 Task: Find connections with filter location Bimbo with filter topic #realtorwith filter profile language Spanish with filter current company Rayden Interactive with filter school St. John's College Agra with filter industry International Trade and Development with filter service category Customer Support with filter keywords title Mathematician
Action: Mouse moved to (687, 98)
Screenshot: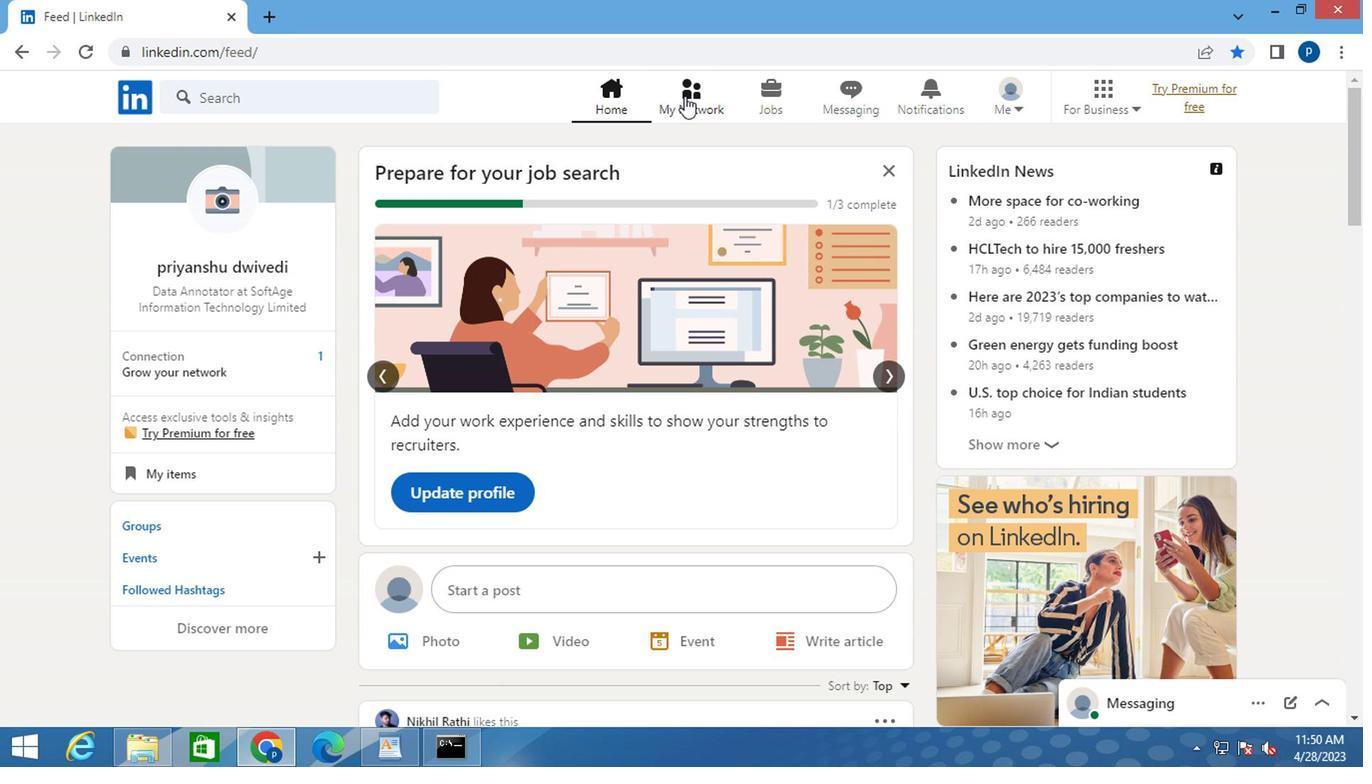 
Action: Mouse pressed left at (687, 98)
Screenshot: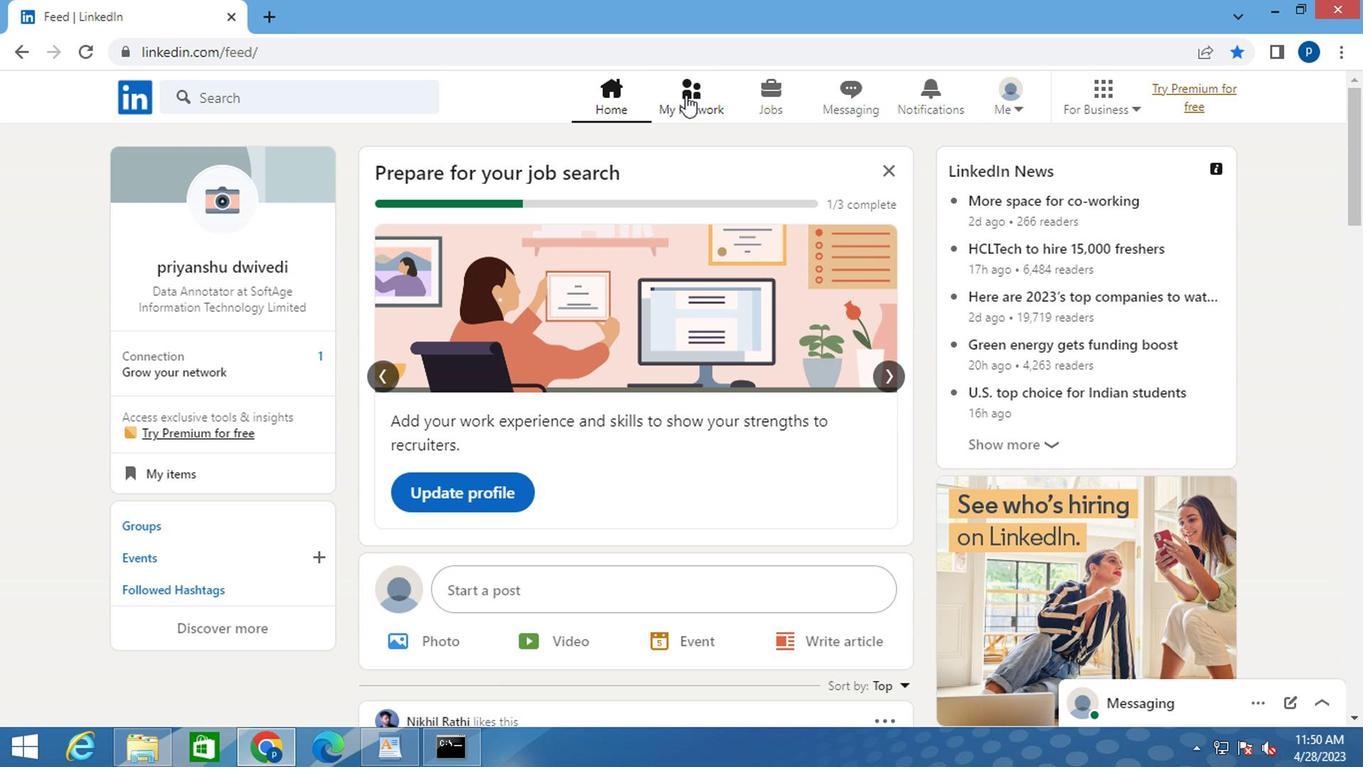 
Action: Mouse moved to (227, 201)
Screenshot: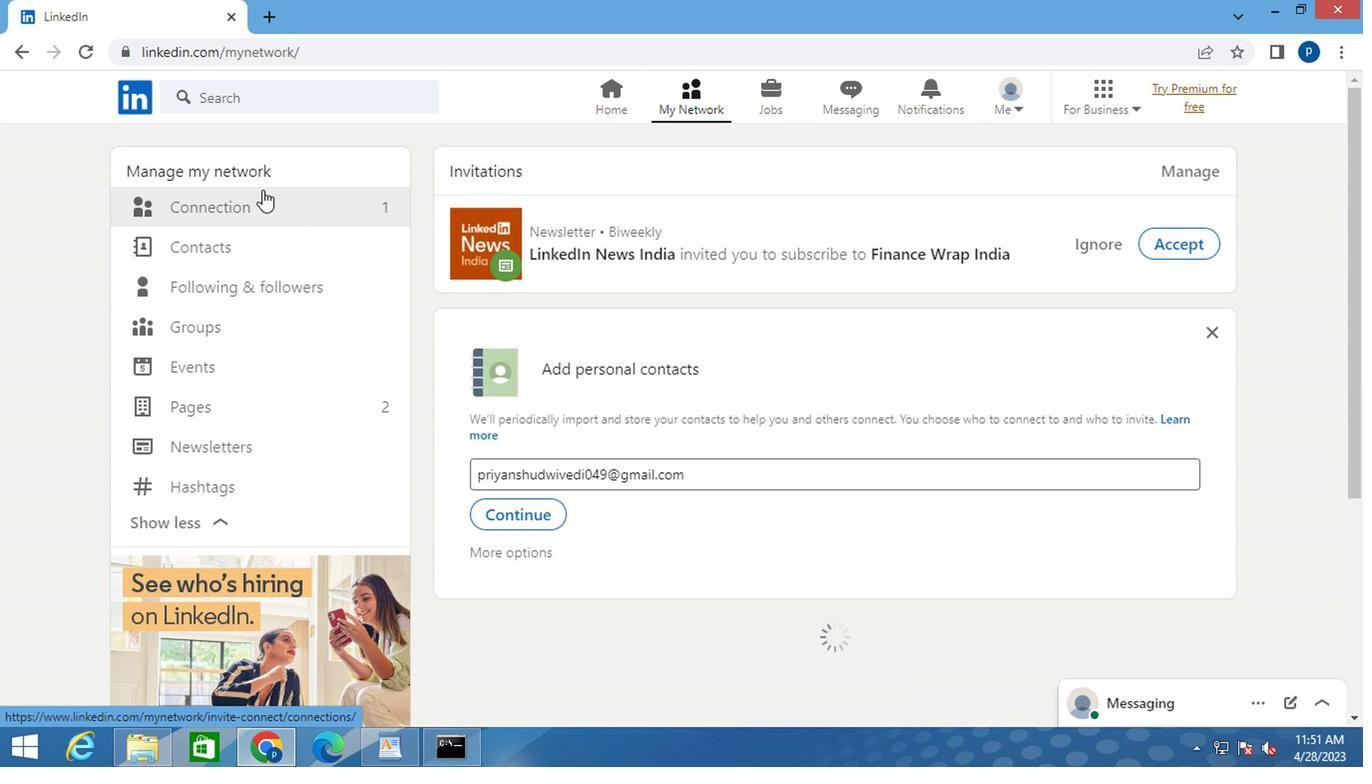 
Action: Mouse pressed left at (227, 201)
Screenshot: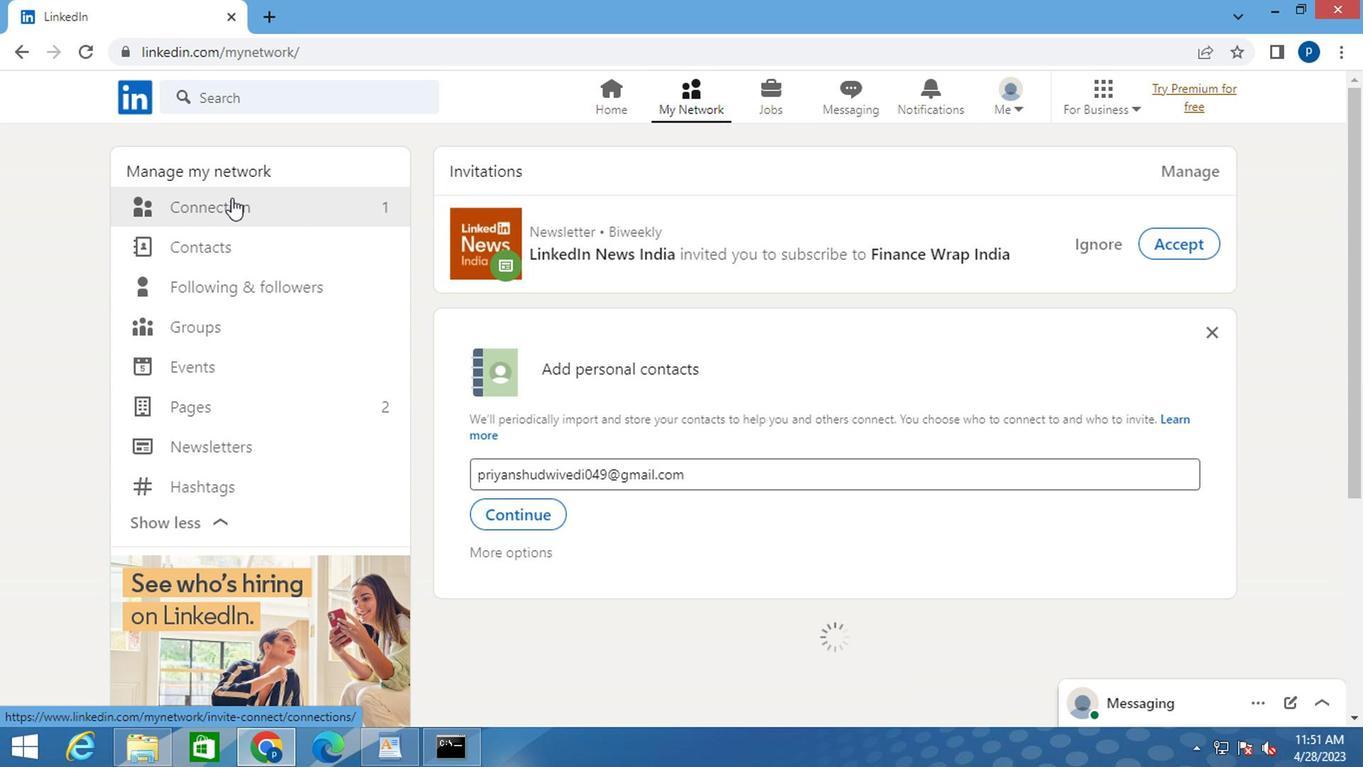 
Action: Mouse moved to (851, 213)
Screenshot: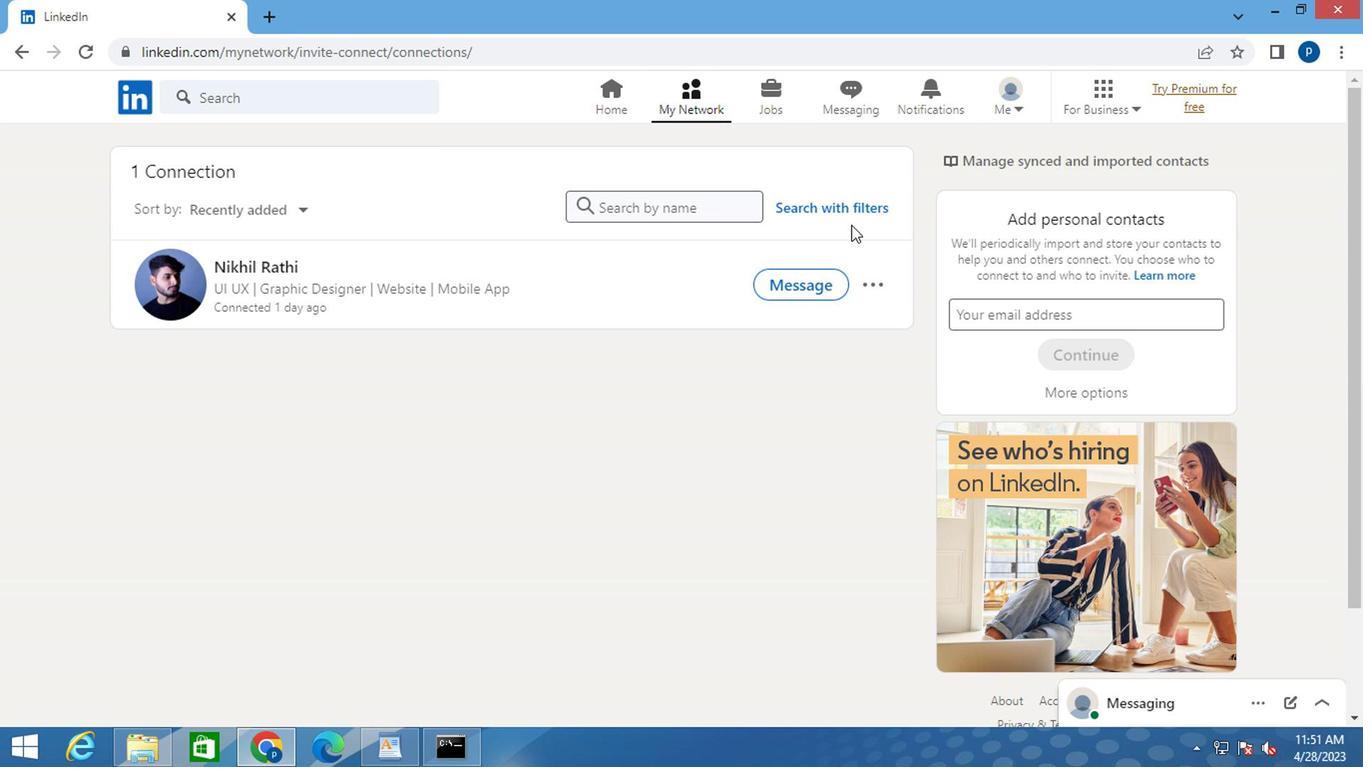 
Action: Mouse pressed left at (851, 213)
Screenshot: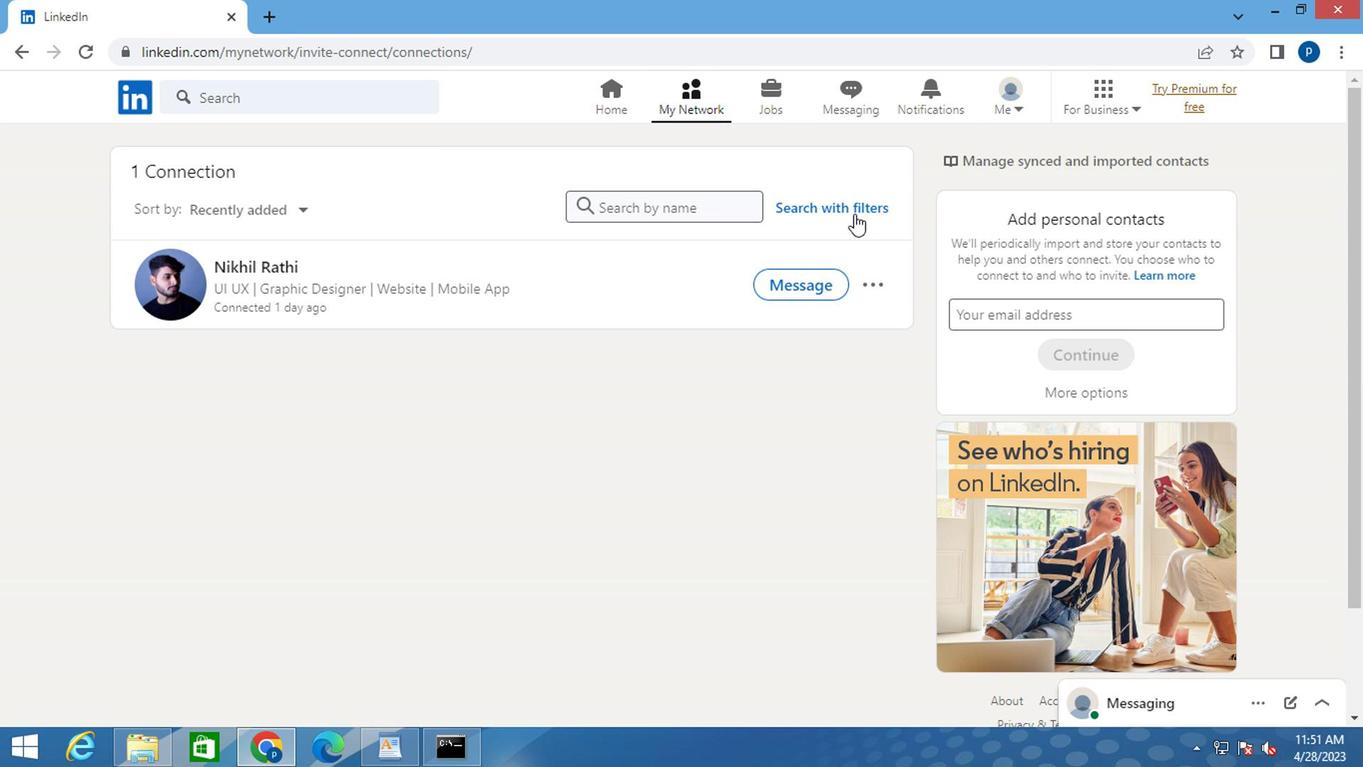 
Action: Mouse moved to (712, 152)
Screenshot: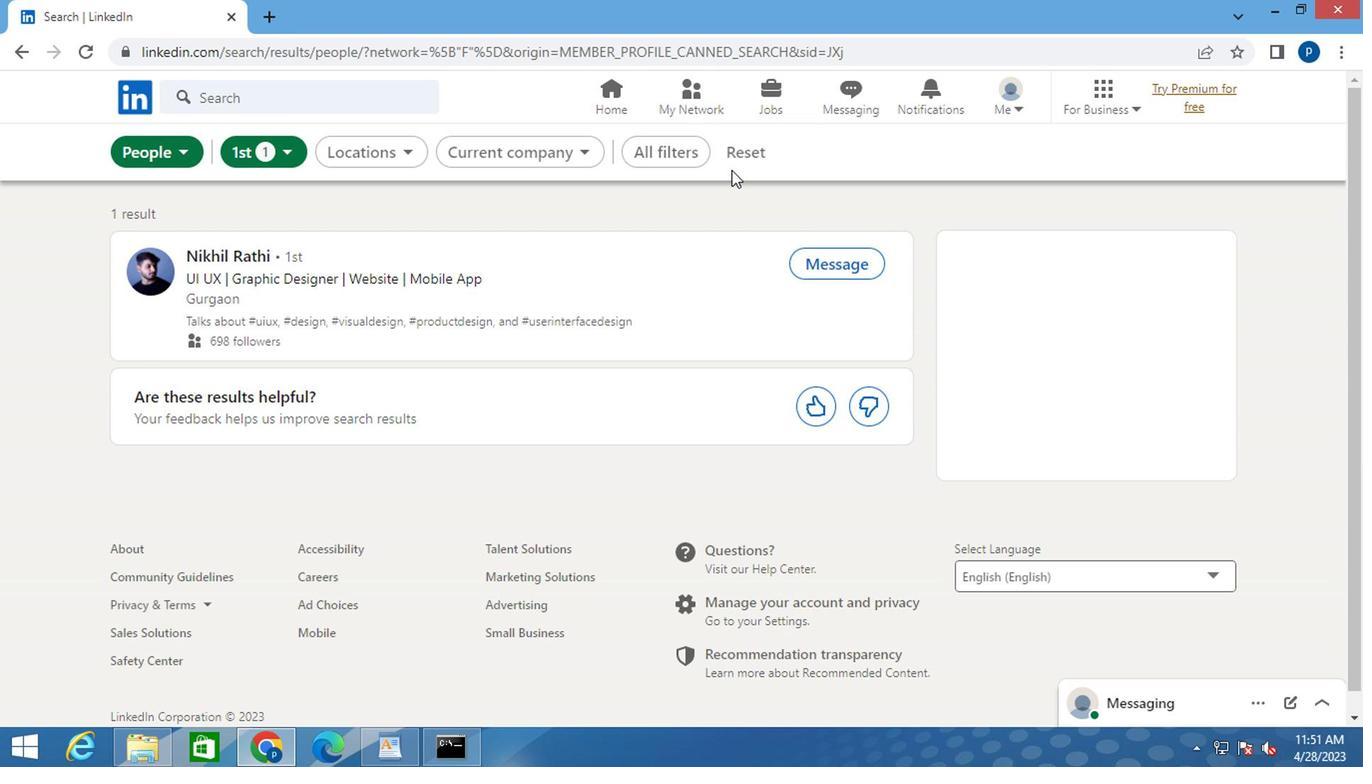 
Action: Mouse pressed left at (712, 152)
Screenshot: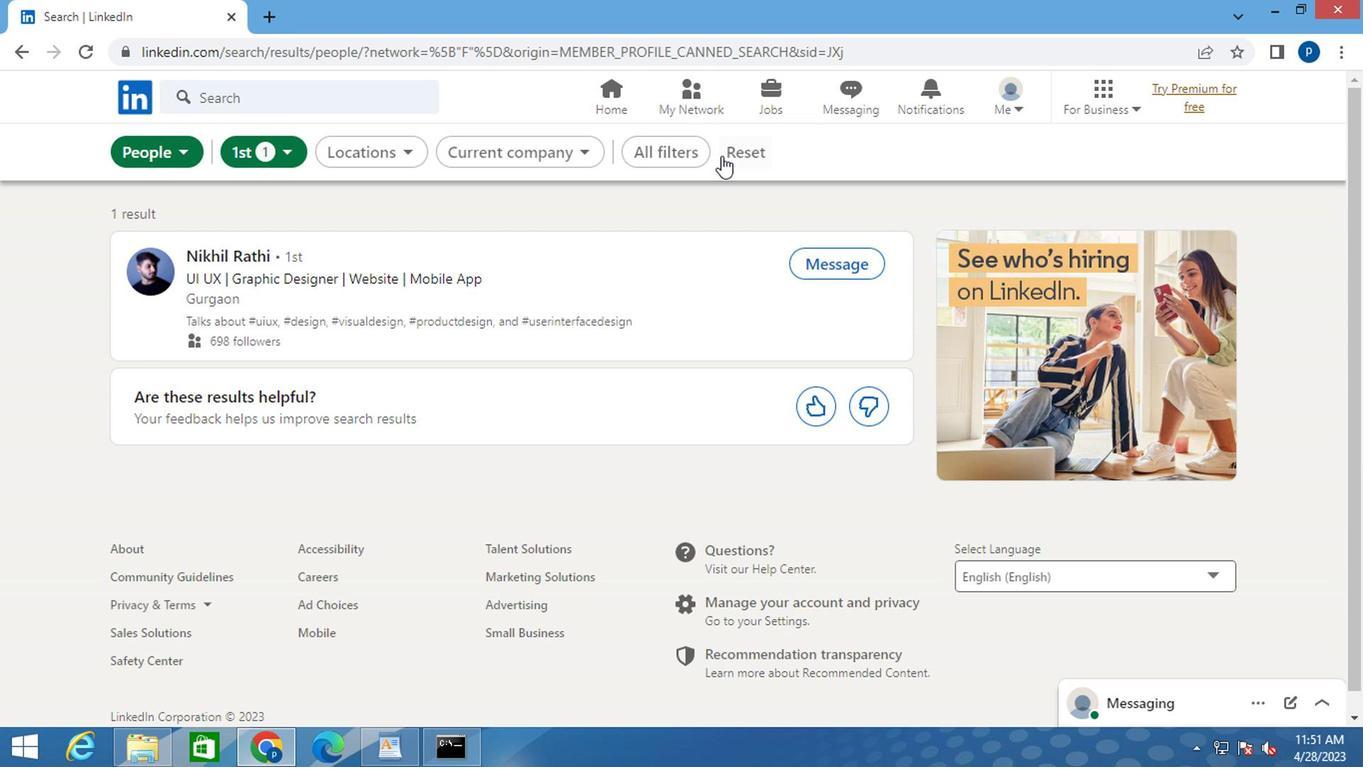
Action: Mouse moved to (721, 154)
Screenshot: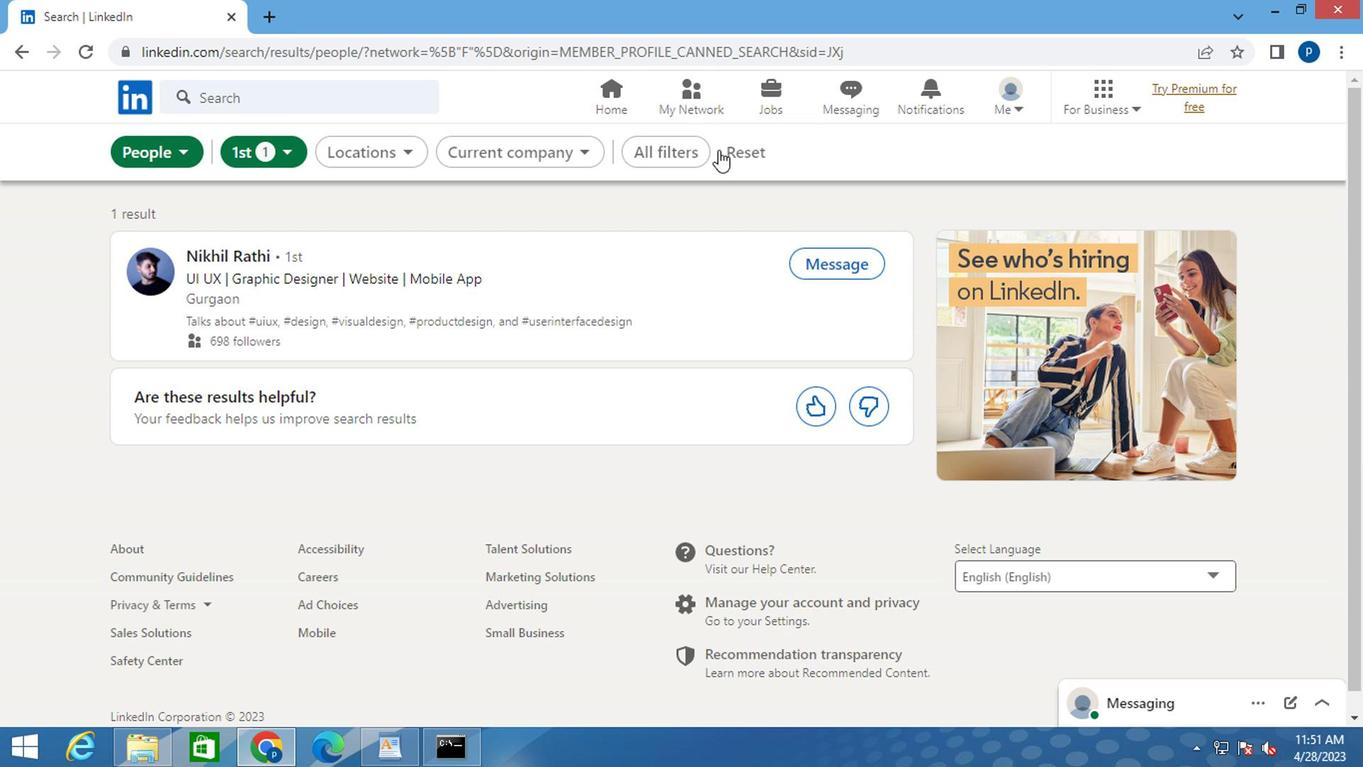 
Action: Mouse pressed left at (721, 154)
Screenshot: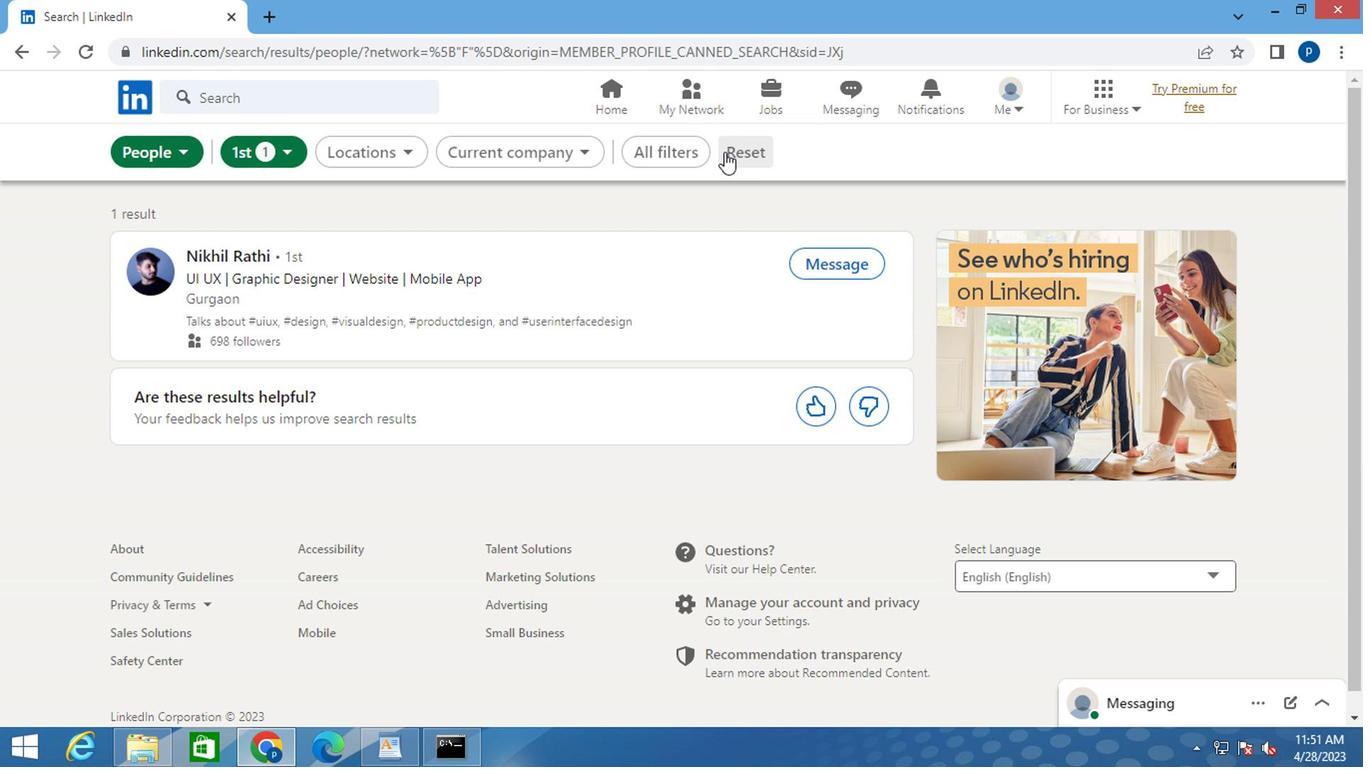 
Action: Mouse moved to (720, 160)
Screenshot: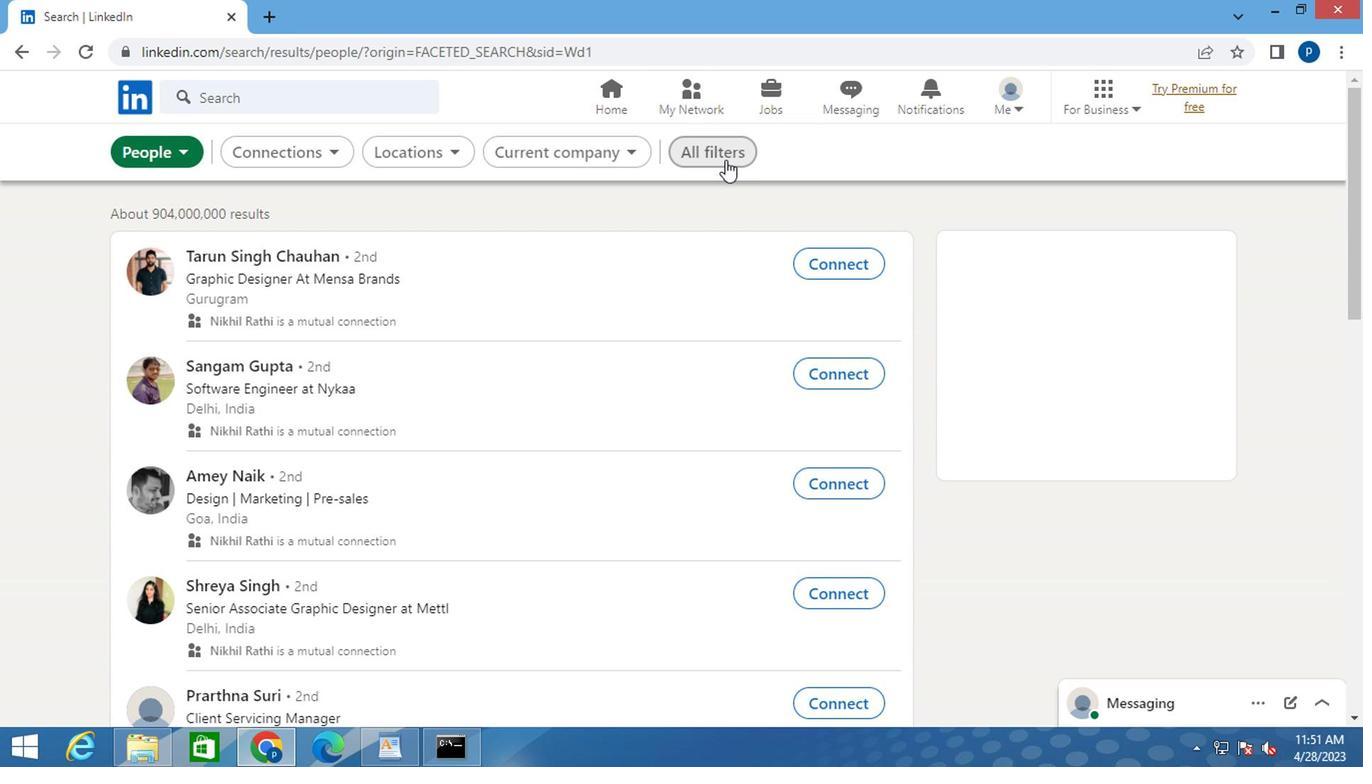 
Action: Mouse pressed left at (720, 160)
Screenshot: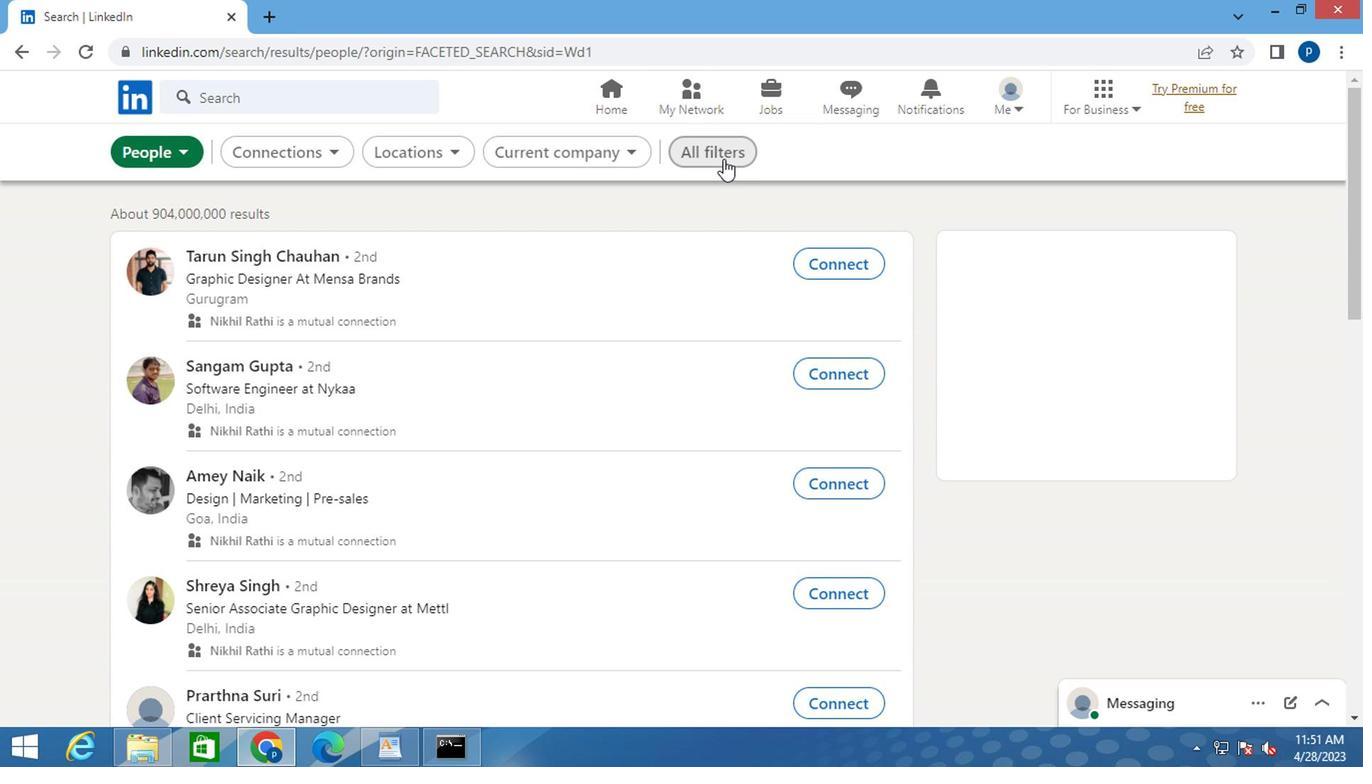 
Action: Mouse moved to (1092, 466)
Screenshot: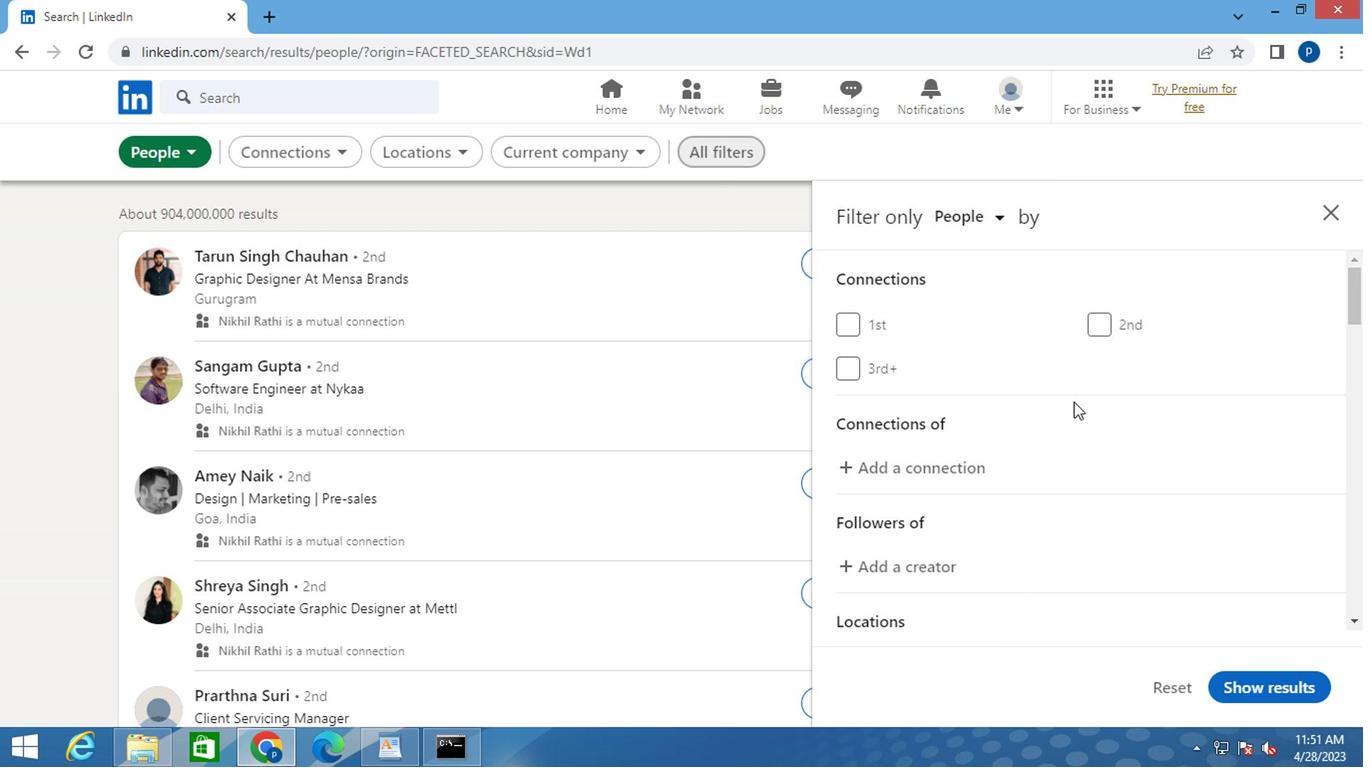 
Action: Mouse scrolled (1092, 465) with delta (0, 0)
Screenshot: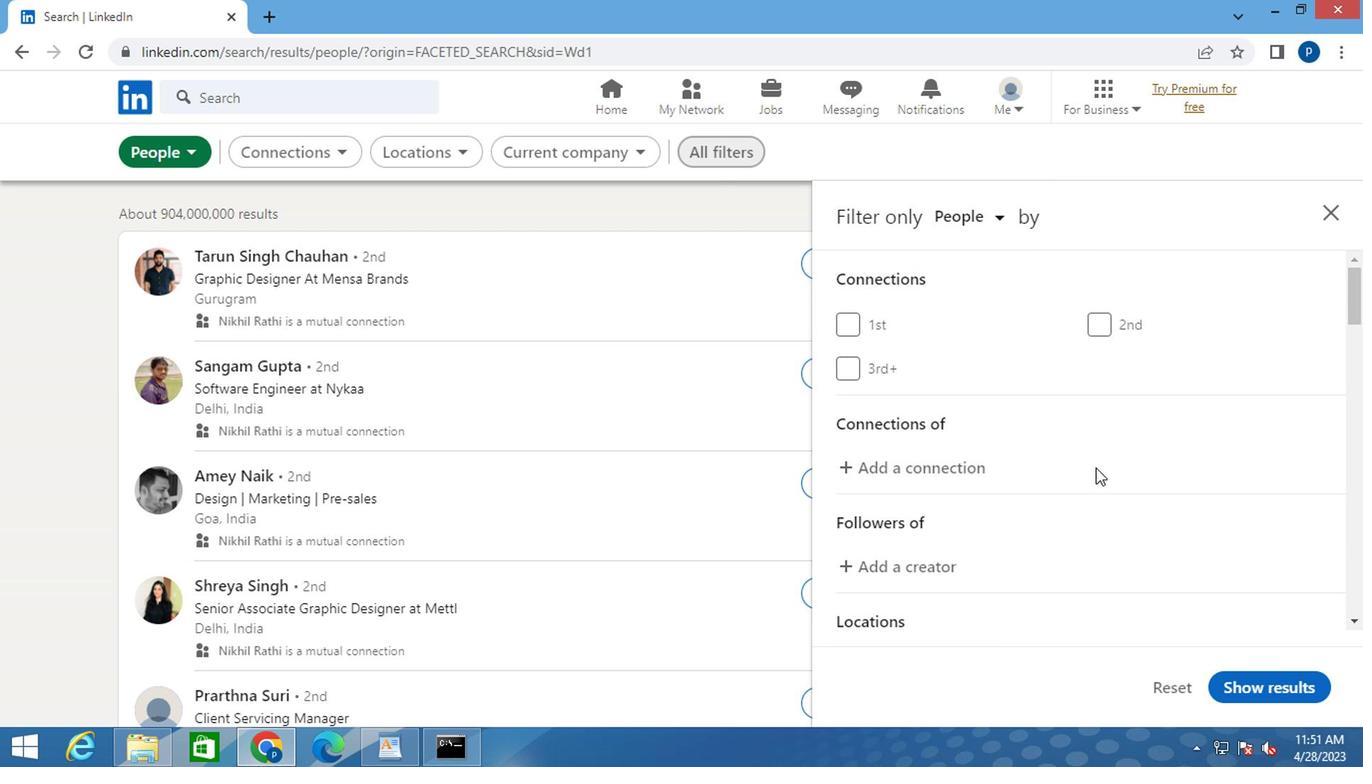 
Action: Mouse moved to (1092, 467)
Screenshot: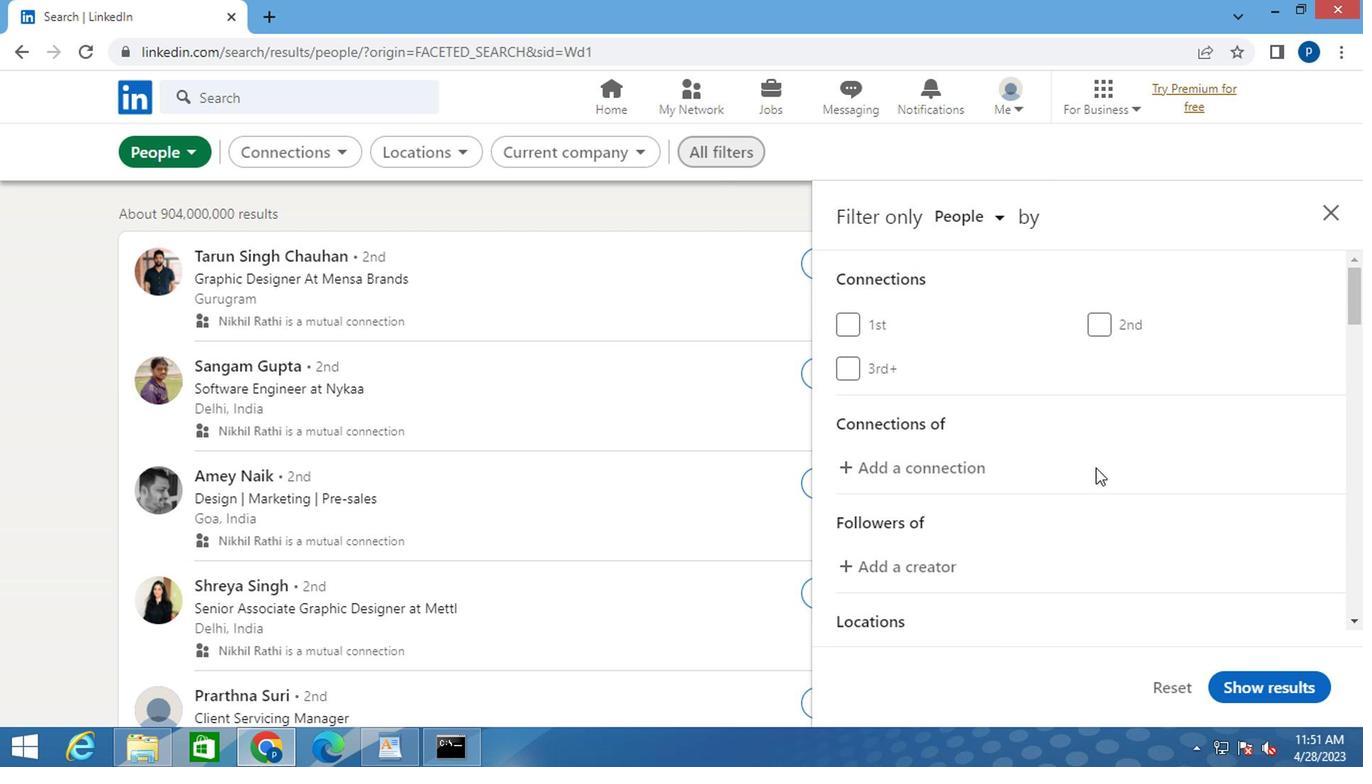
Action: Mouse scrolled (1092, 466) with delta (0, -1)
Screenshot: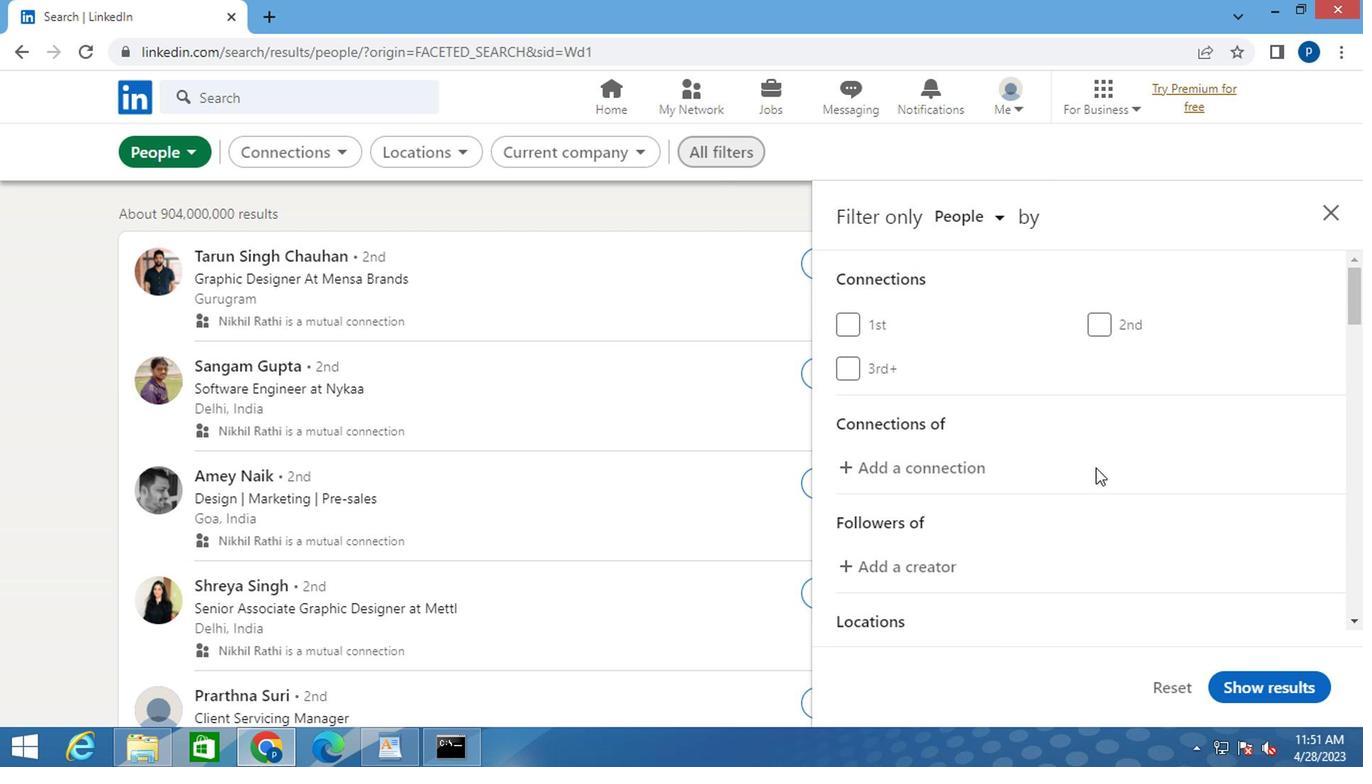 
Action: Mouse moved to (1092, 468)
Screenshot: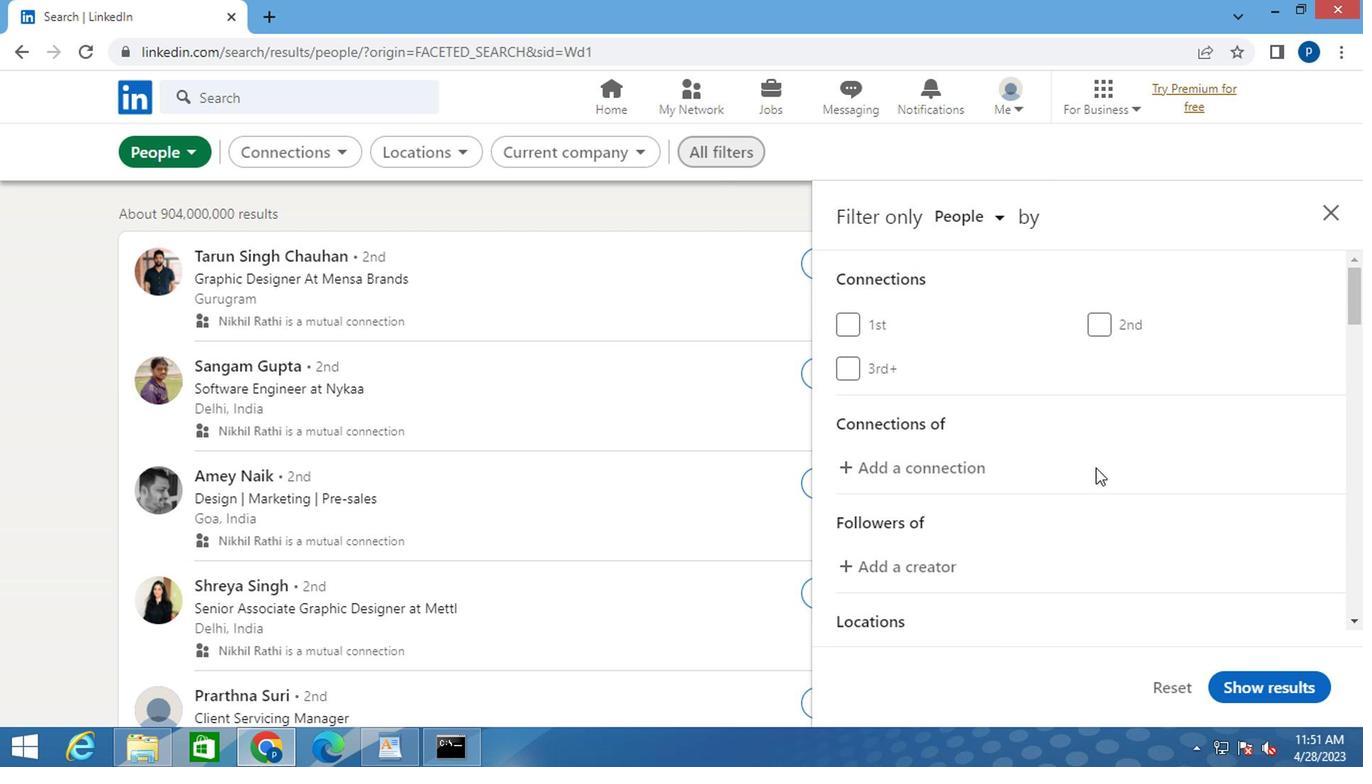 
Action: Mouse scrolled (1092, 467) with delta (0, 0)
Screenshot: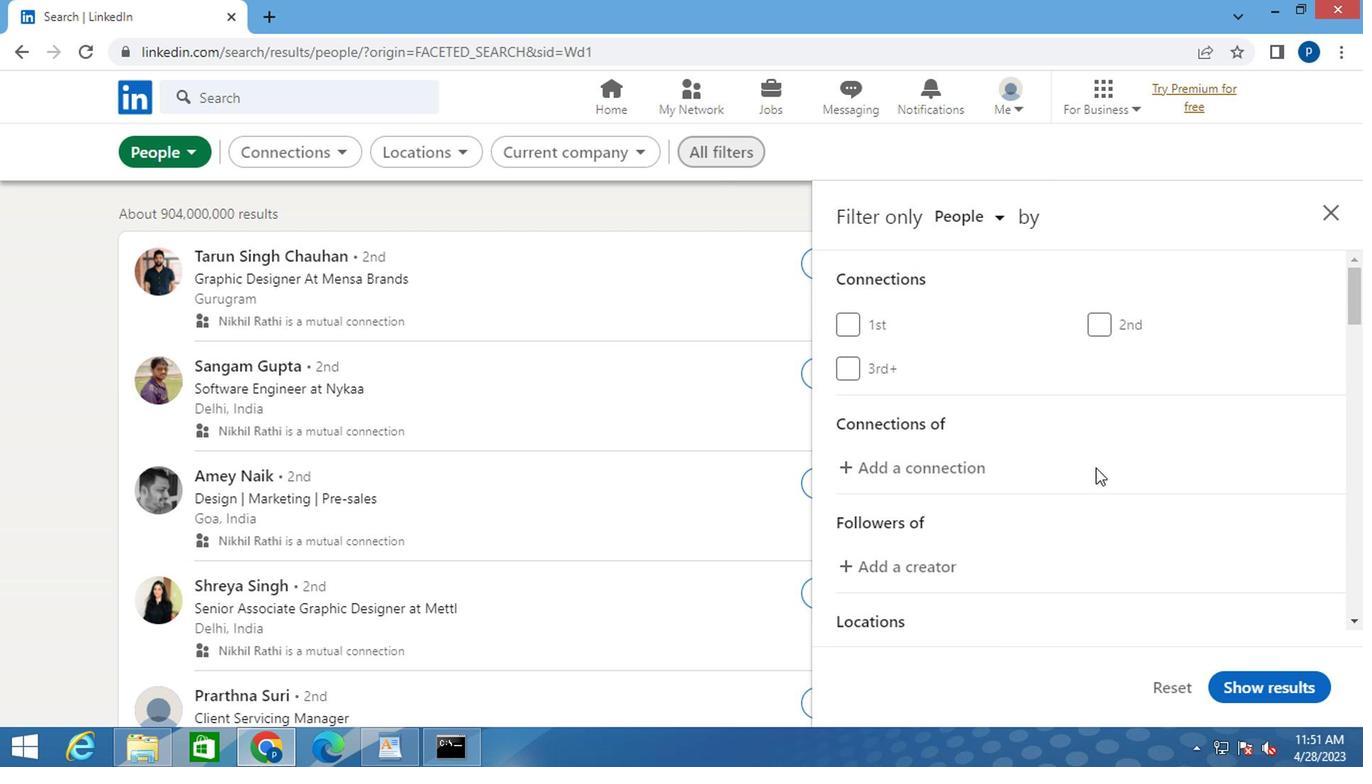 
Action: Mouse moved to (1117, 447)
Screenshot: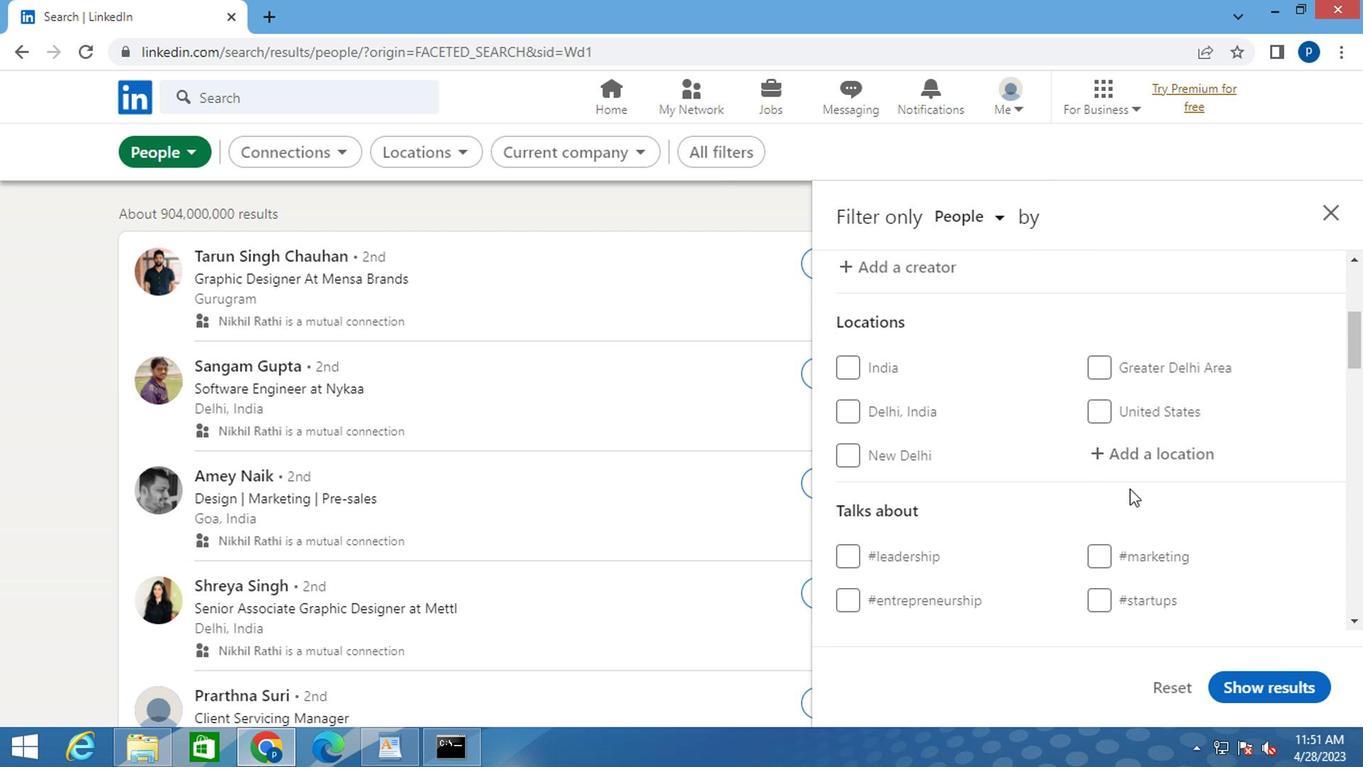 
Action: Mouse pressed left at (1117, 447)
Screenshot: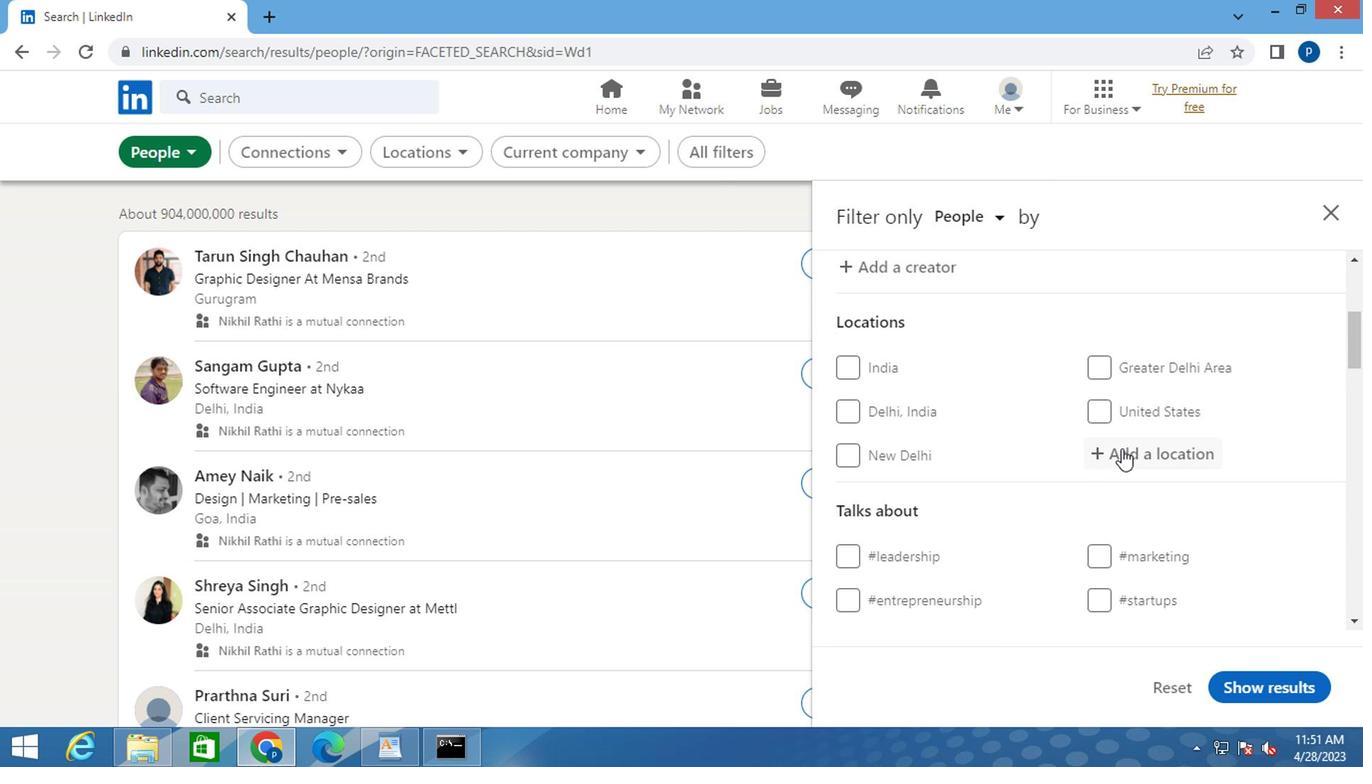 
Action: Key pressed b<Key.caps_lock>imbo<Key.space>
Screenshot: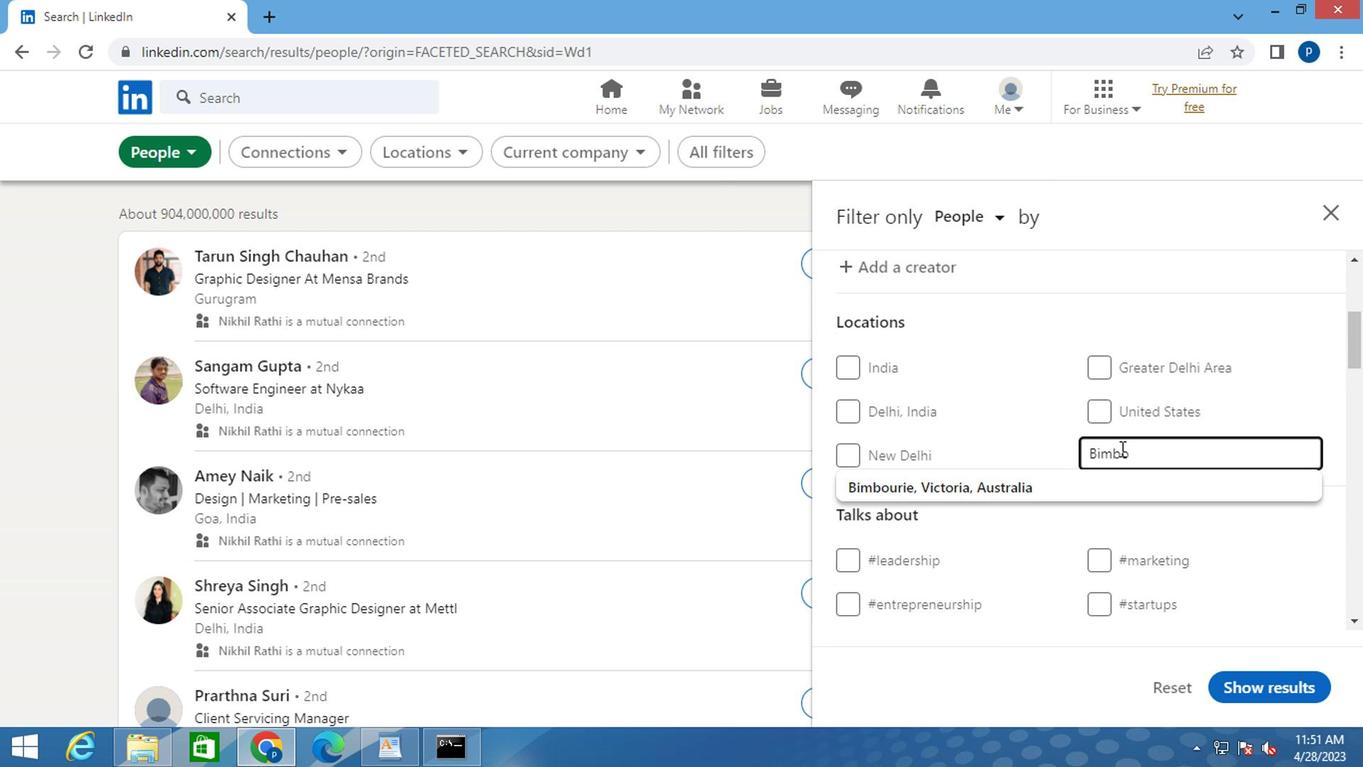 
Action: Mouse moved to (1011, 492)
Screenshot: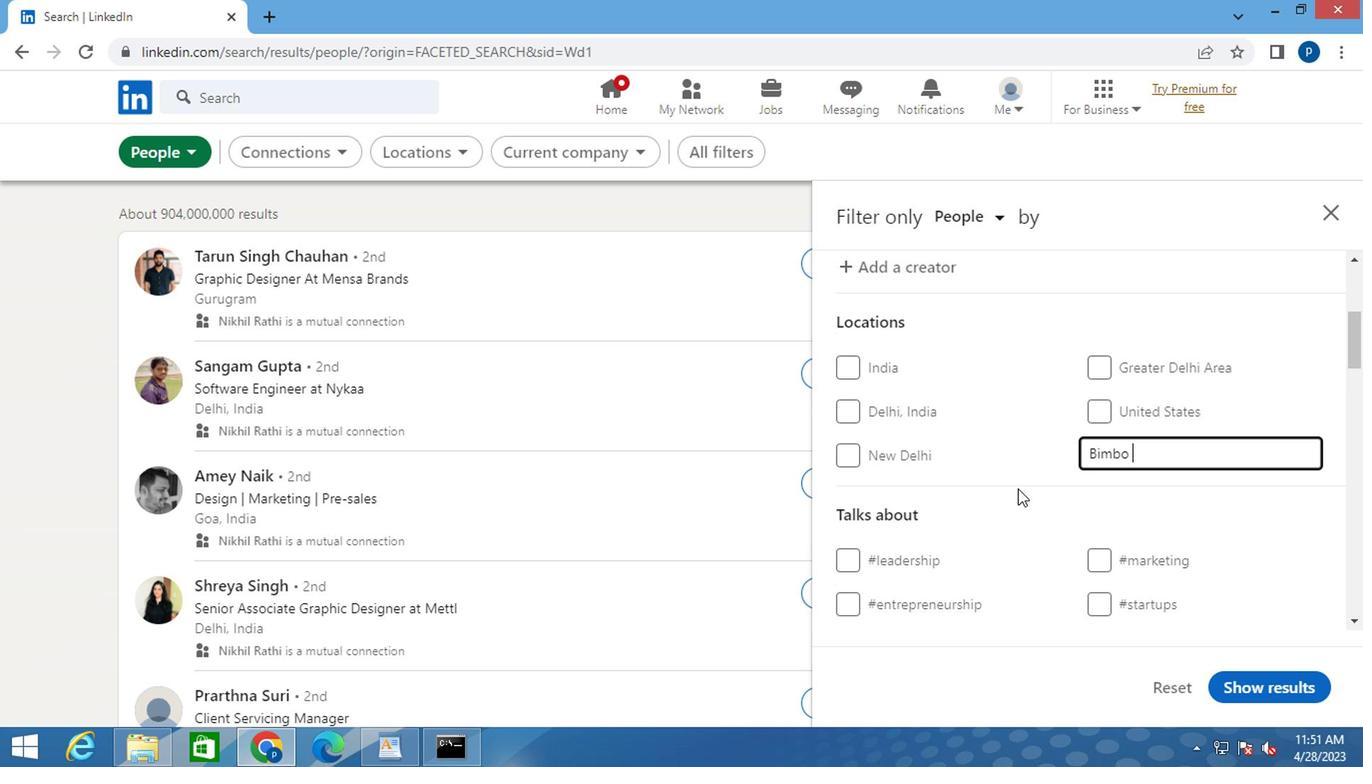 
Action: Mouse scrolled (1011, 490) with delta (0, -1)
Screenshot: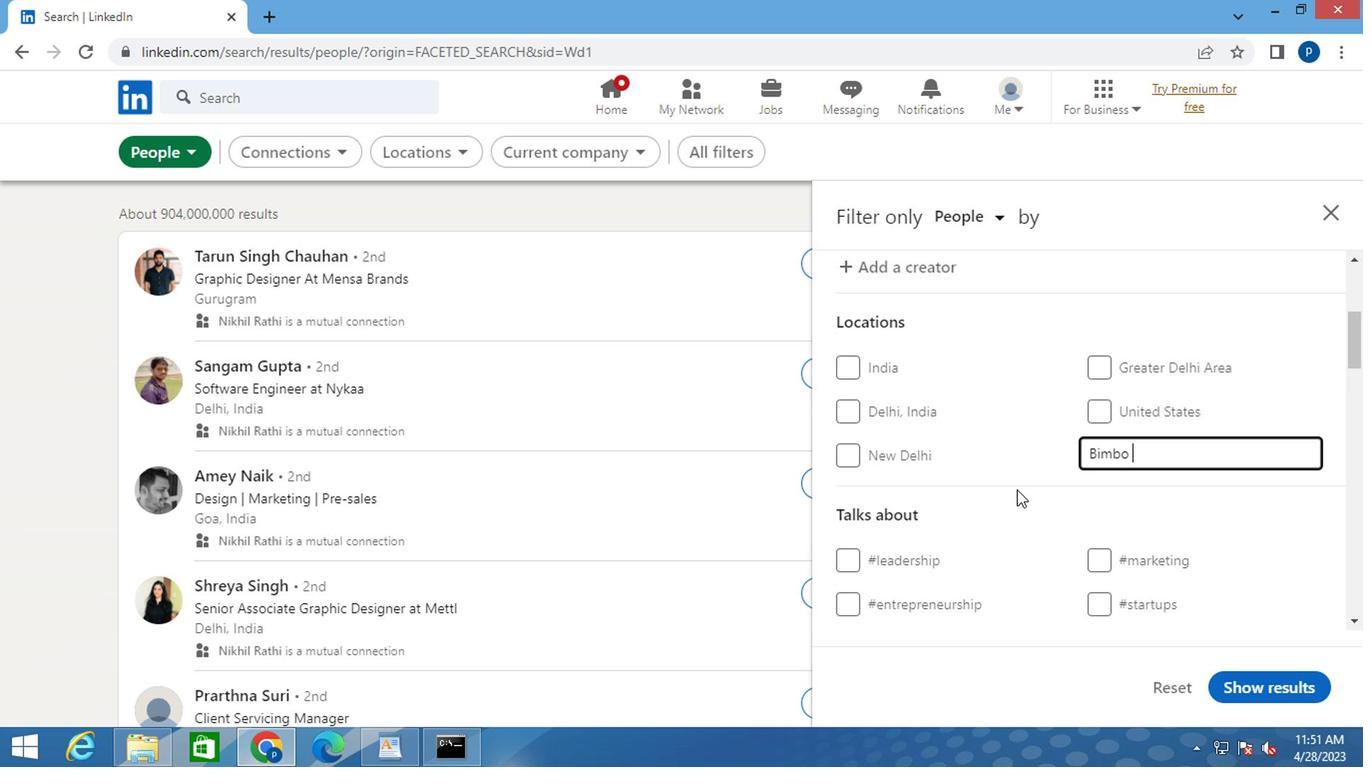 
Action: Mouse moved to (1103, 547)
Screenshot: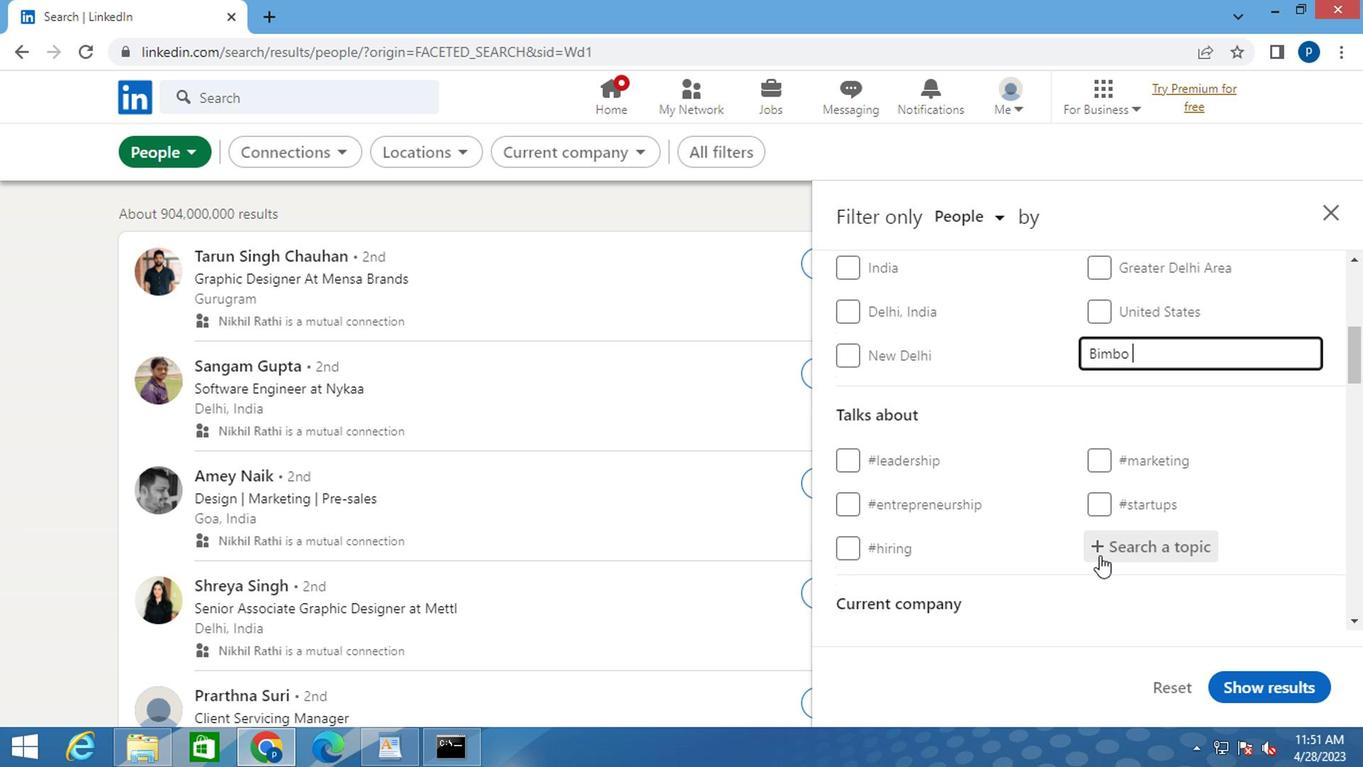 
Action: Mouse pressed left at (1103, 547)
Screenshot: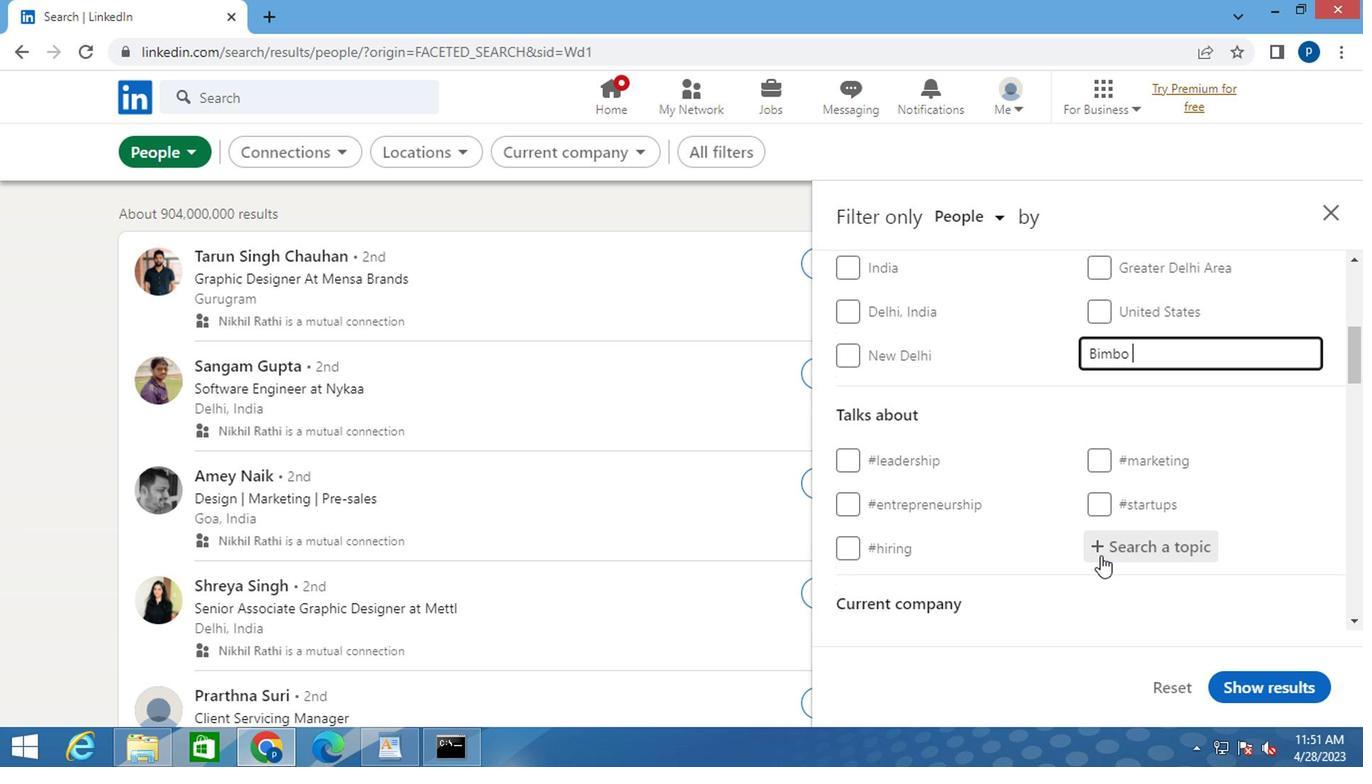 
Action: Key pressed <Key.shift>#REALTOR
Screenshot: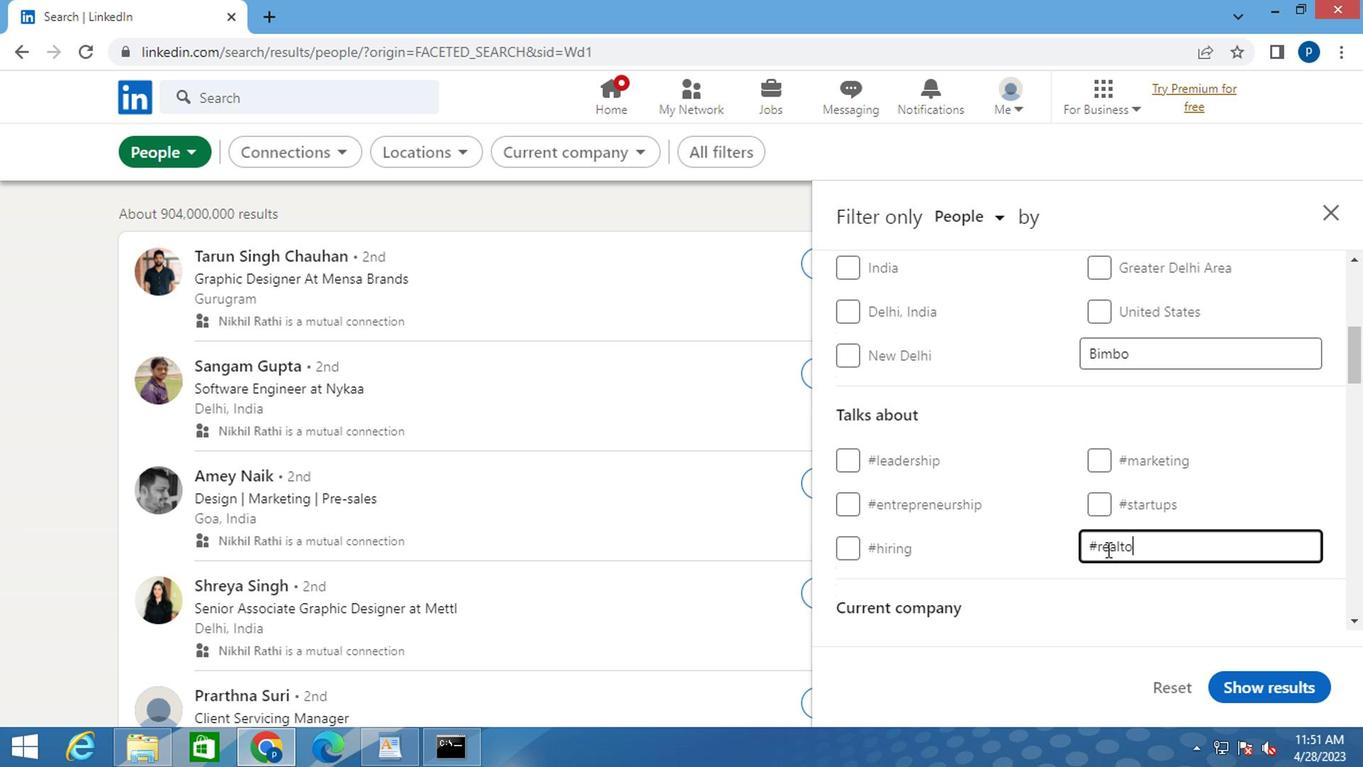 
Action: Mouse moved to (1035, 556)
Screenshot: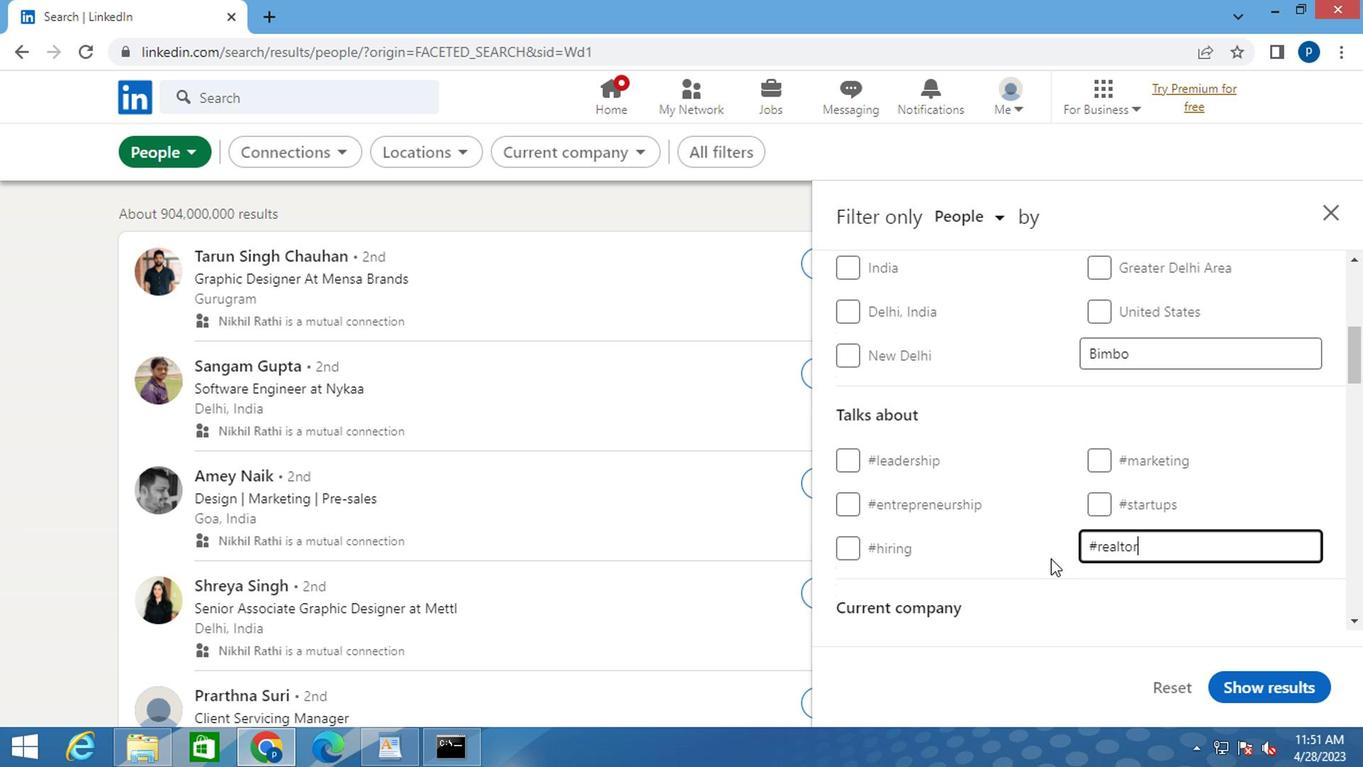 
Action: Mouse scrolled (1035, 554) with delta (0, -1)
Screenshot: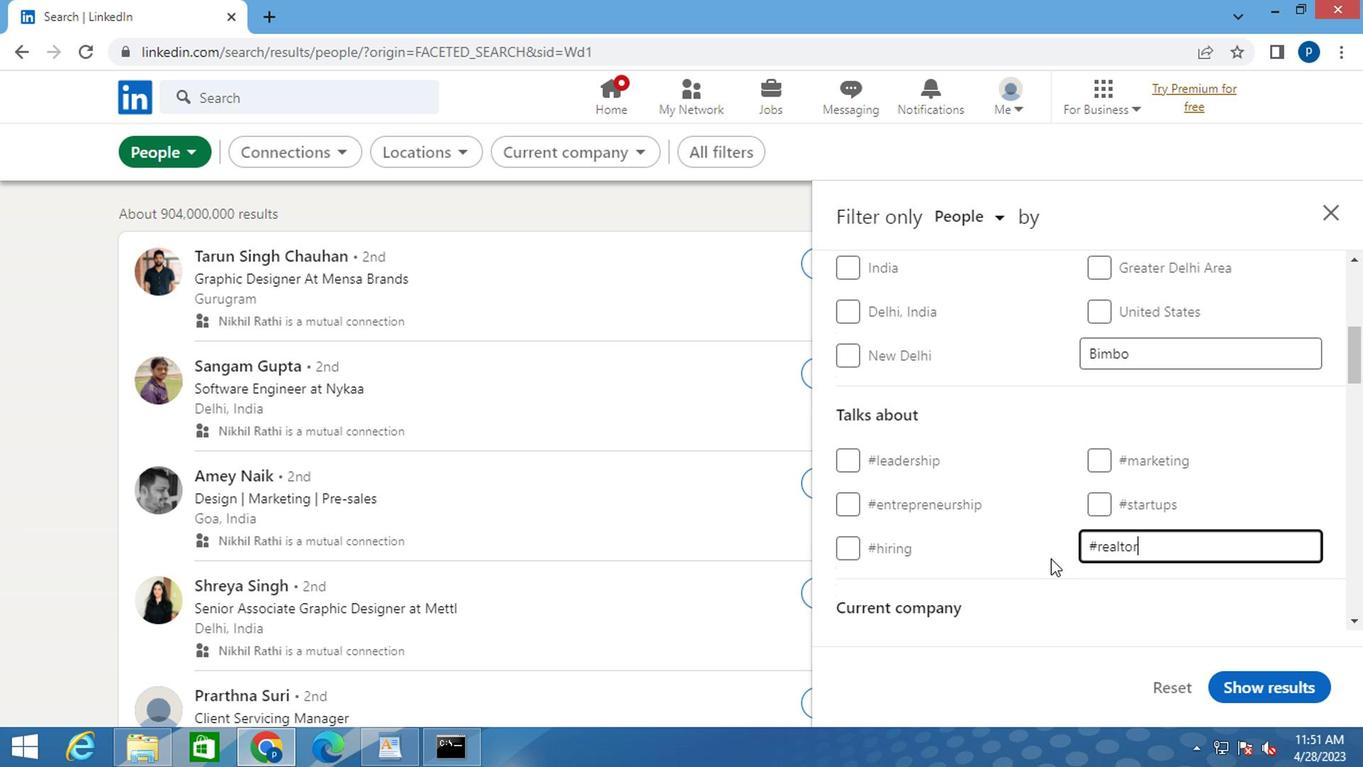 
Action: Mouse moved to (1035, 556)
Screenshot: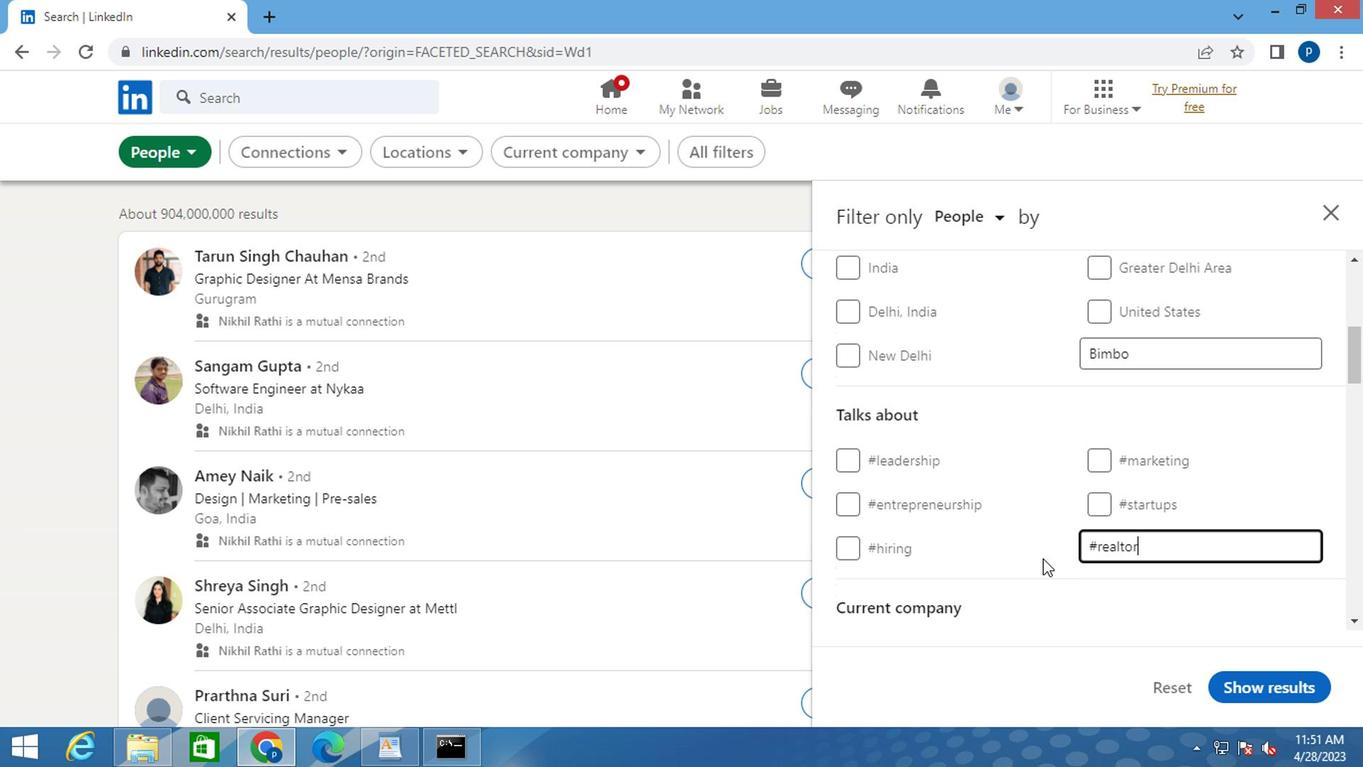 
Action: Mouse scrolled (1035, 556) with delta (0, 0)
Screenshot: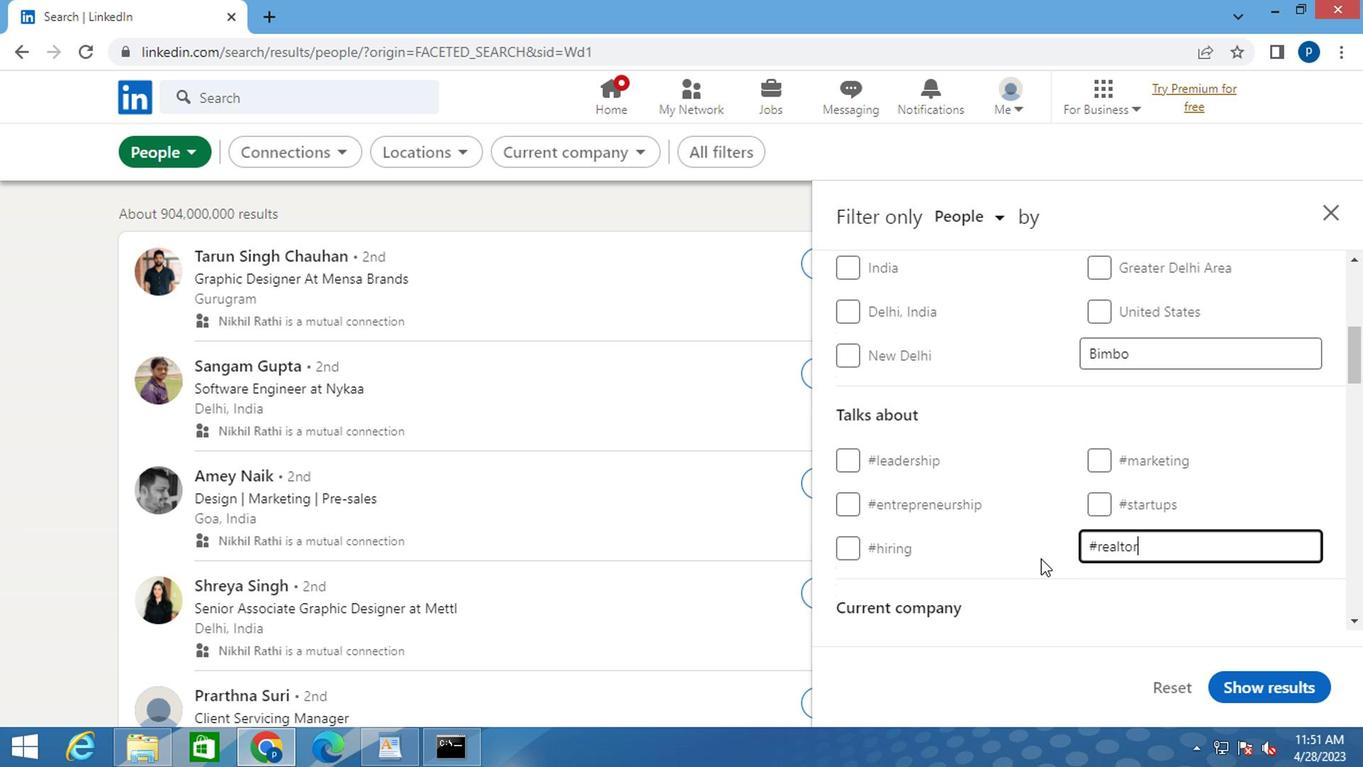 
Action: Mouse moved to (1000, 530)
Screenshot: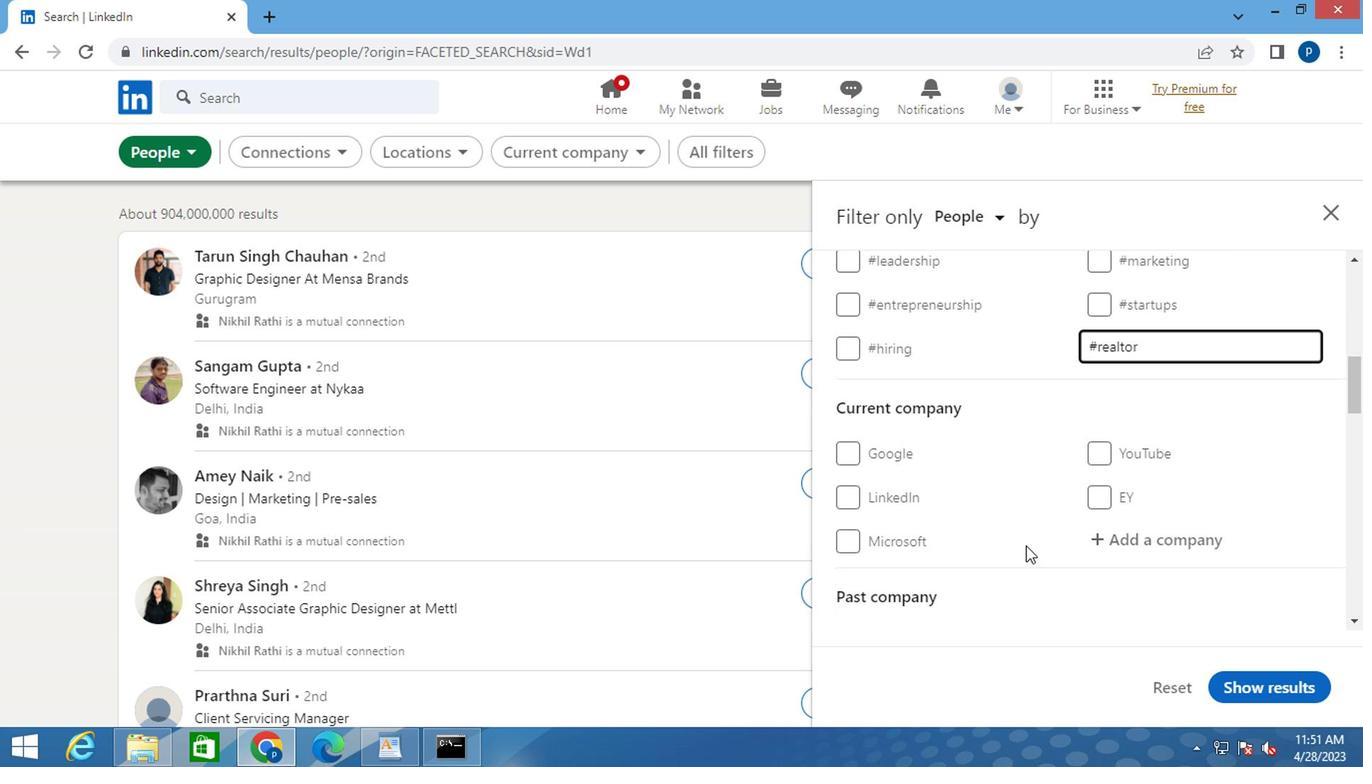 
Action: Mouse scrolled (1000, 529) with delta (0, -1)
Screenshot: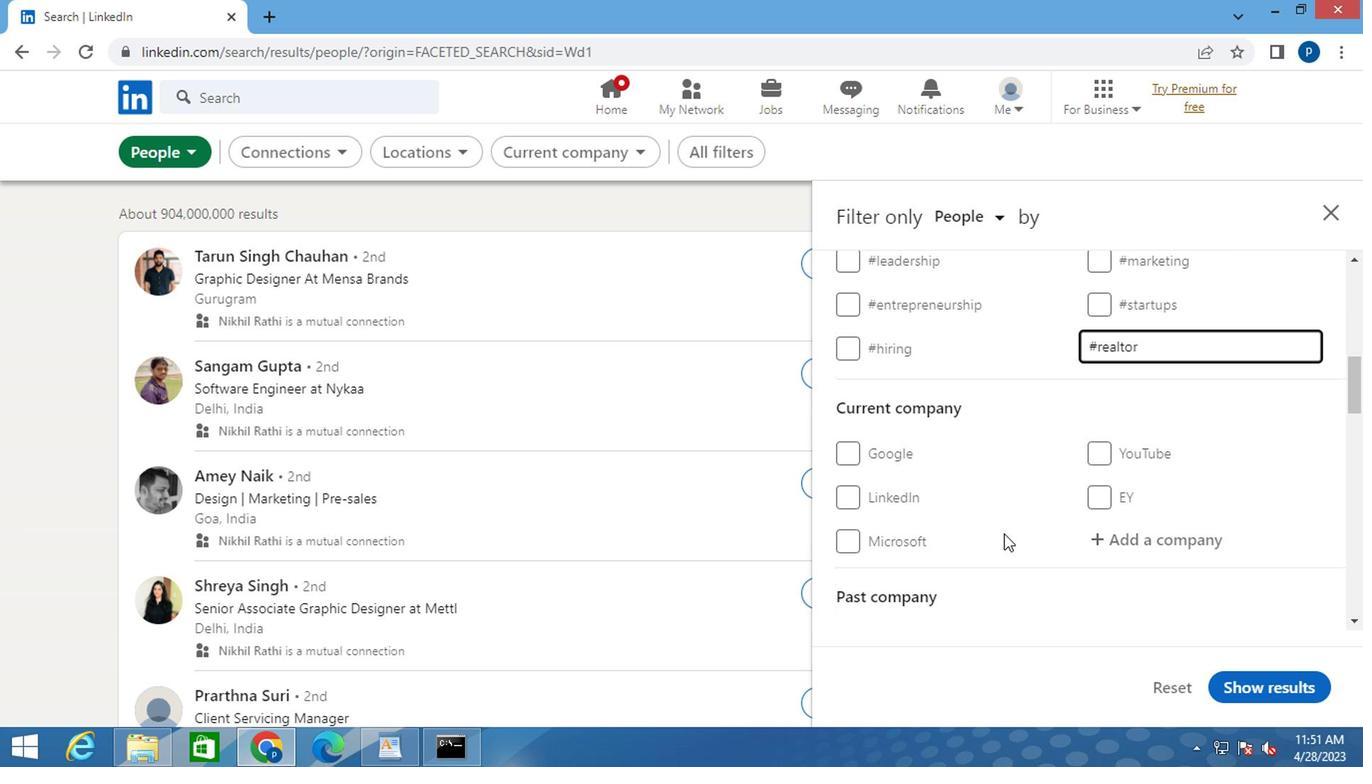 
Action: Mouse scrolled (1000, 529) with delta (0, -1)
Screenshot: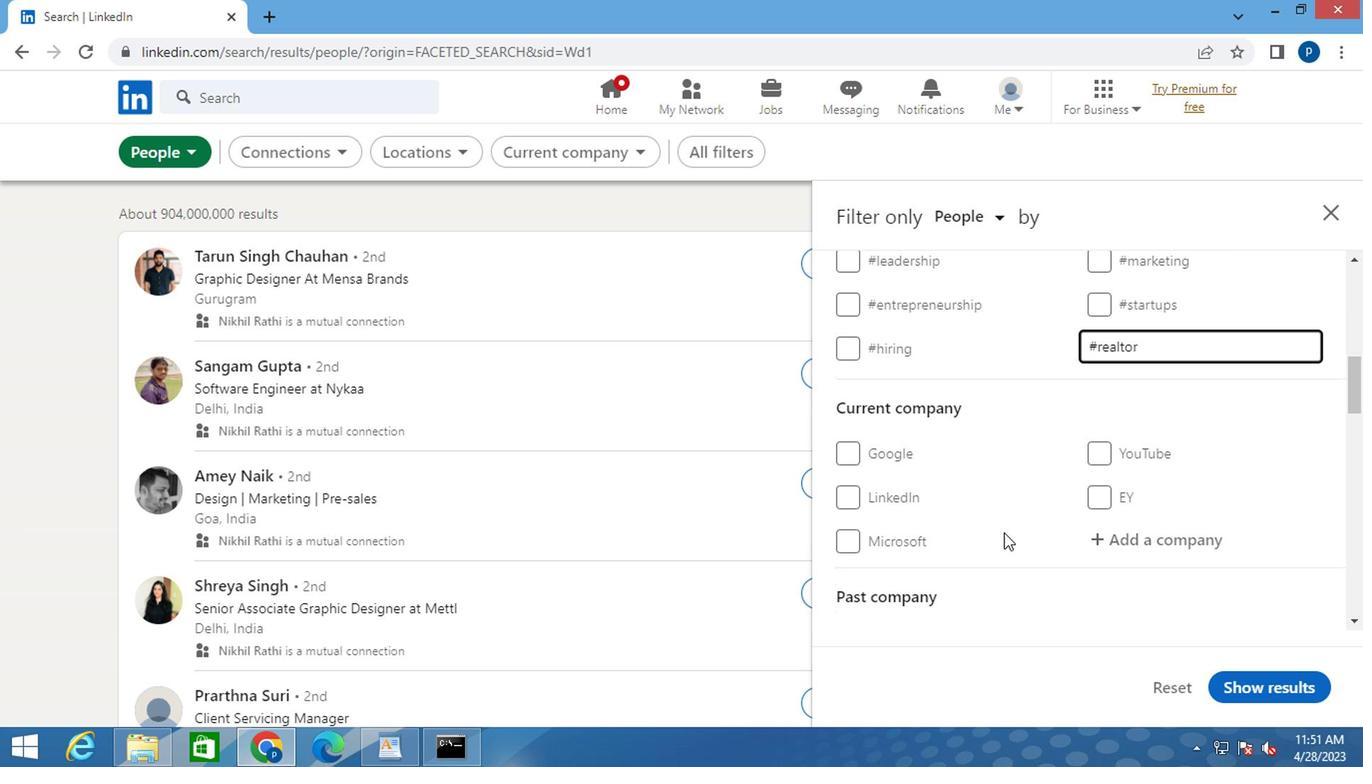 
Action: Mouse scrolled (1000, 529) with delta (0, -1)
Screenshot: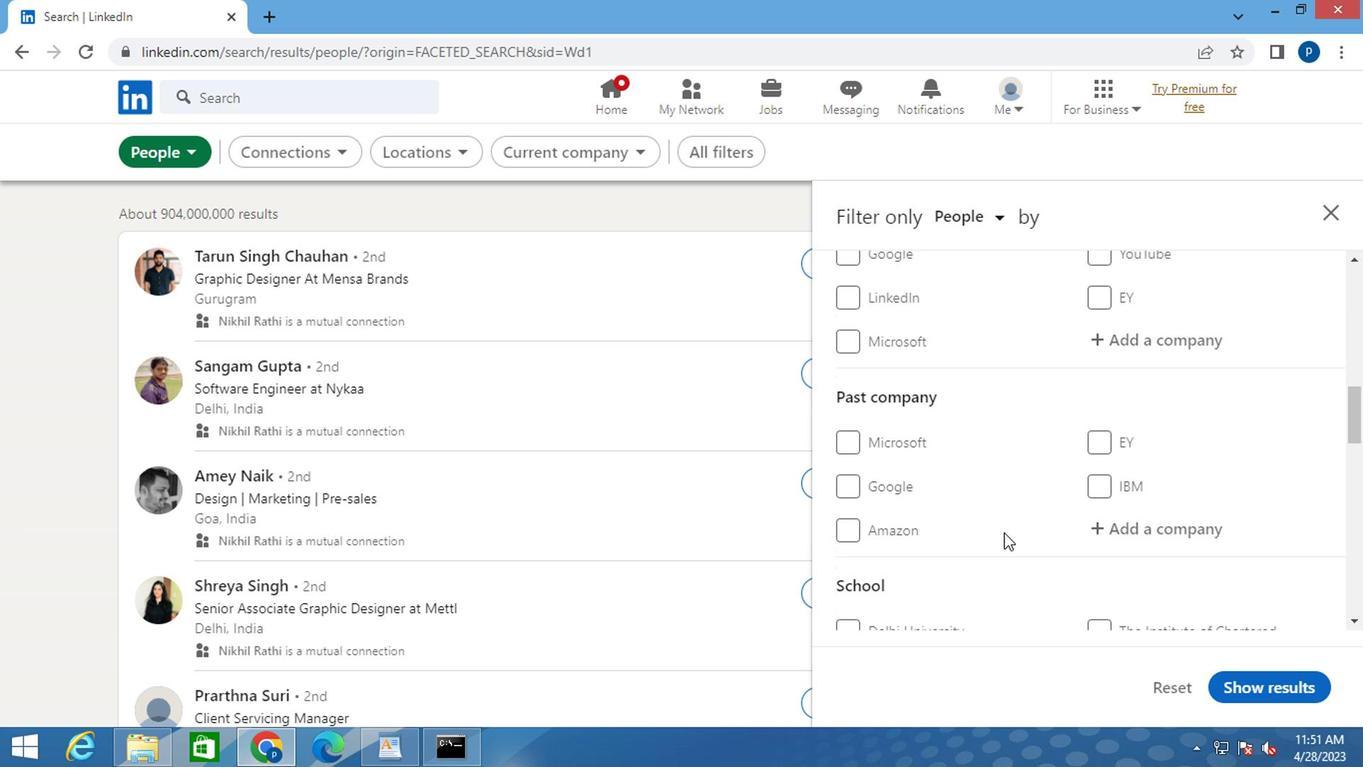 
Action: Mouse moved to (996, 530)
Screenshot: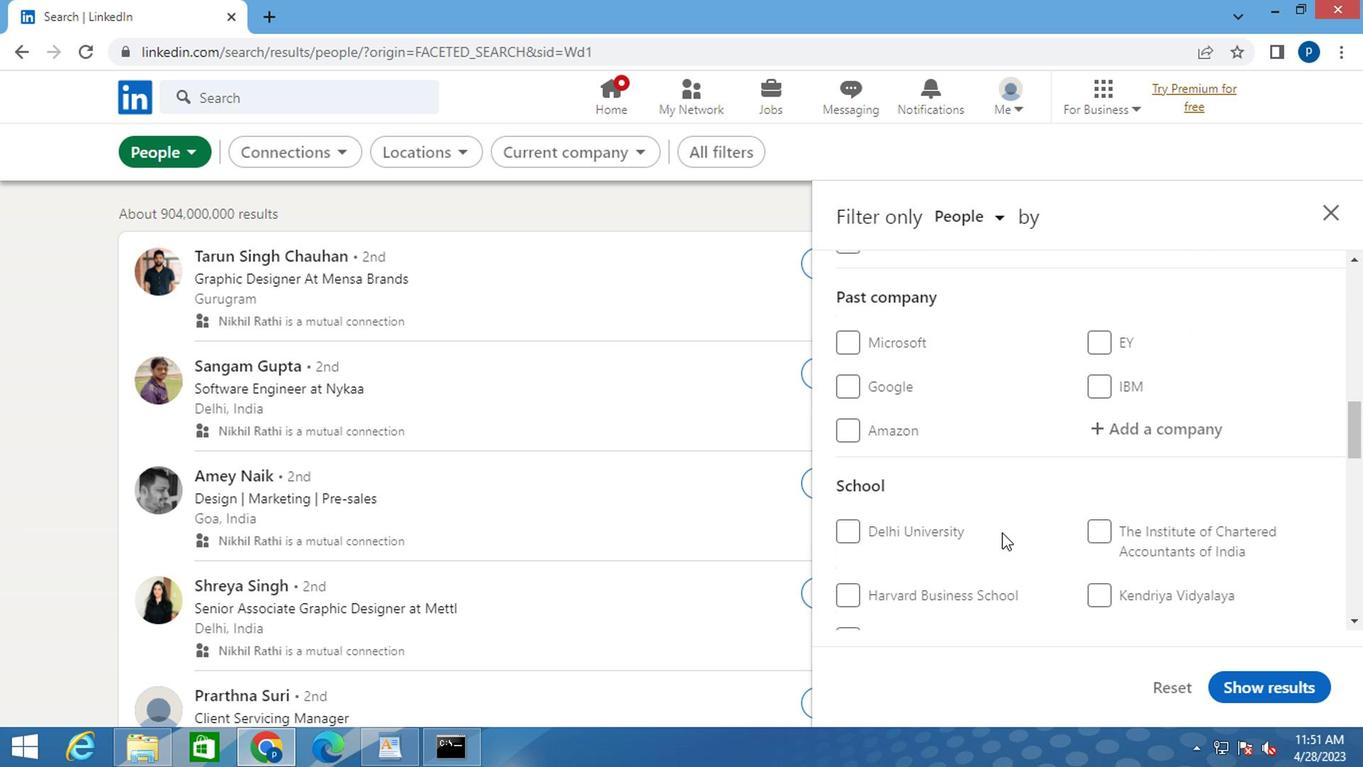 
Action: Mouse scrolled (996, 529) with delta (0, -1)
Screenshot: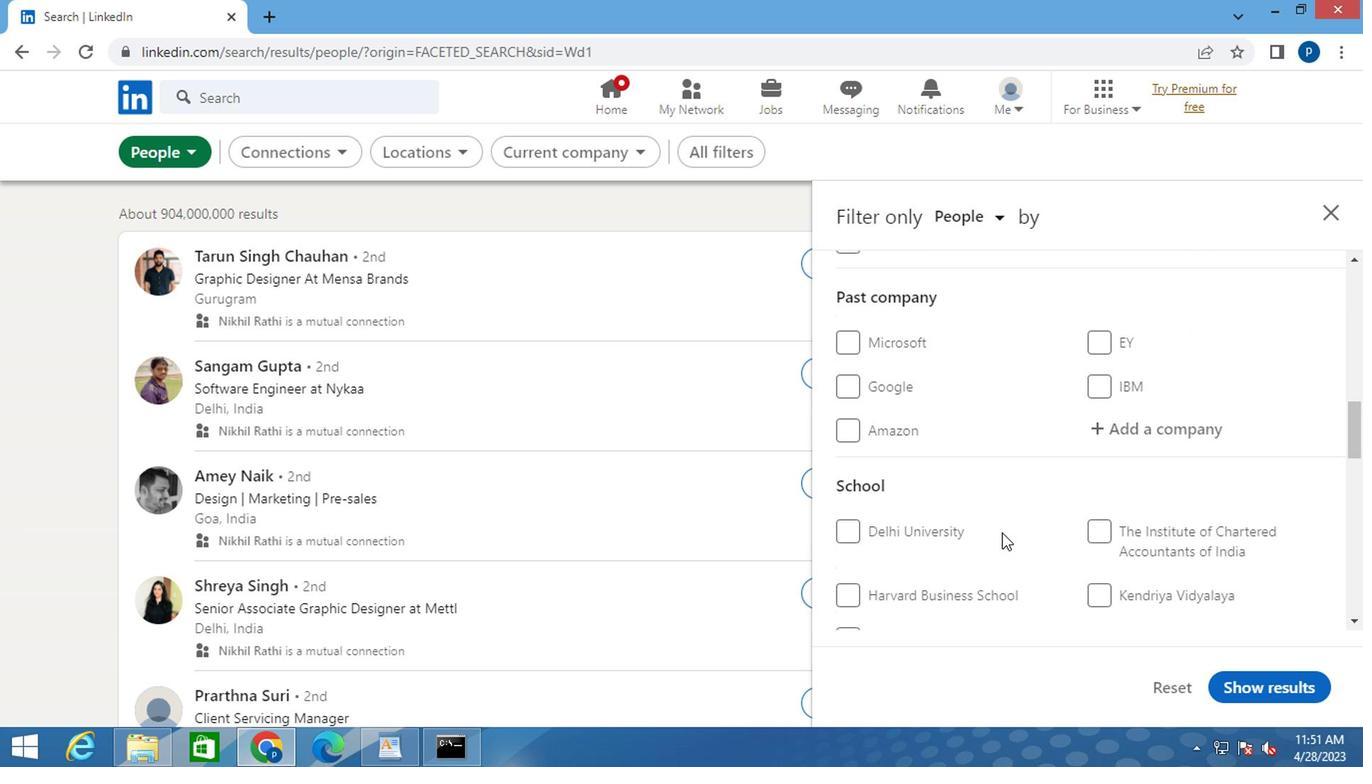 
Action: Mouse scrolled (996, 529) with delta (0, -1)
Screenshot: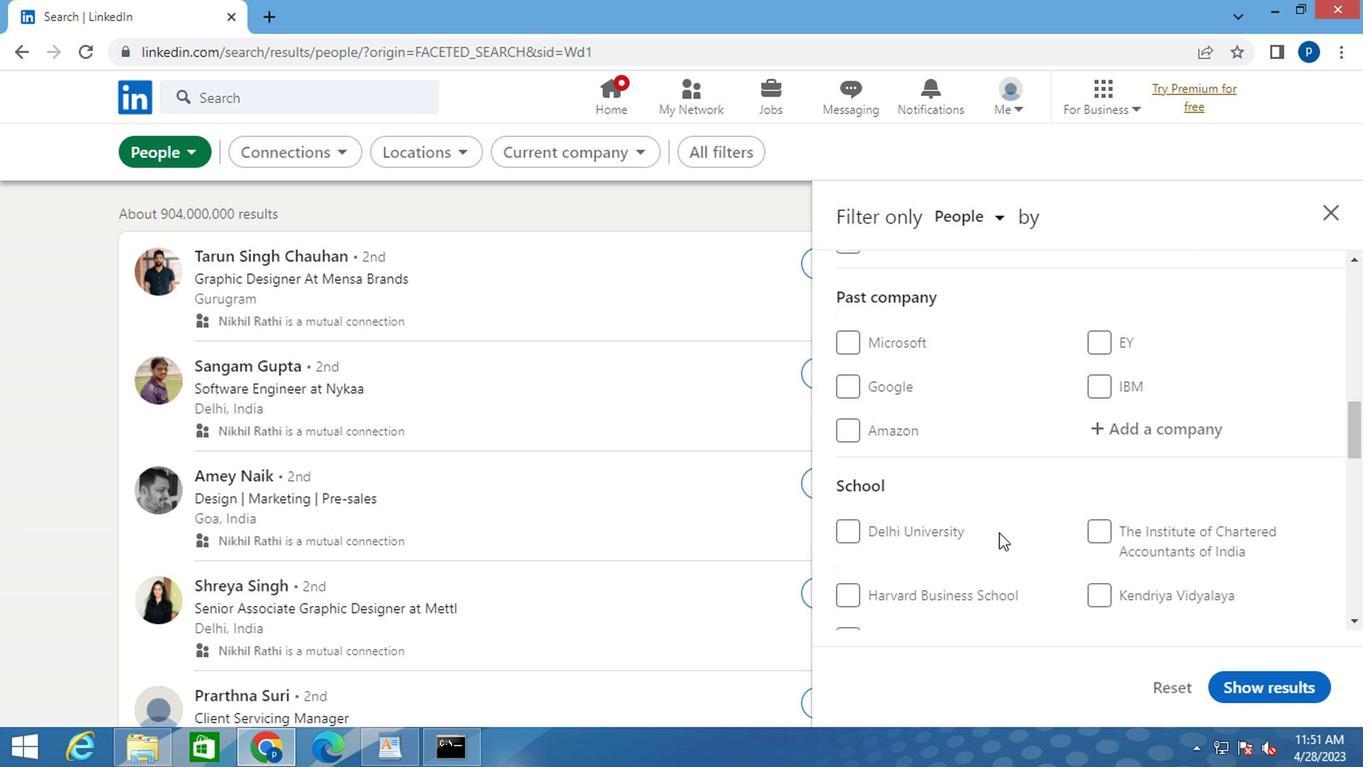 
Action: Mouse scrolled (996, 529) with delta (0, -1)
Screenshot: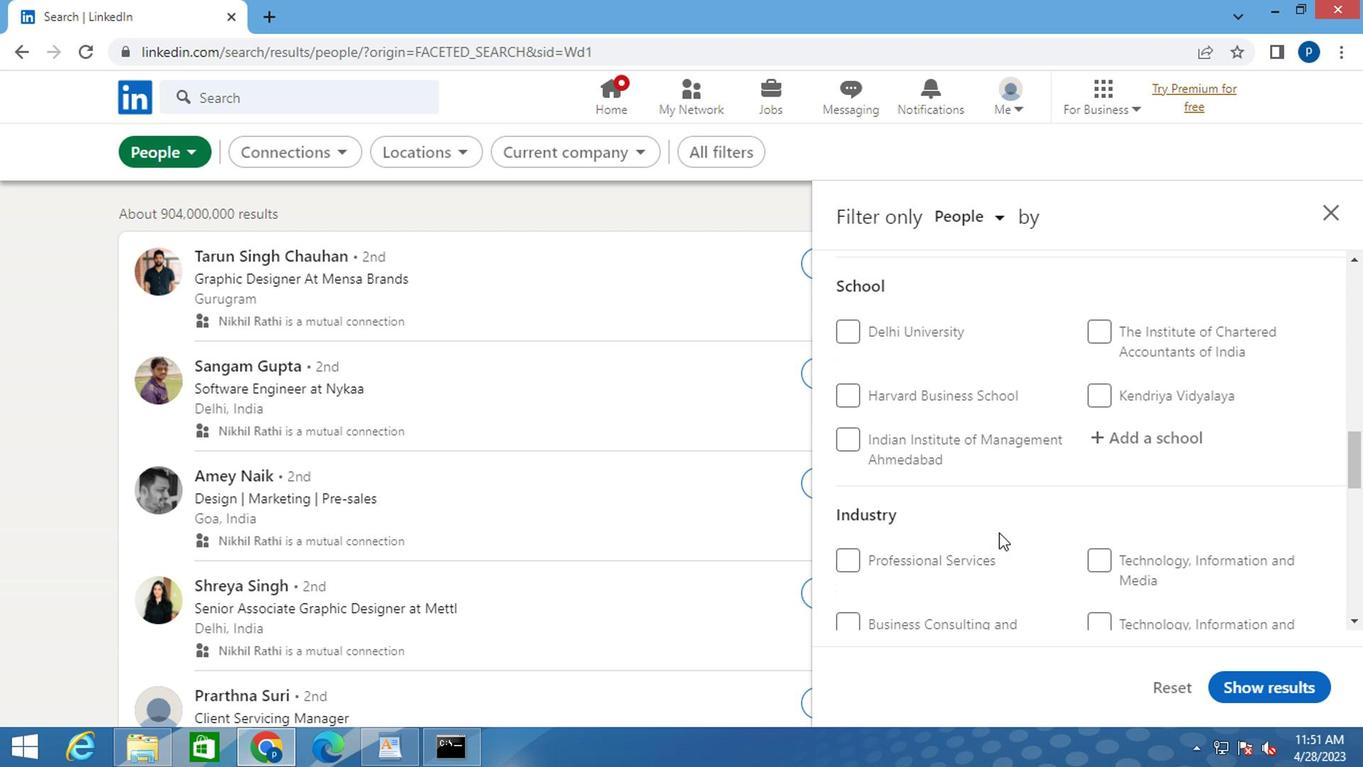 
Action: Mouse scrolled (996, 529) with delta (0, -1)
Screenshot: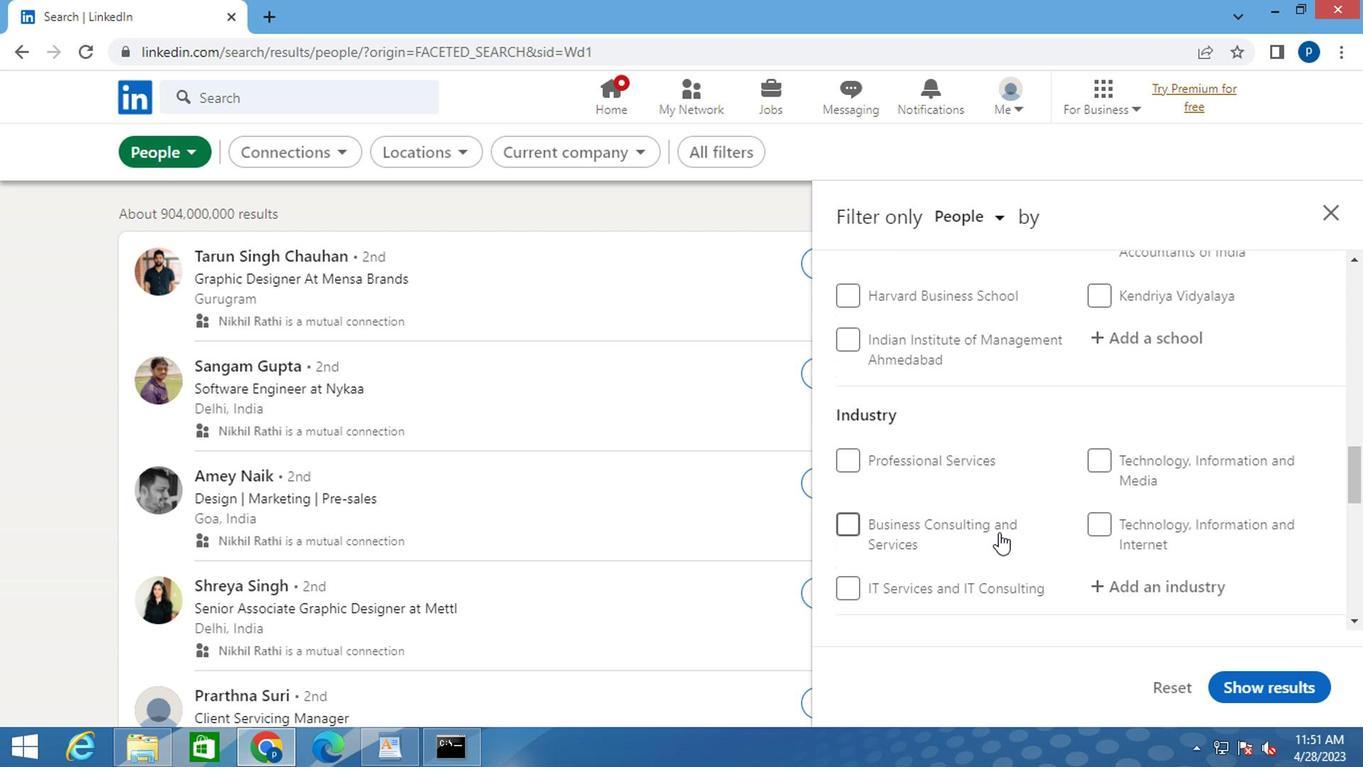 
Action: Mouse scrolled (996, 529) with delta (0, -1)
Screenshot: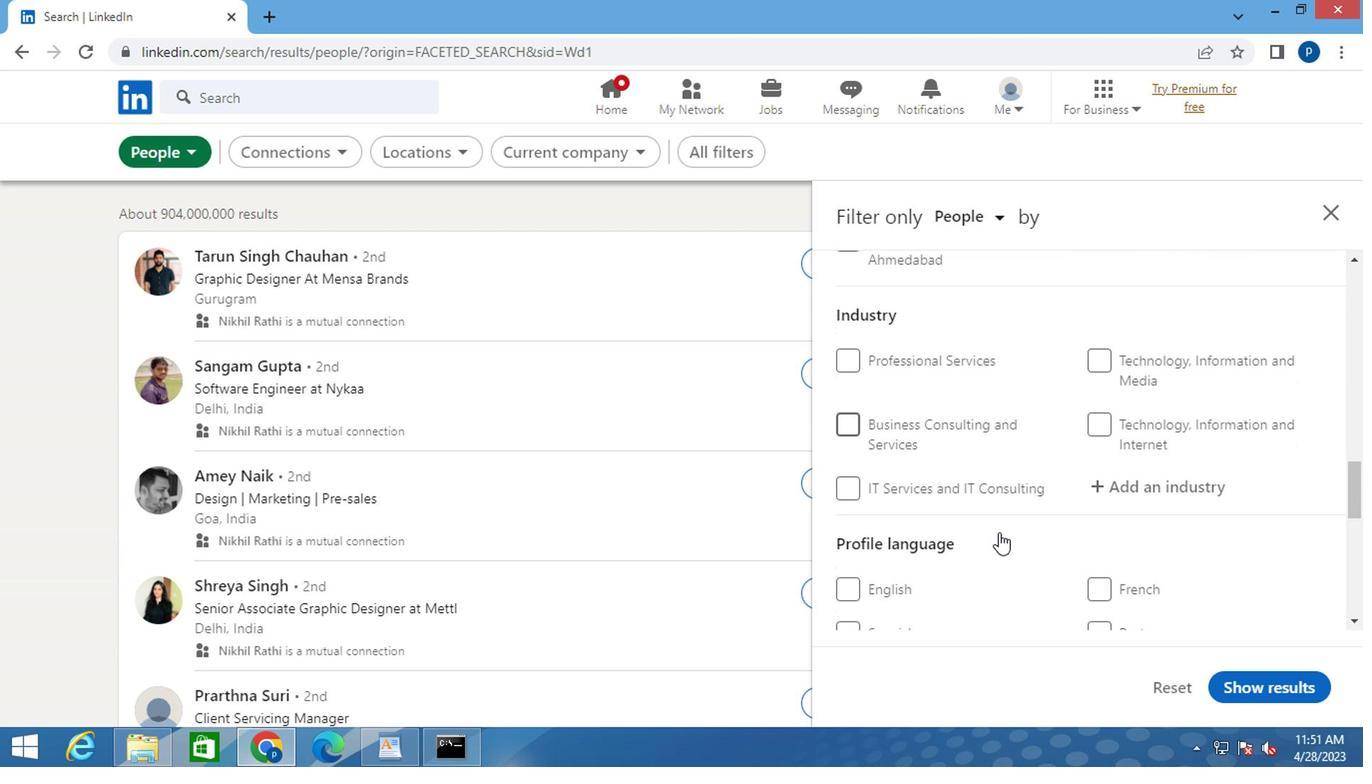 
Action: Mouse moved to (838, 524)
Screenshot: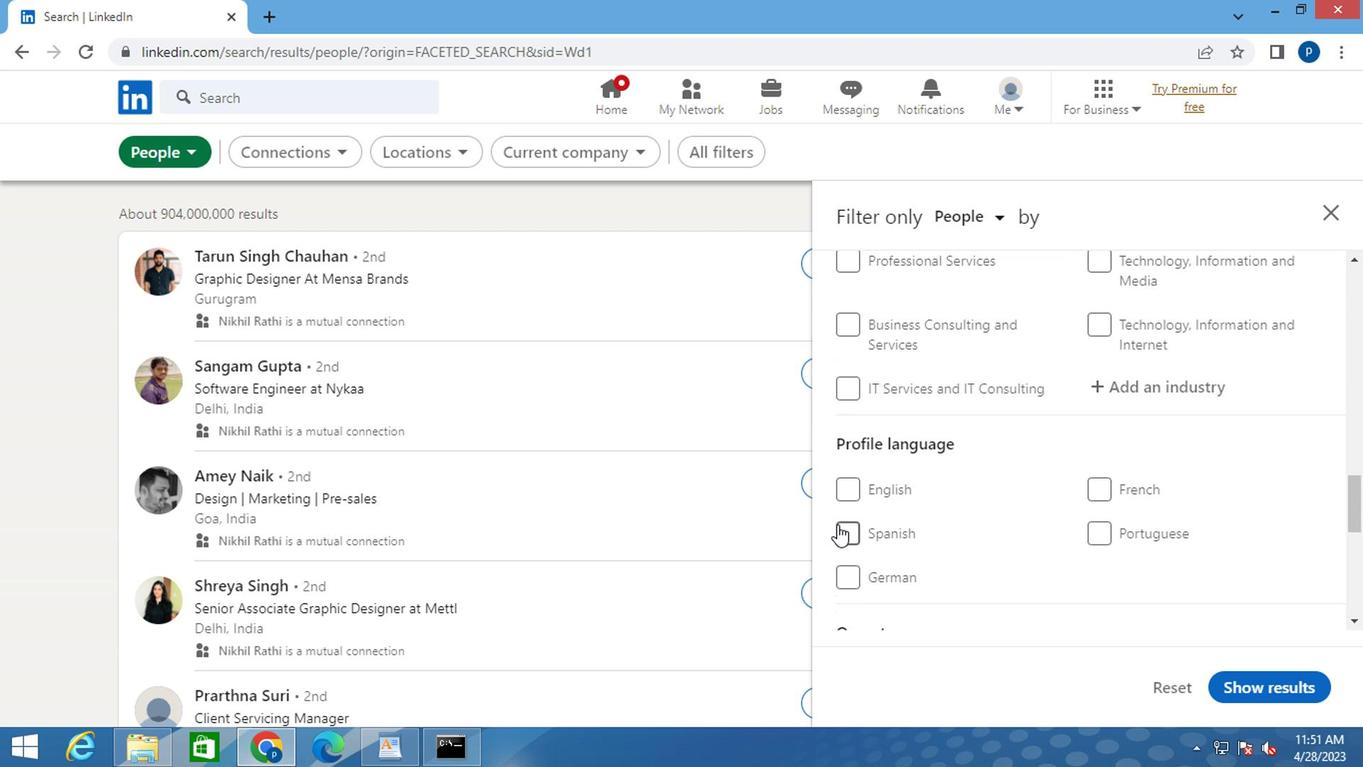 
Action: Mouse pressed left at (838, 524)
Screenshot: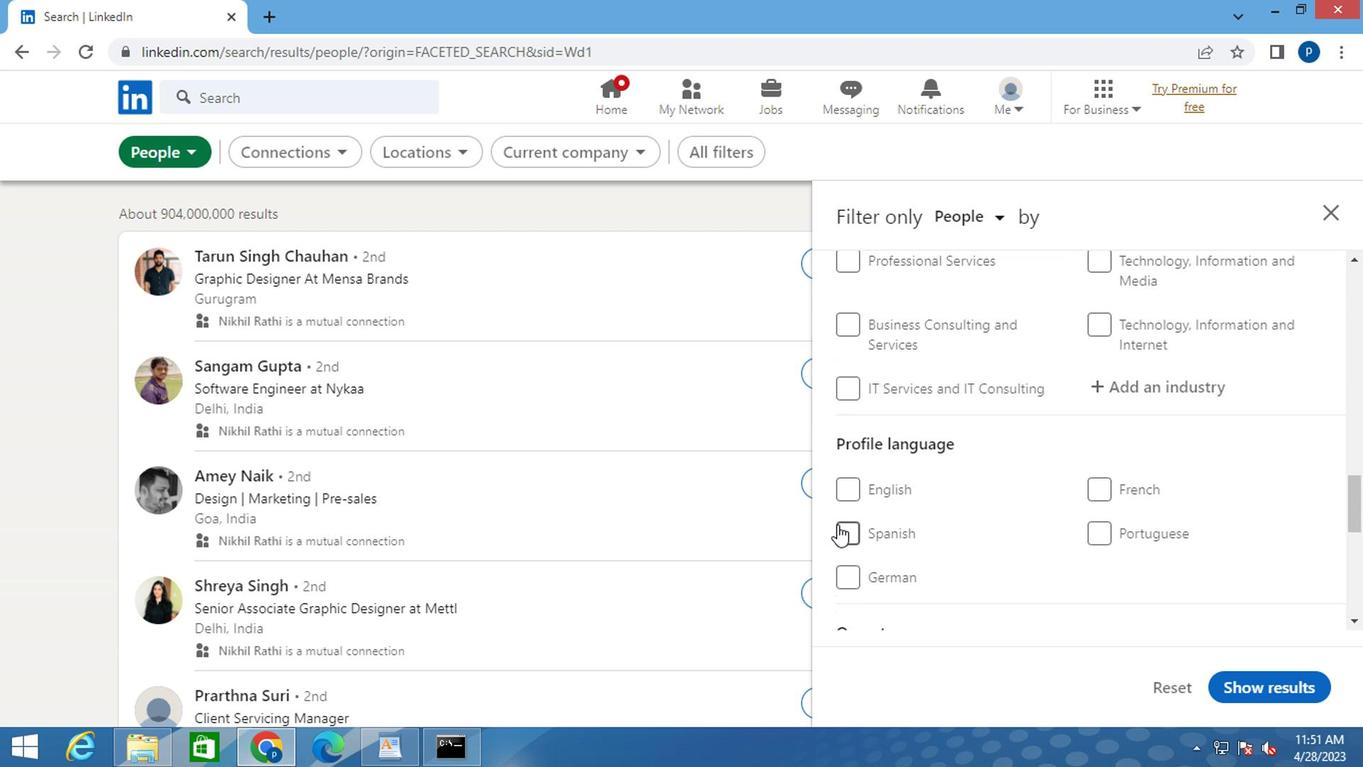 
Action: Mouse moved to (1028, 480)
Screenshot: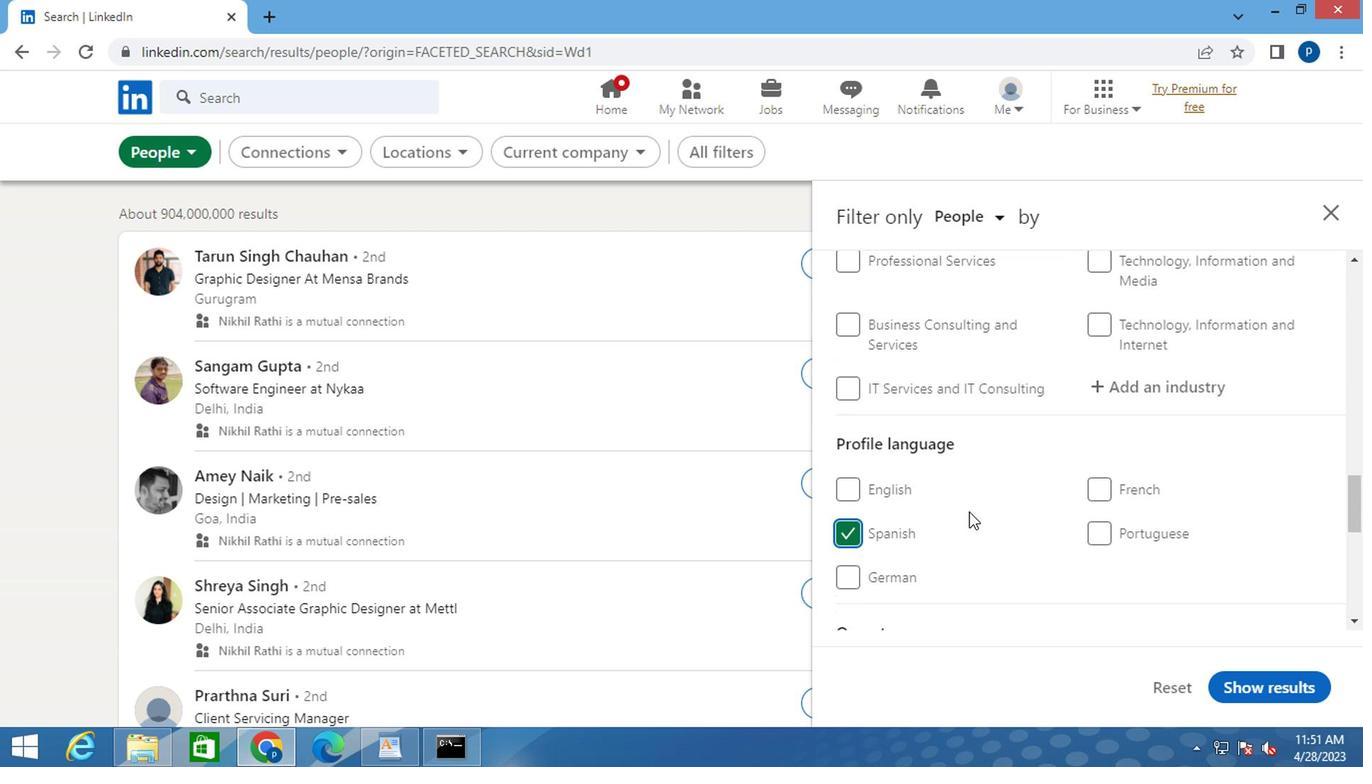 
Action: Mouse scrolled (1028, 480) with delta (0, 0)
Screenshot: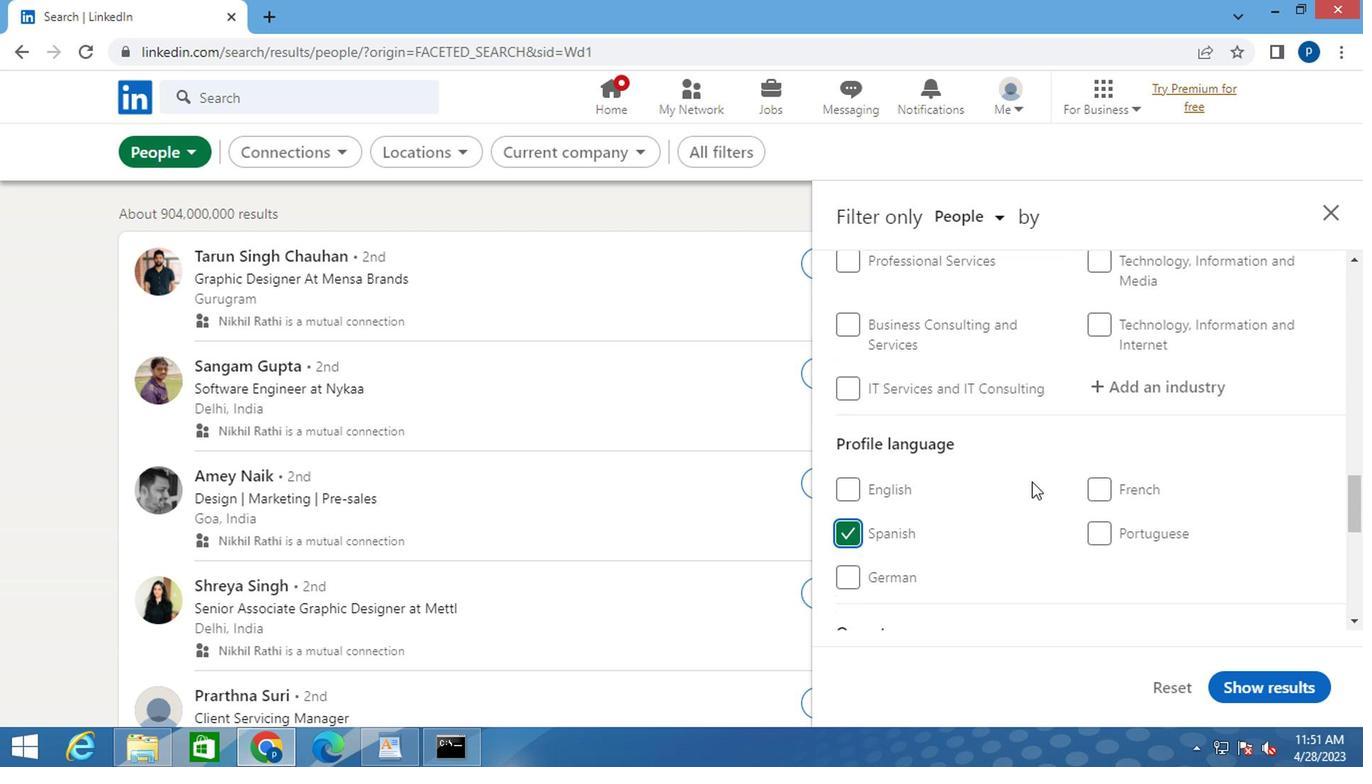 
Action: Mouse scrolled (1028, 480) with delta (0, 0)
Screenshot: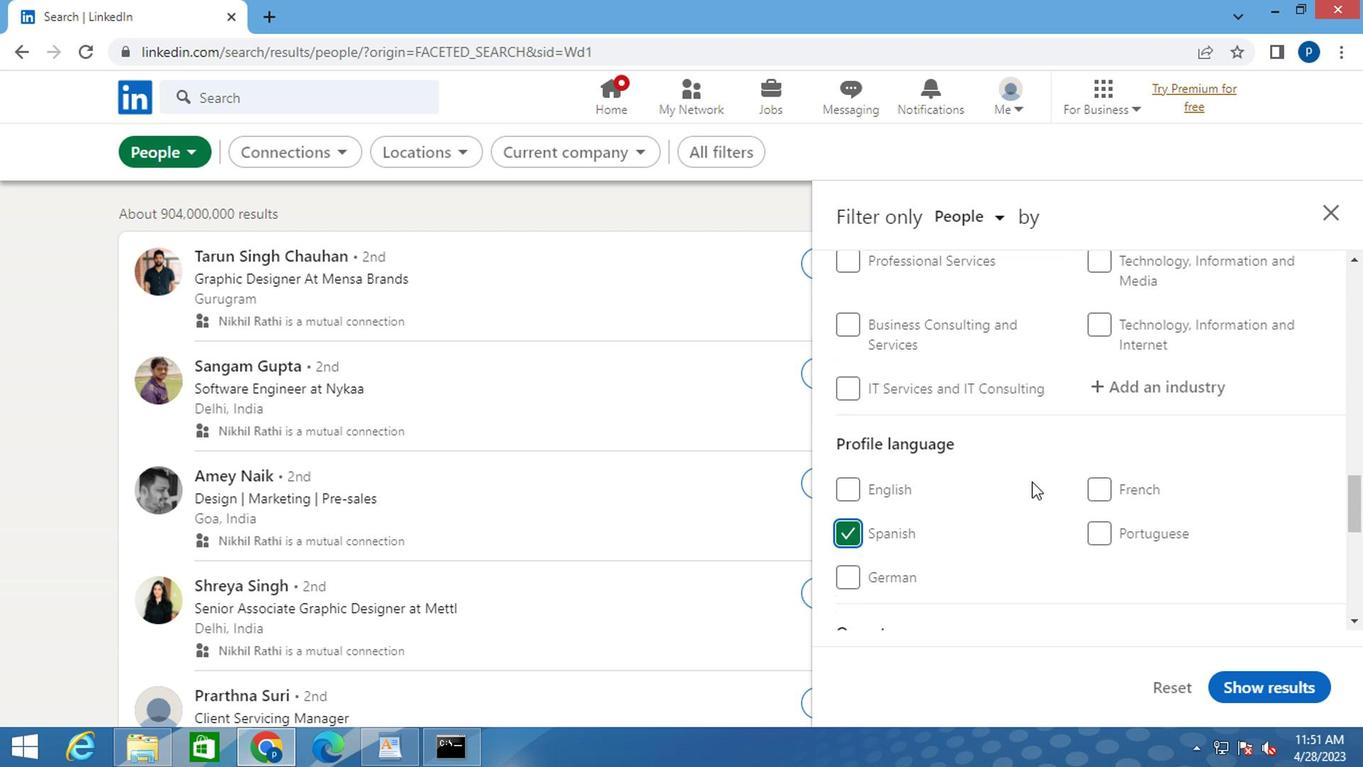 
Action: Mouse moved to (1030, 480)
Screenshot: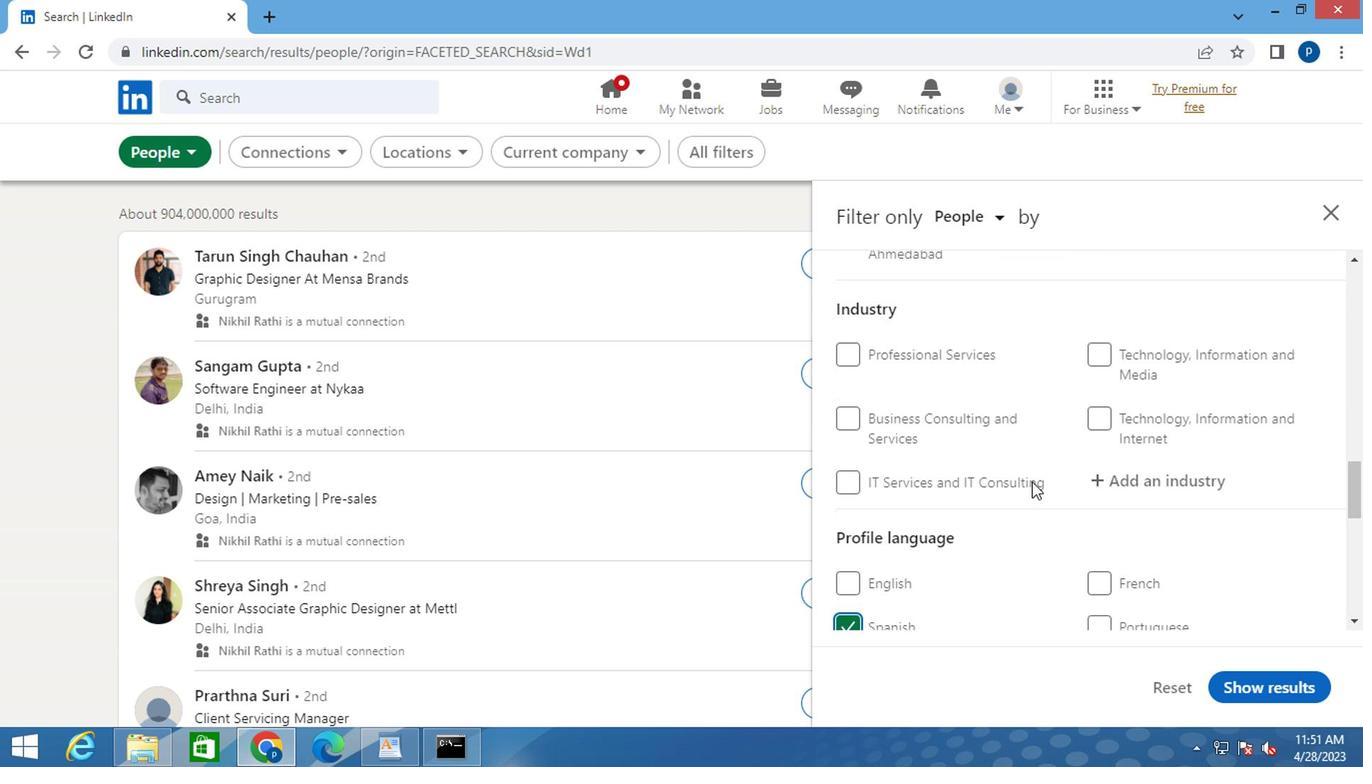 
Action: Mouse scrolled (1030, 480) with delta (0, 0)
Screenshot: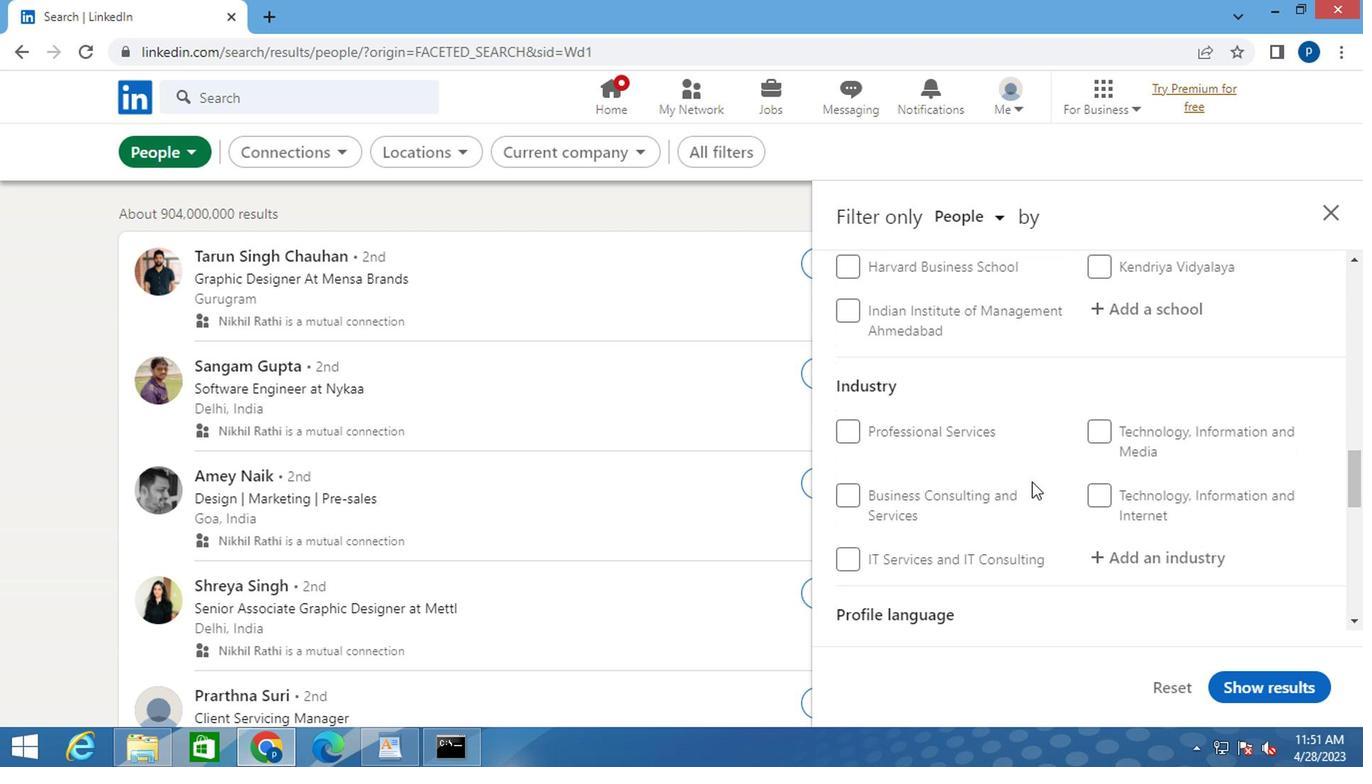 
Action: Mouse scrolled (1030, 480) with delta (0, 0)
Screenshot: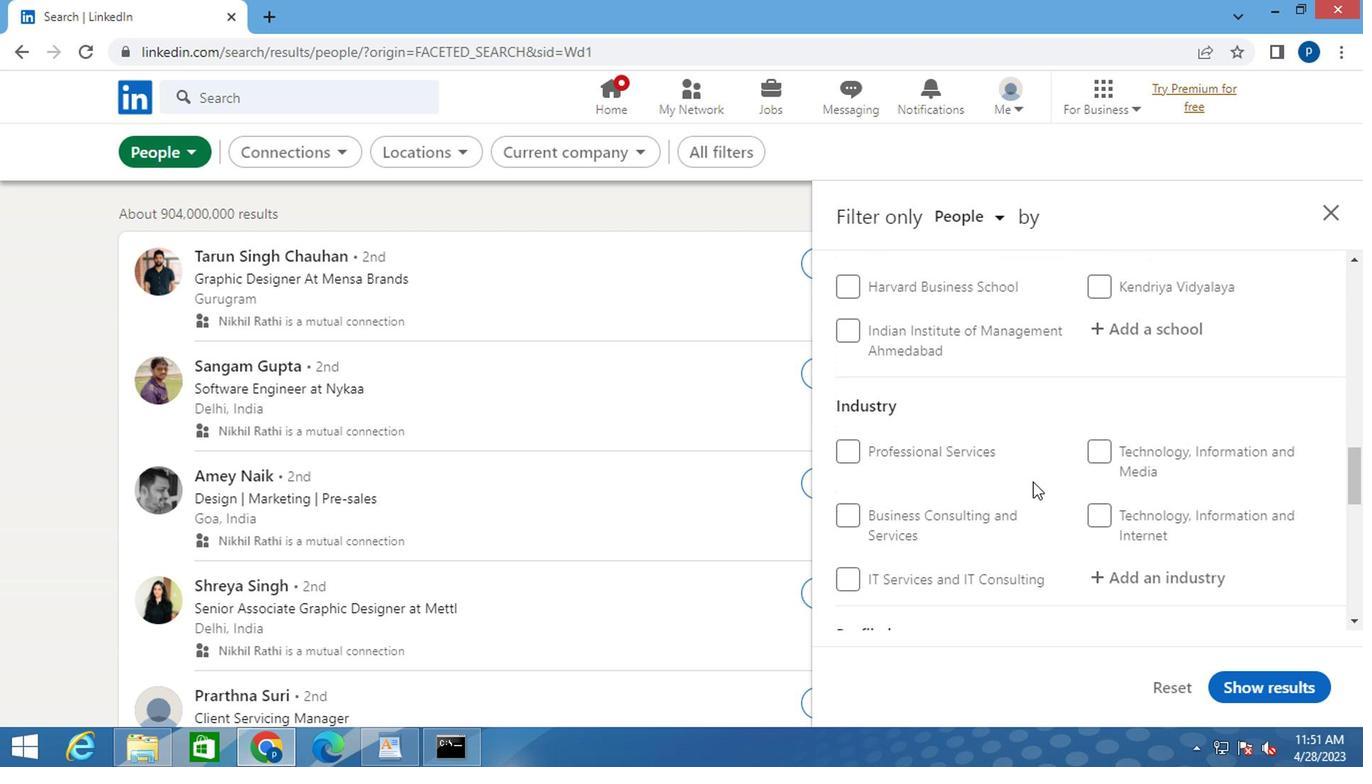 
Action: Mouse scrolled (1030, 480) with delta (0, 0)
Screenshot: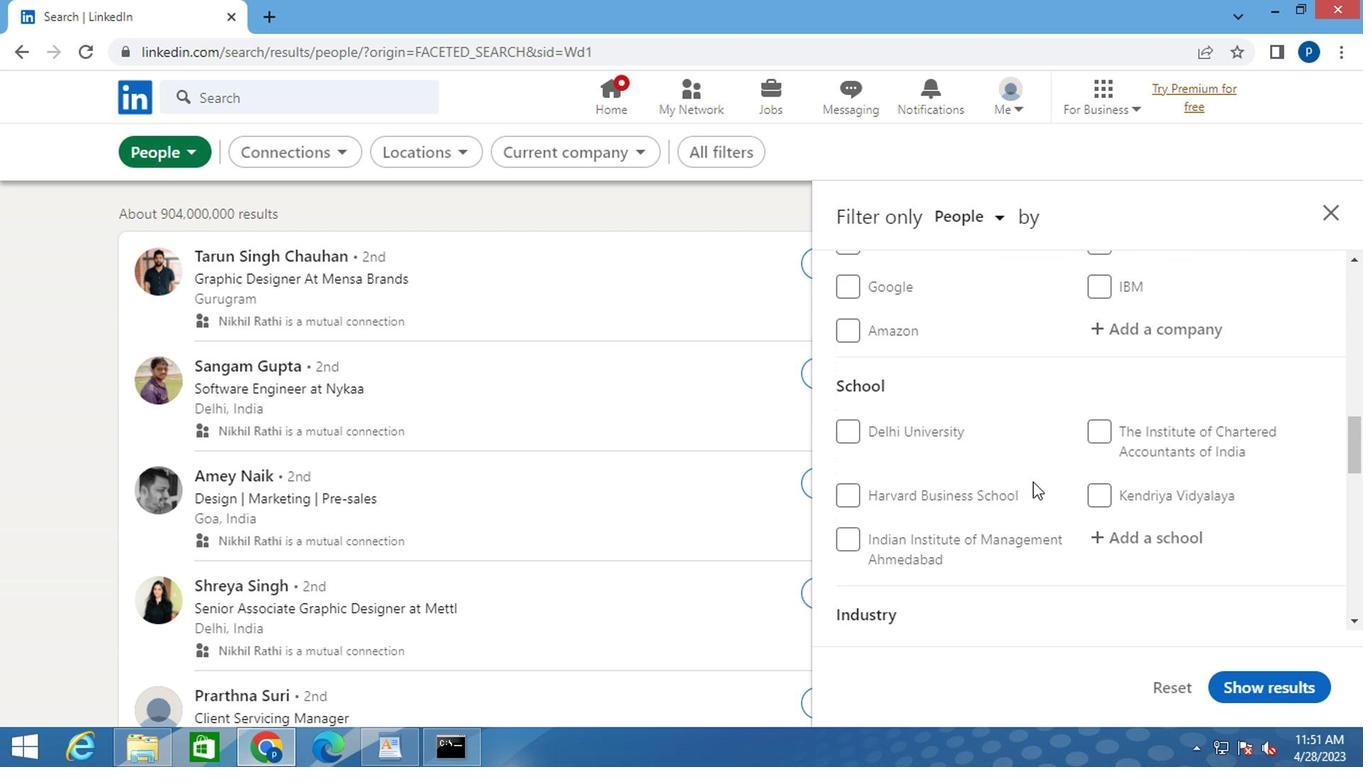 
Action: Mouse scrolled (1030, 480) with delta (0, 0)
Screenshot: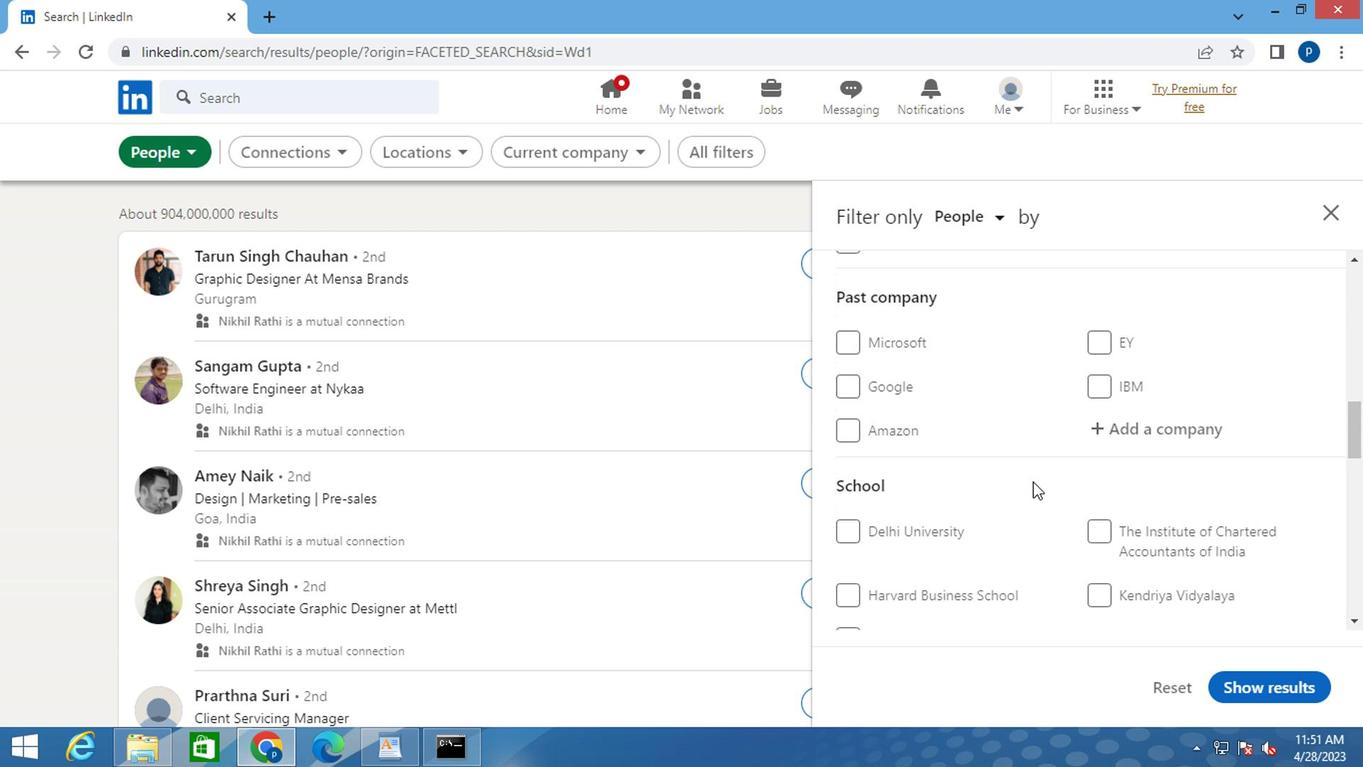 
Action: Mouse moved to (1112, 363)
Screenshot: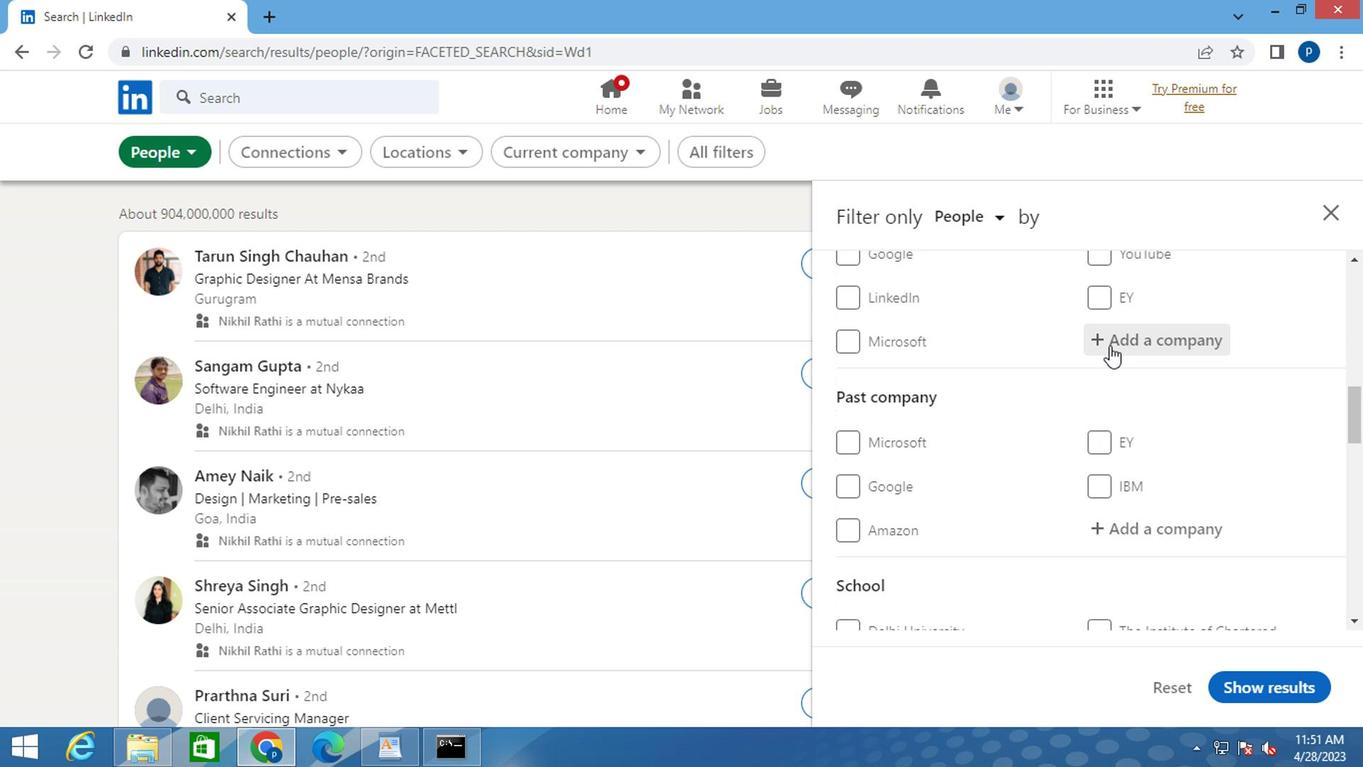 
Action: Mouse scrolled (1112, 363) with delta (0, 0)
Screenshot: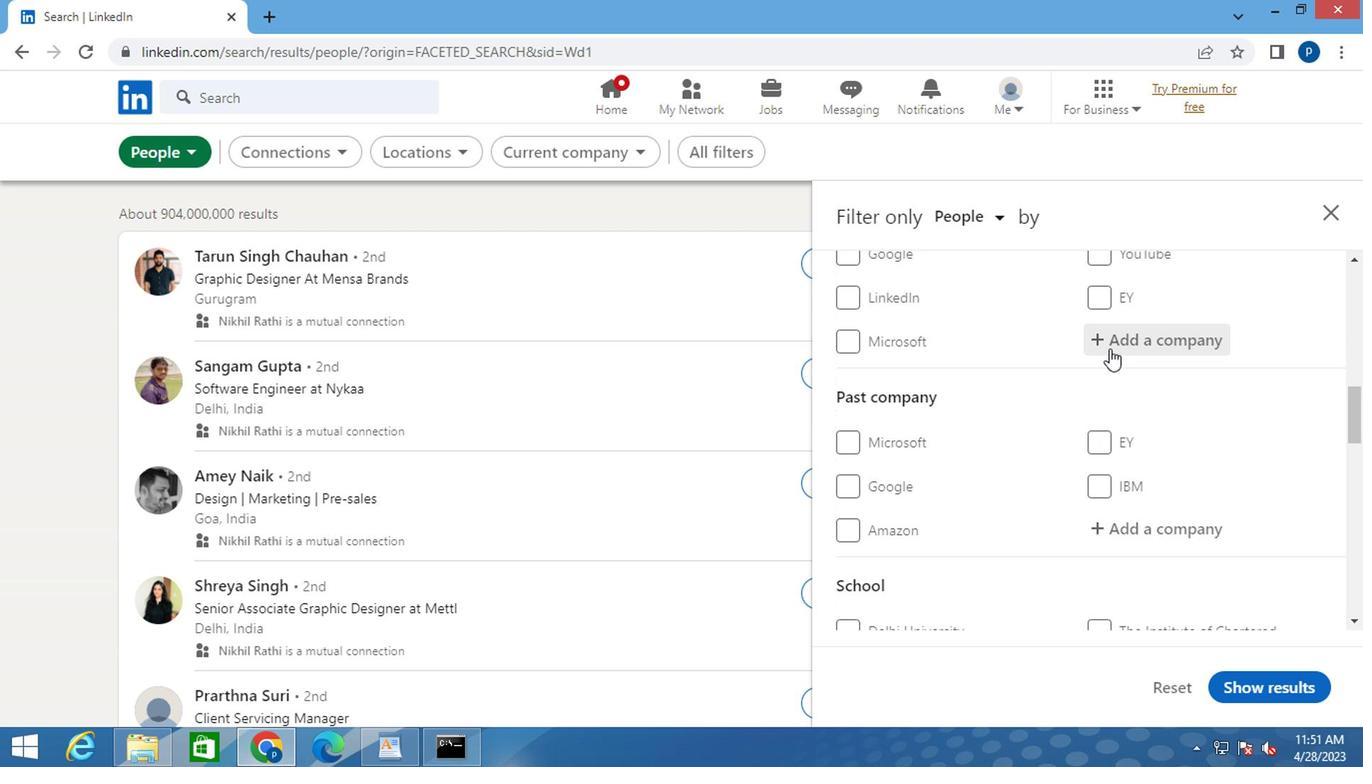 
Action: Mouse moved to (1101, 431)
Screenshot: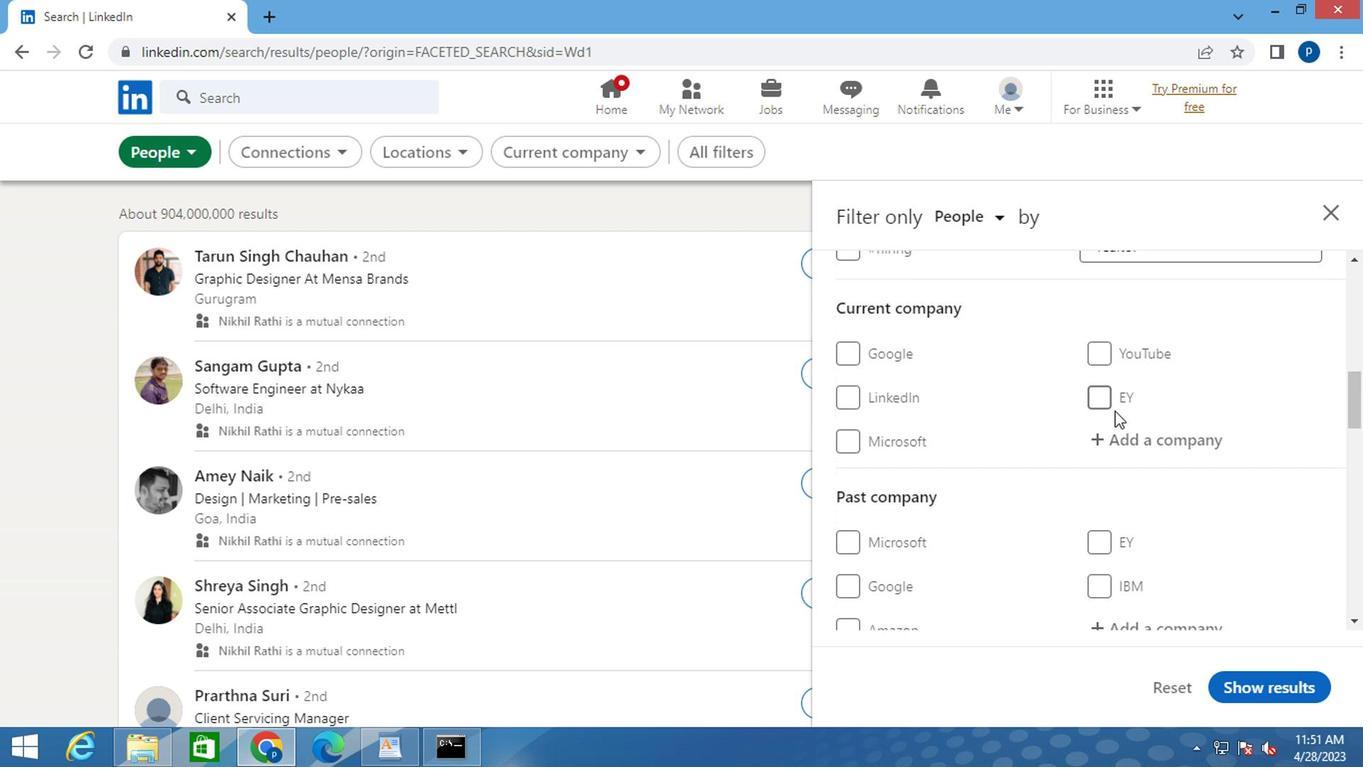 
Action: Mouse pressed left at (1101, 431)
Screenshot: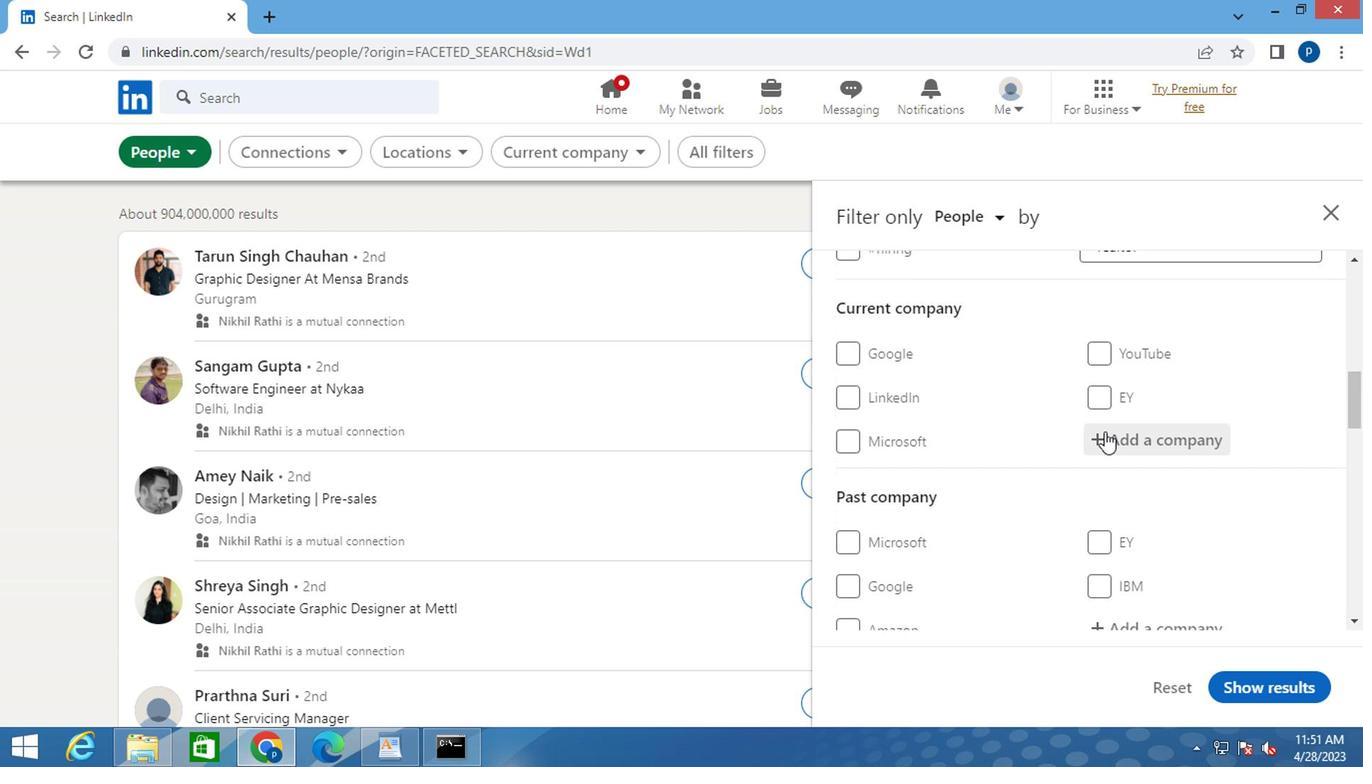 
Action: Mouse moved to (1101, 432)
Screenshot: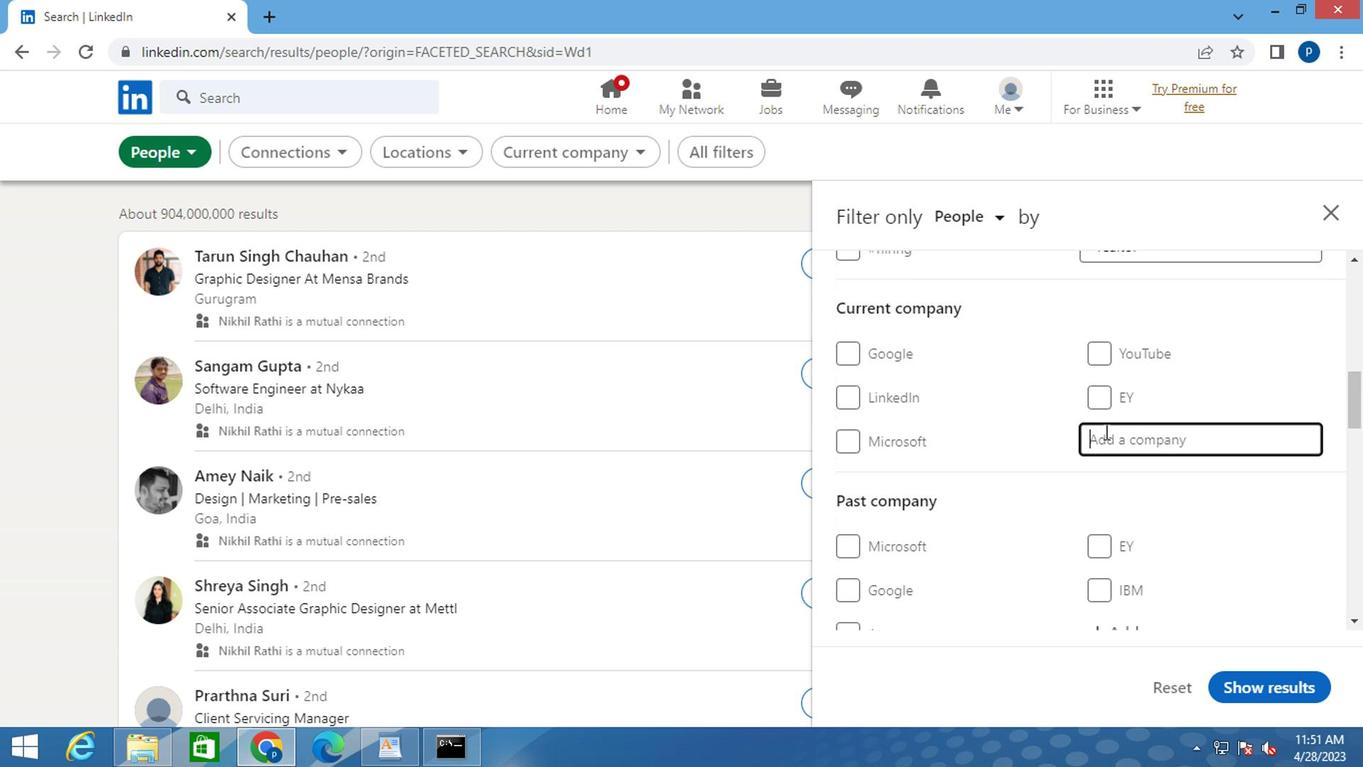 
Action: Mouse pressed left at (1101, 432)
Screenshot: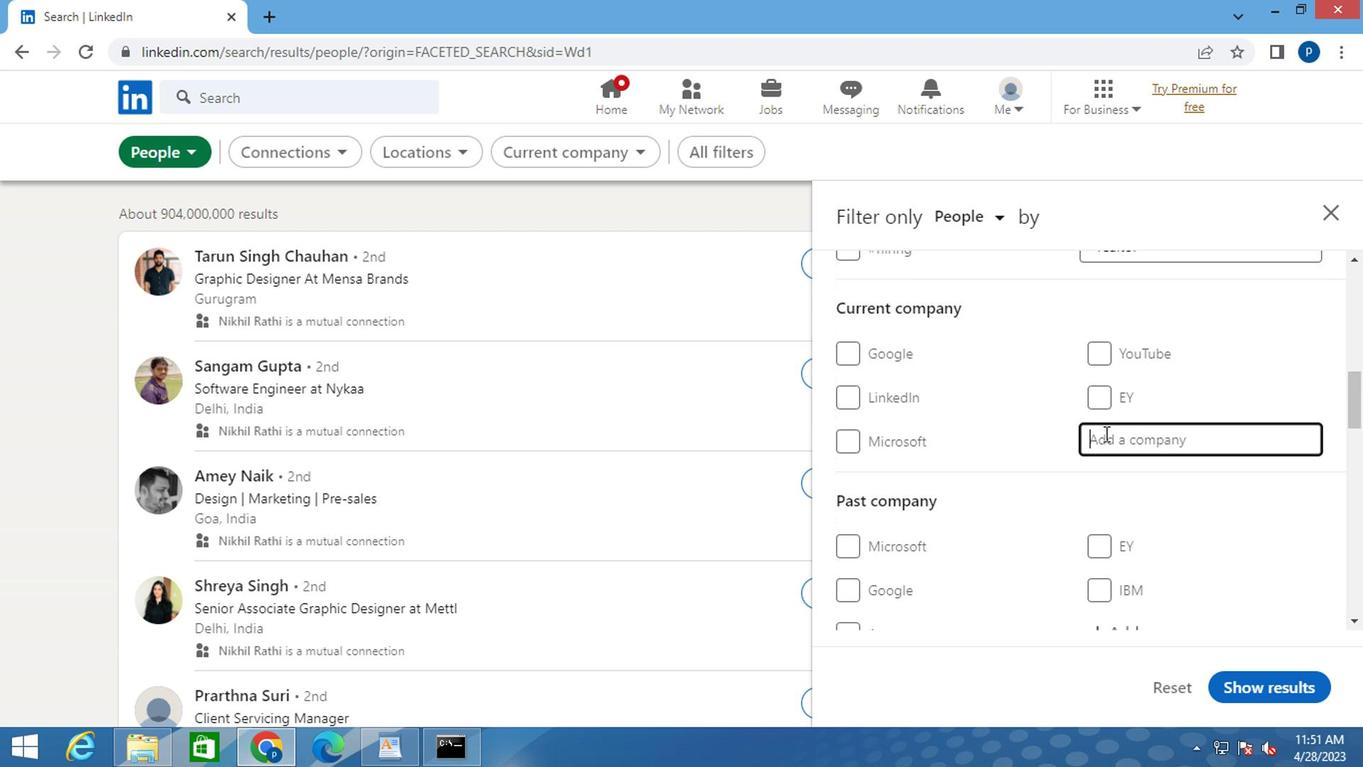 
Action: Key pressed <Key.caps_lock>R<Key.caps_lock>AYDEN
Screenshot: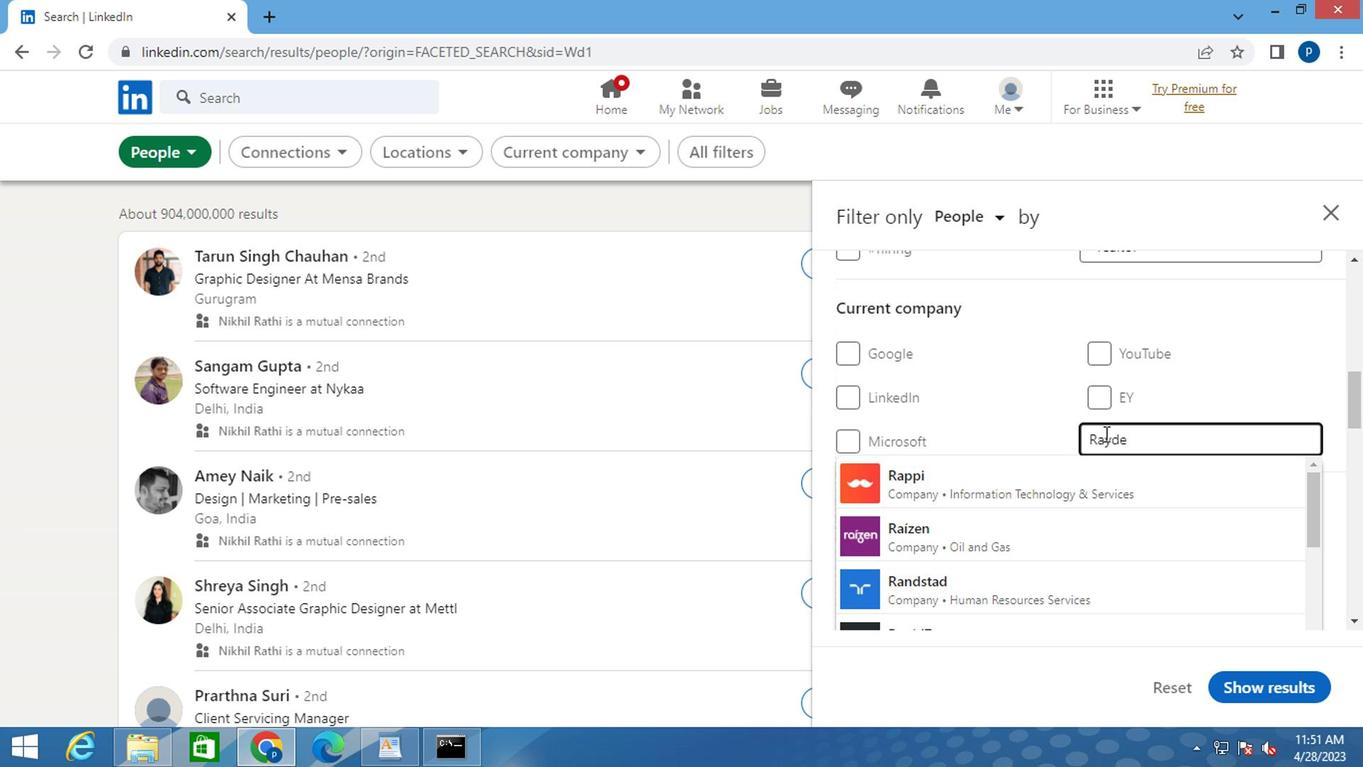 
Action: Mouse moved to (1030, 480)
Screenshot: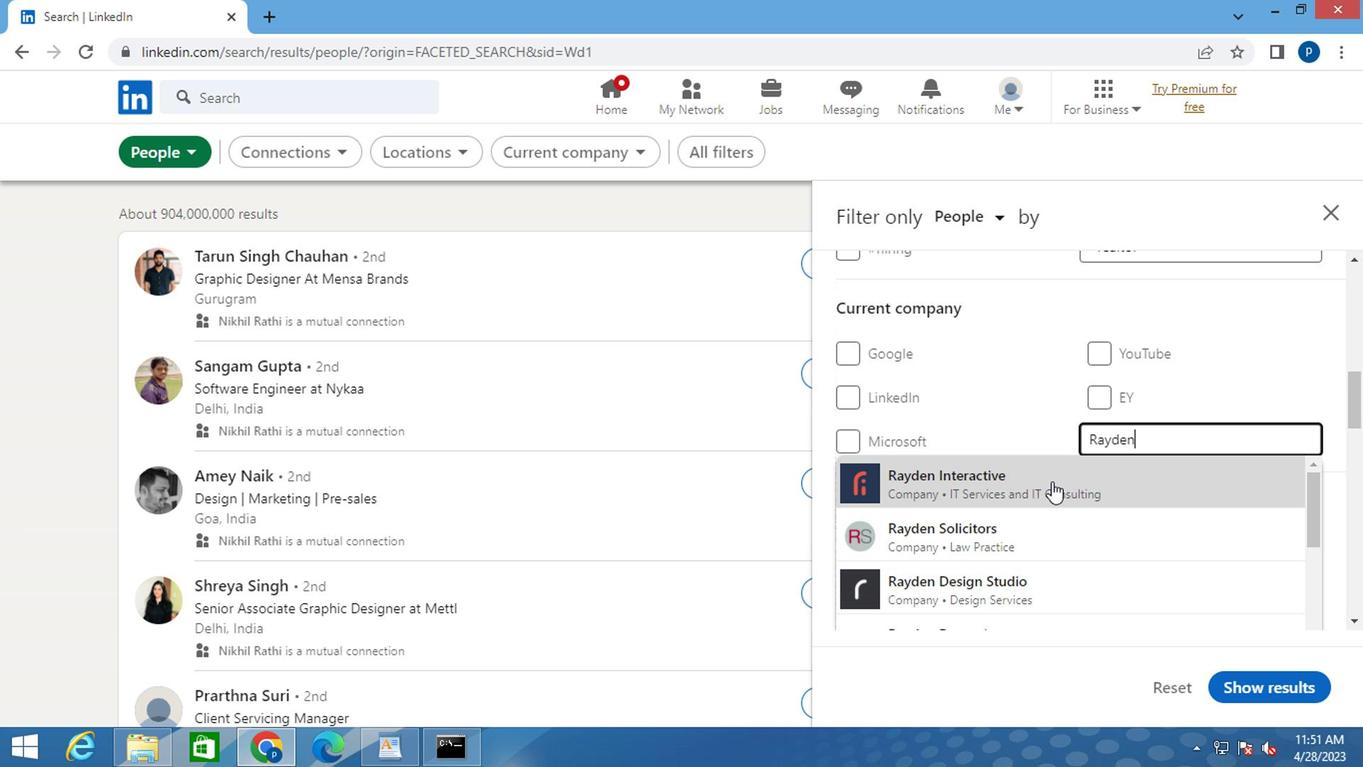 
Action: Mouse pressed left at (1030, 480)
Screenshot: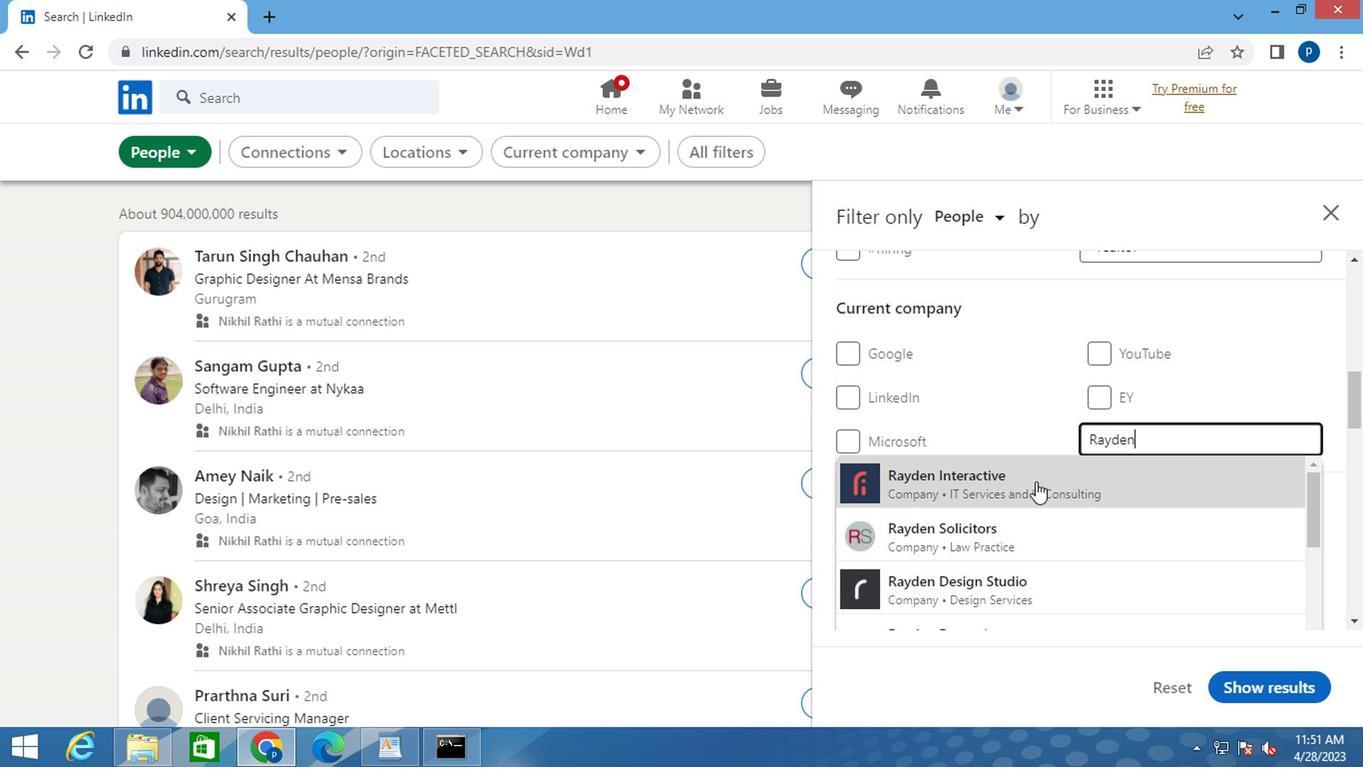
Action: Mouse moved to (1023, 469)
Screenshot: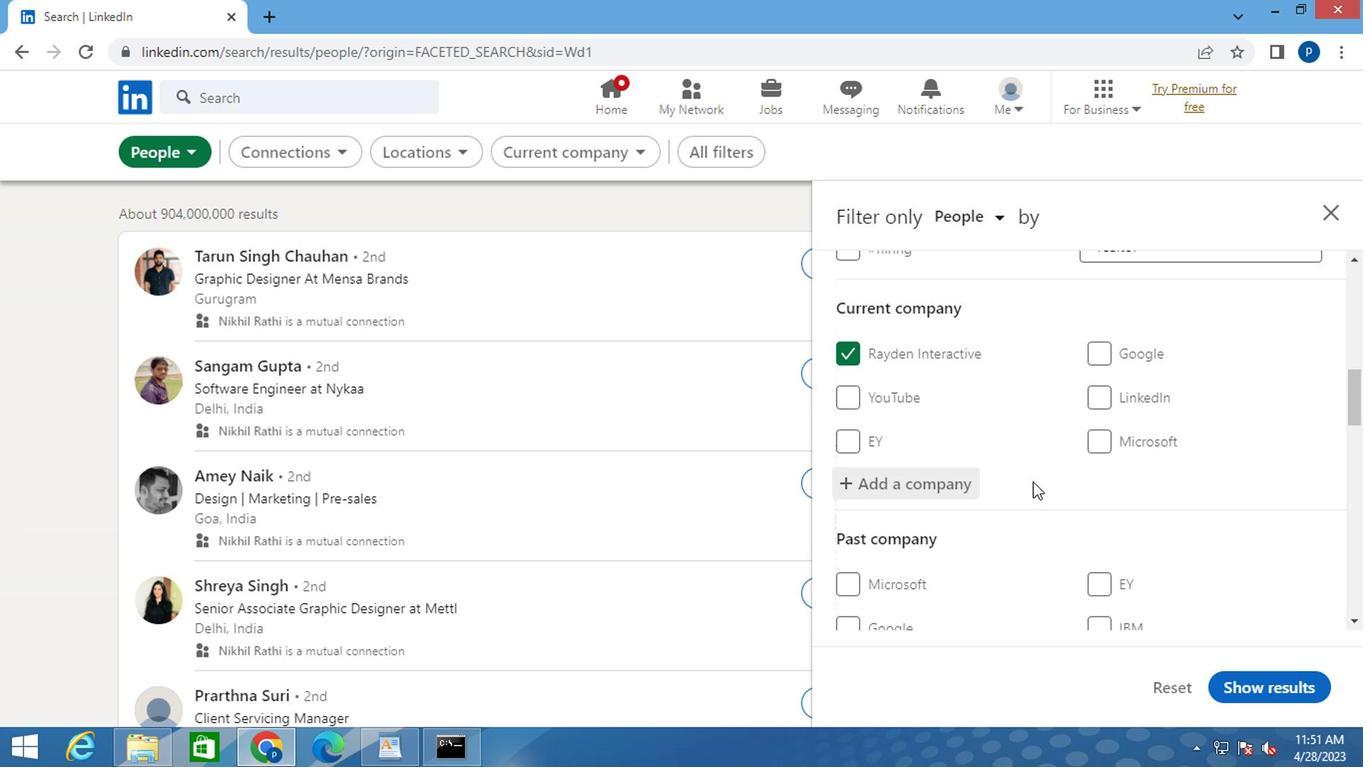 
Action: Mouse scrolled (1023, 468) with delta (0, -1)
Screenshot: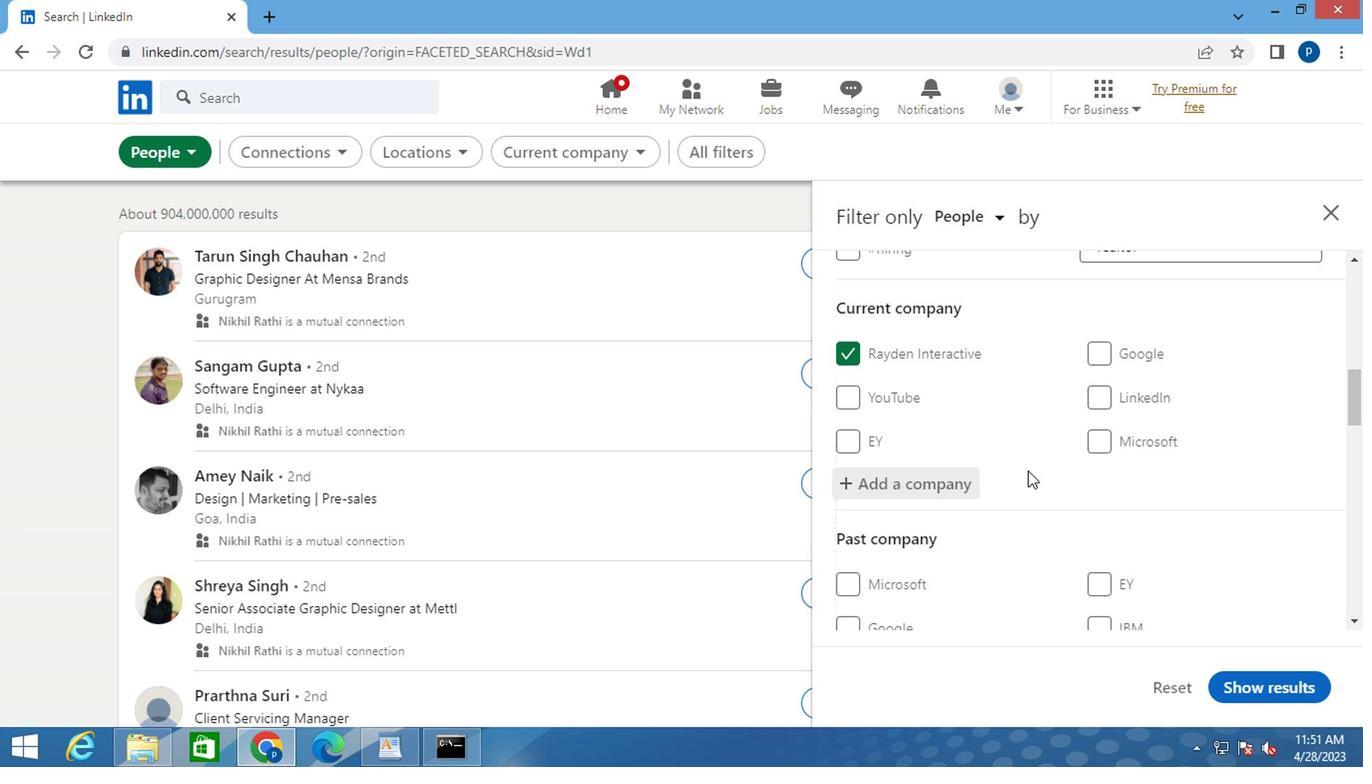 
Action: Mouse scrolled (1023, 468) with delta (0, -1)
Screenshot: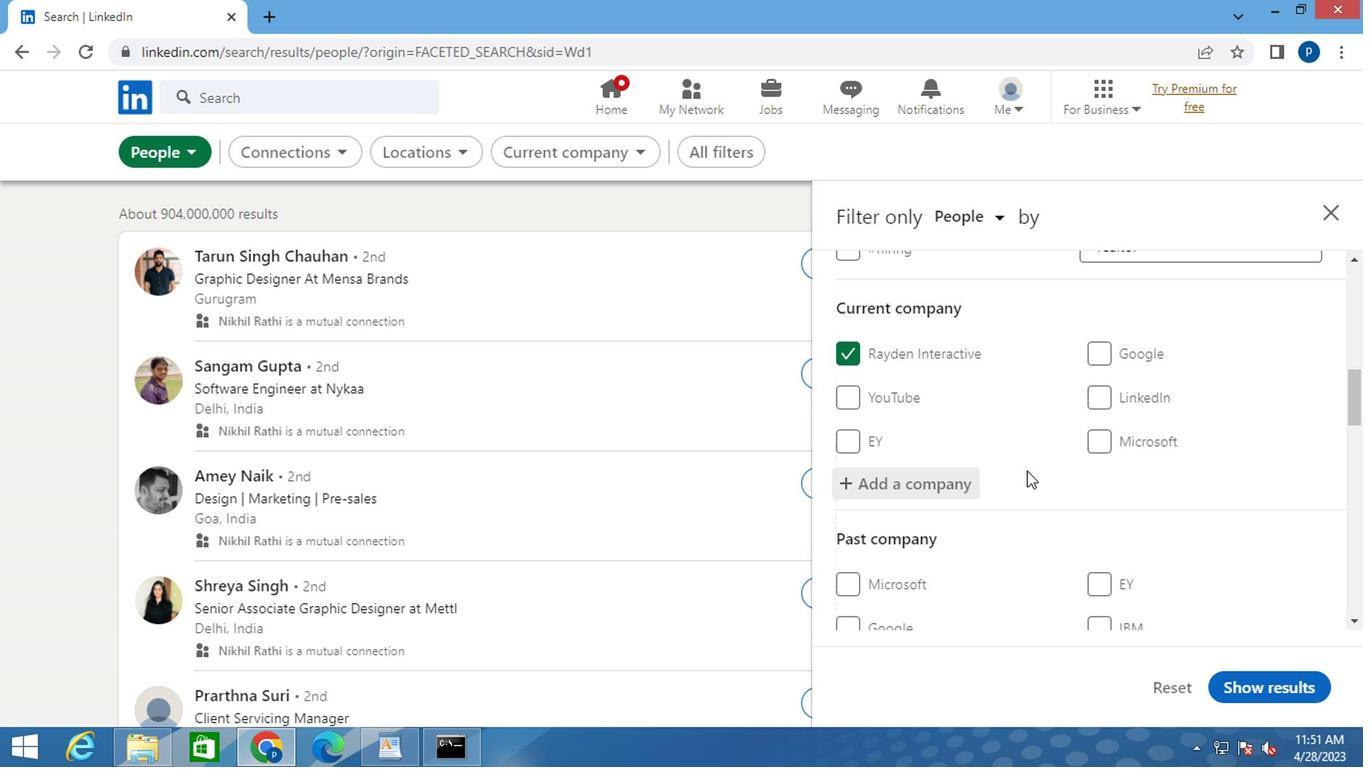 
Action: Mouse moved to (1010, 462)
Screenshot: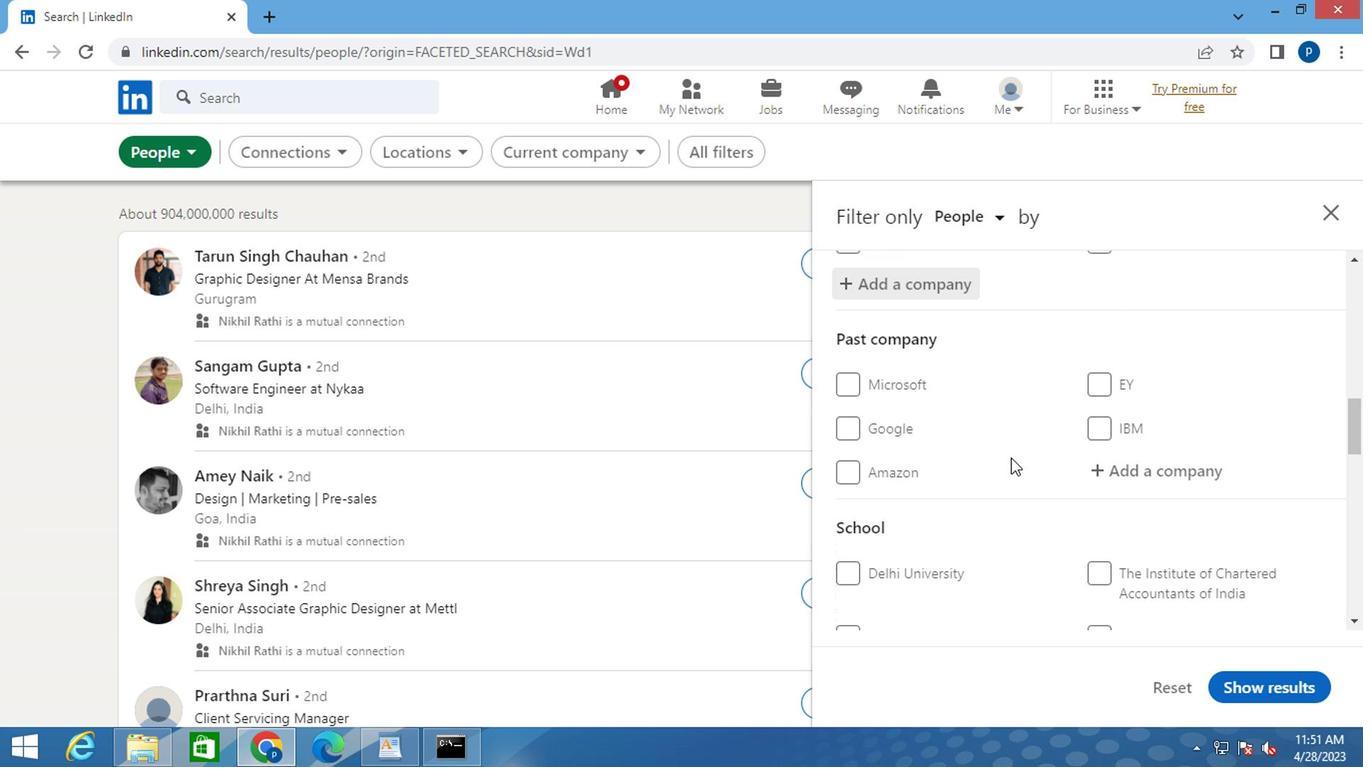 
Action: Mouse scrolled (1010, 461) with delta (0, 0)
Screenshot: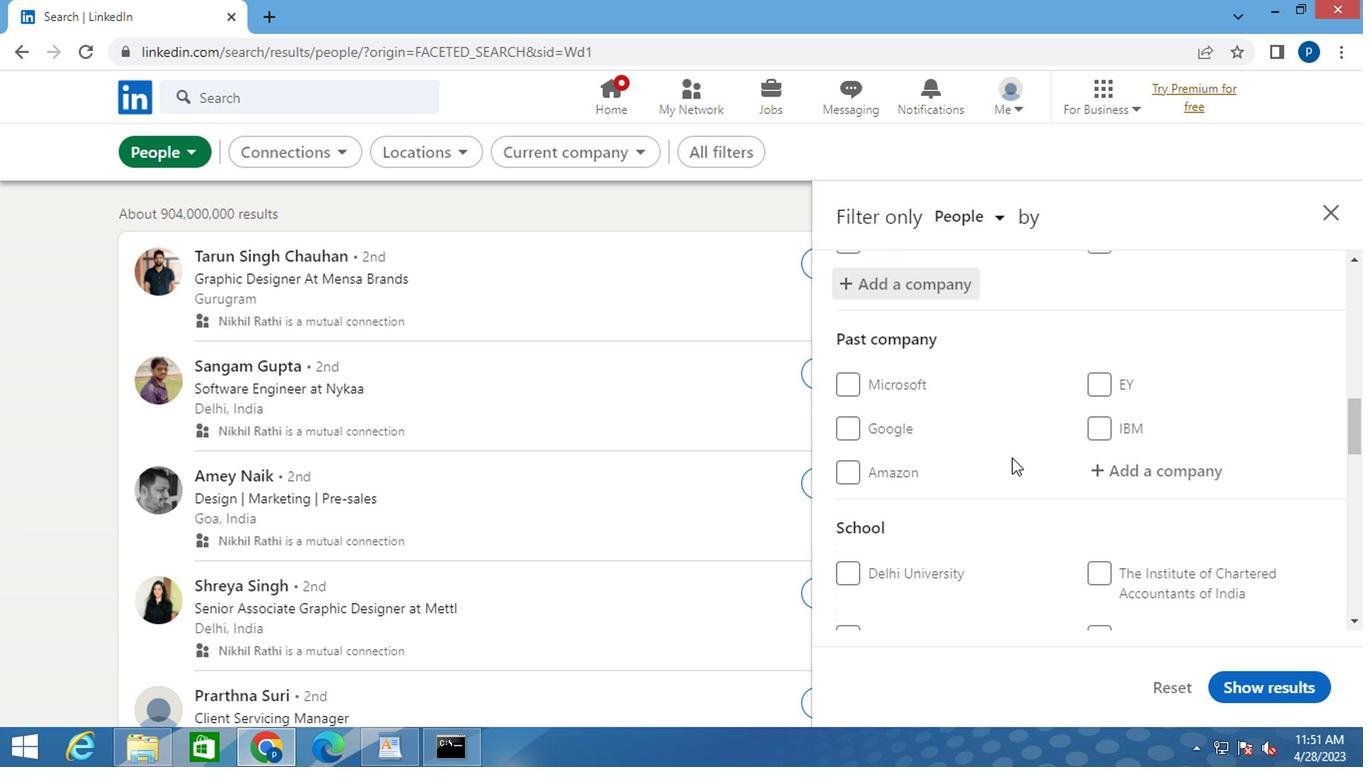 
Action: Mouse moved to (1010, 463)
Screenshot: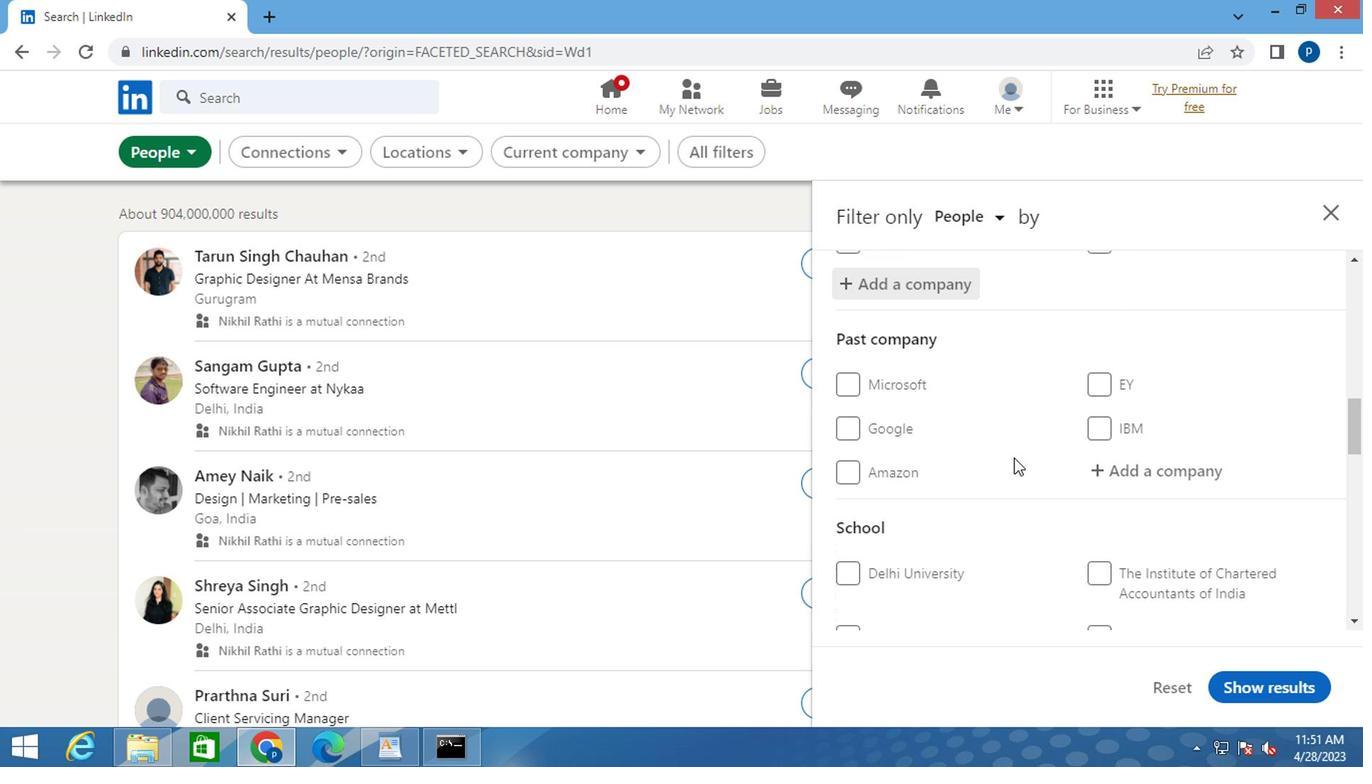 
Action: Mouse scrolled (1010, 462) with delta (0, 0)
Screenshot: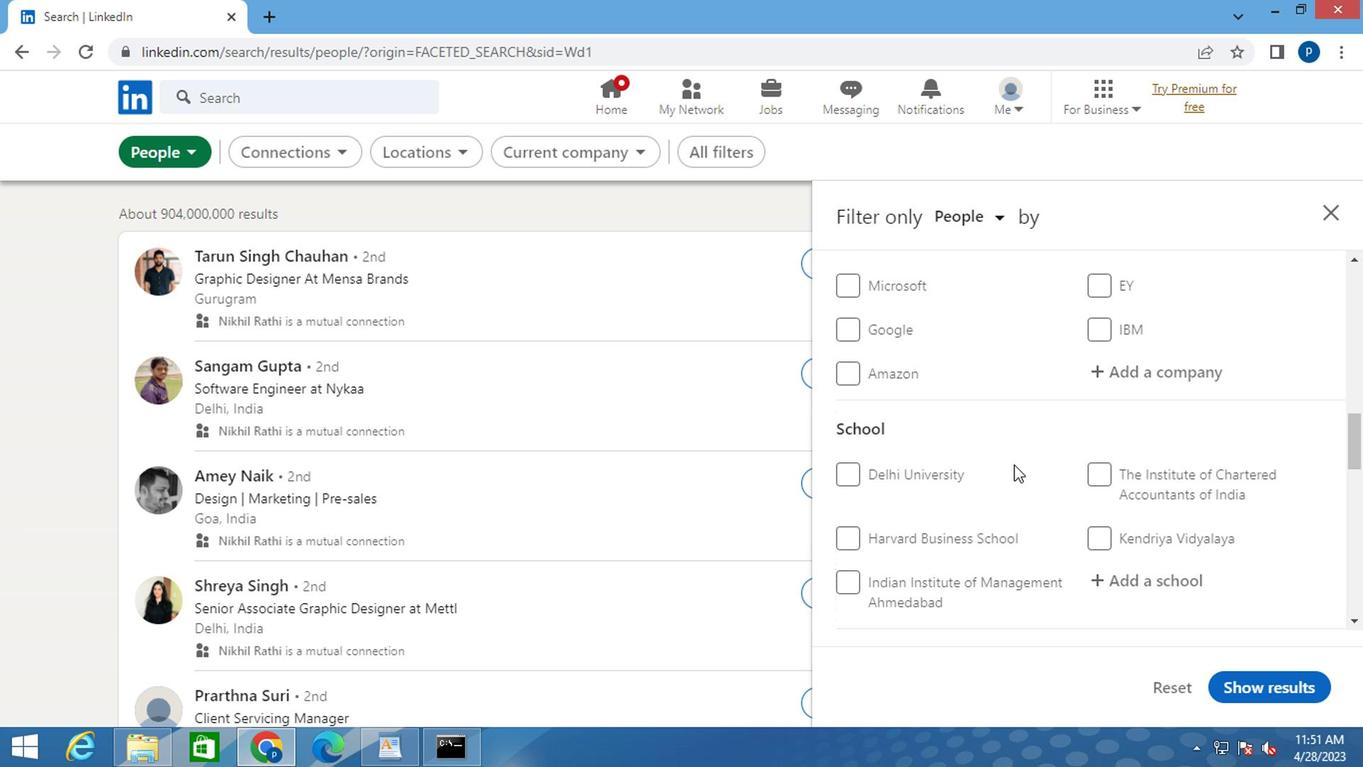 
Action: Mouse moved to (1123, 470)
Screenshot: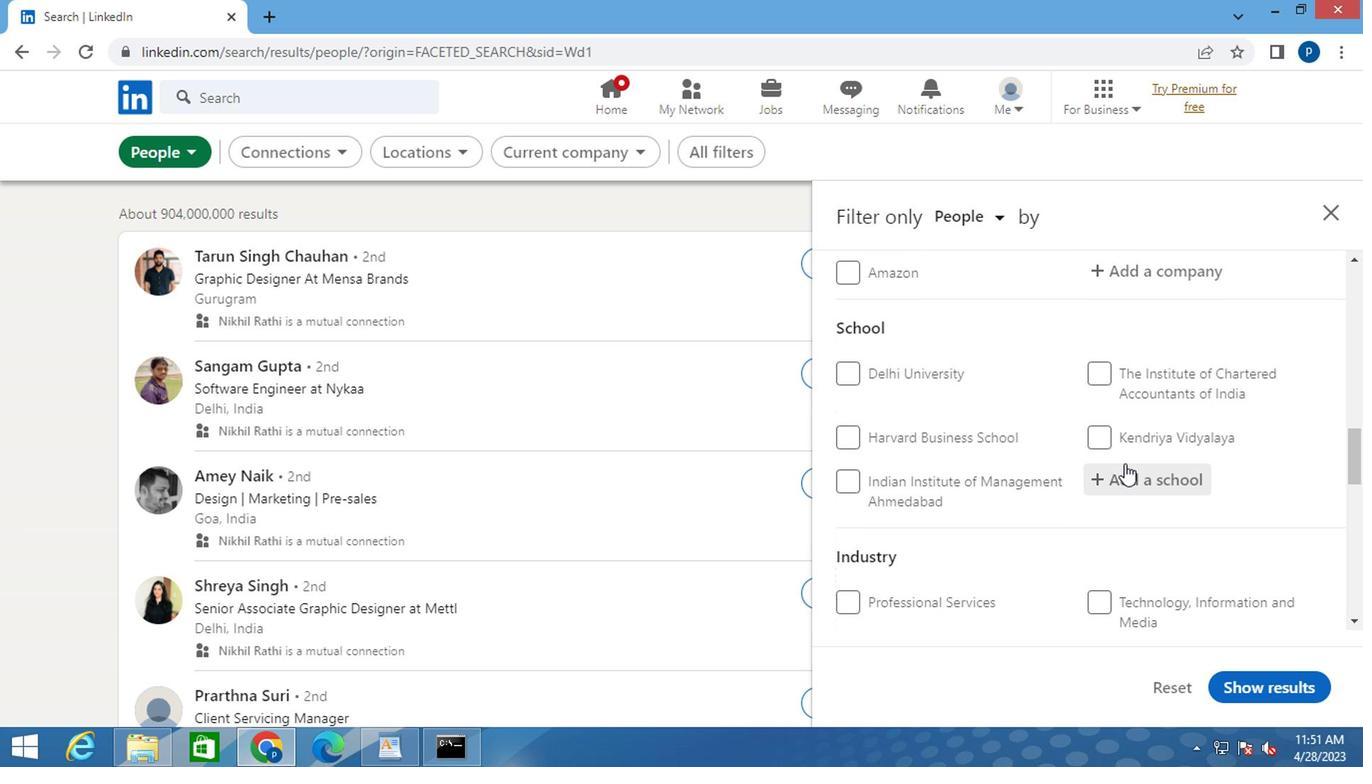
Action: Mouse pressed left at (1123, 470)
Screenshot: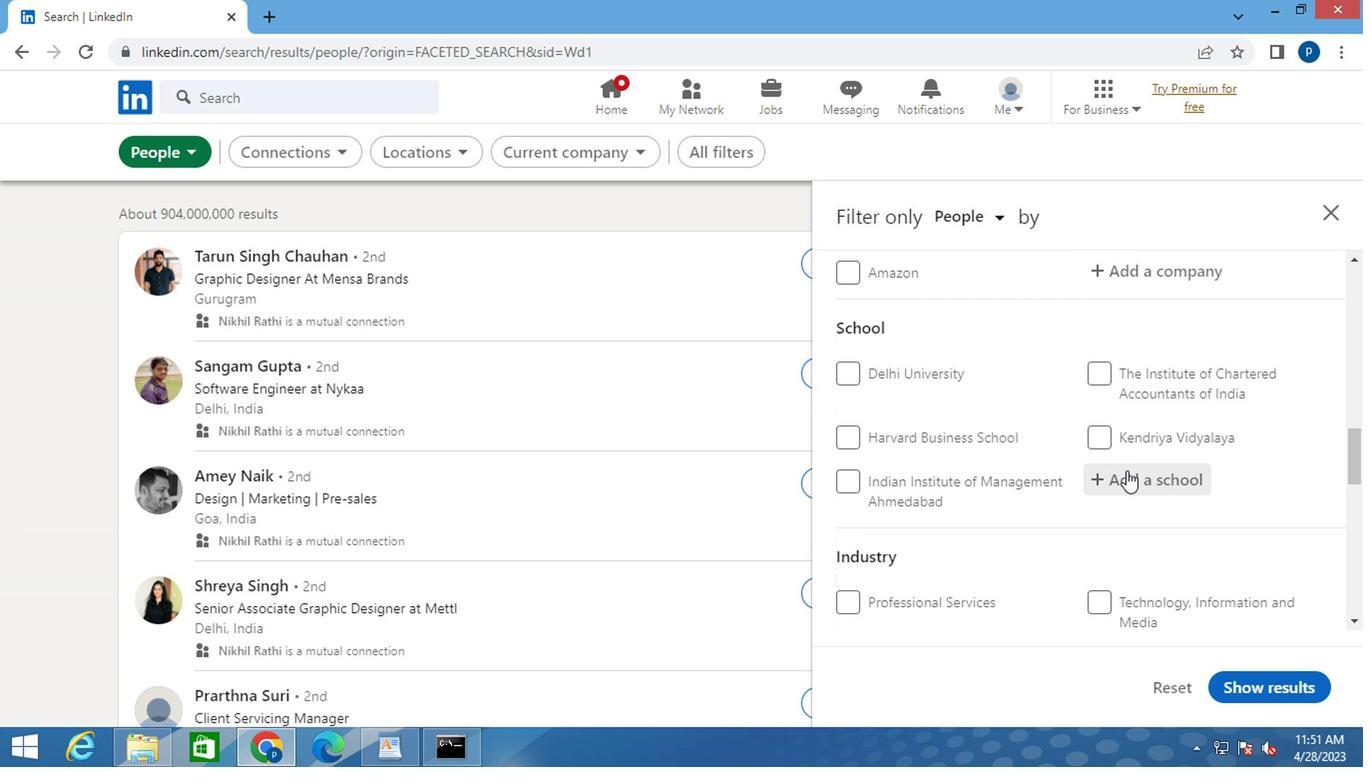 
Action: Key pressed <Key.caps_lock>S<Key.caps_lock>T.<Key.space><Key.caps_lock>J<Key.caps_lock>OHN'S<Key.space><Key.caps_lock>COLL<Key.space><Key.caps_lock>A<Key.caps_lock>G
Screenshot: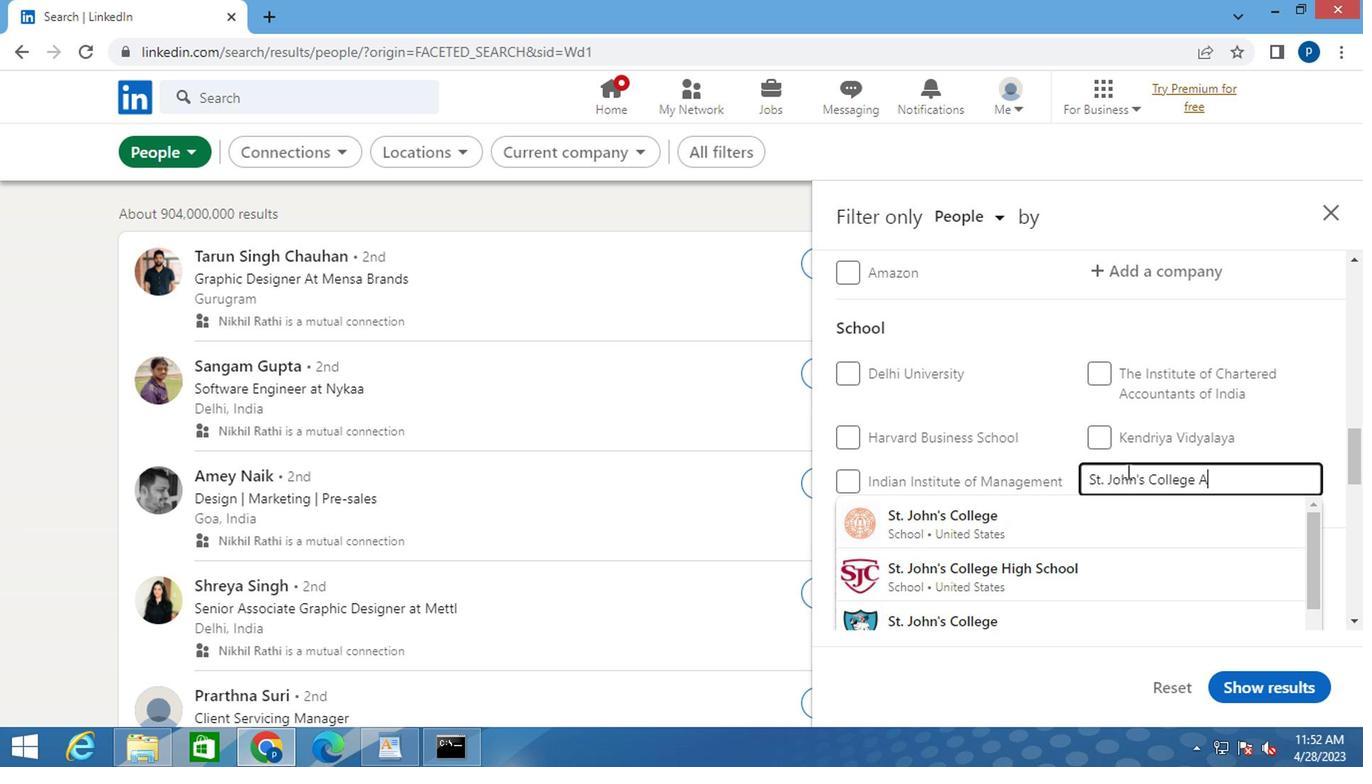 
Action: Mouse moved to (991, 516)
Screenshot: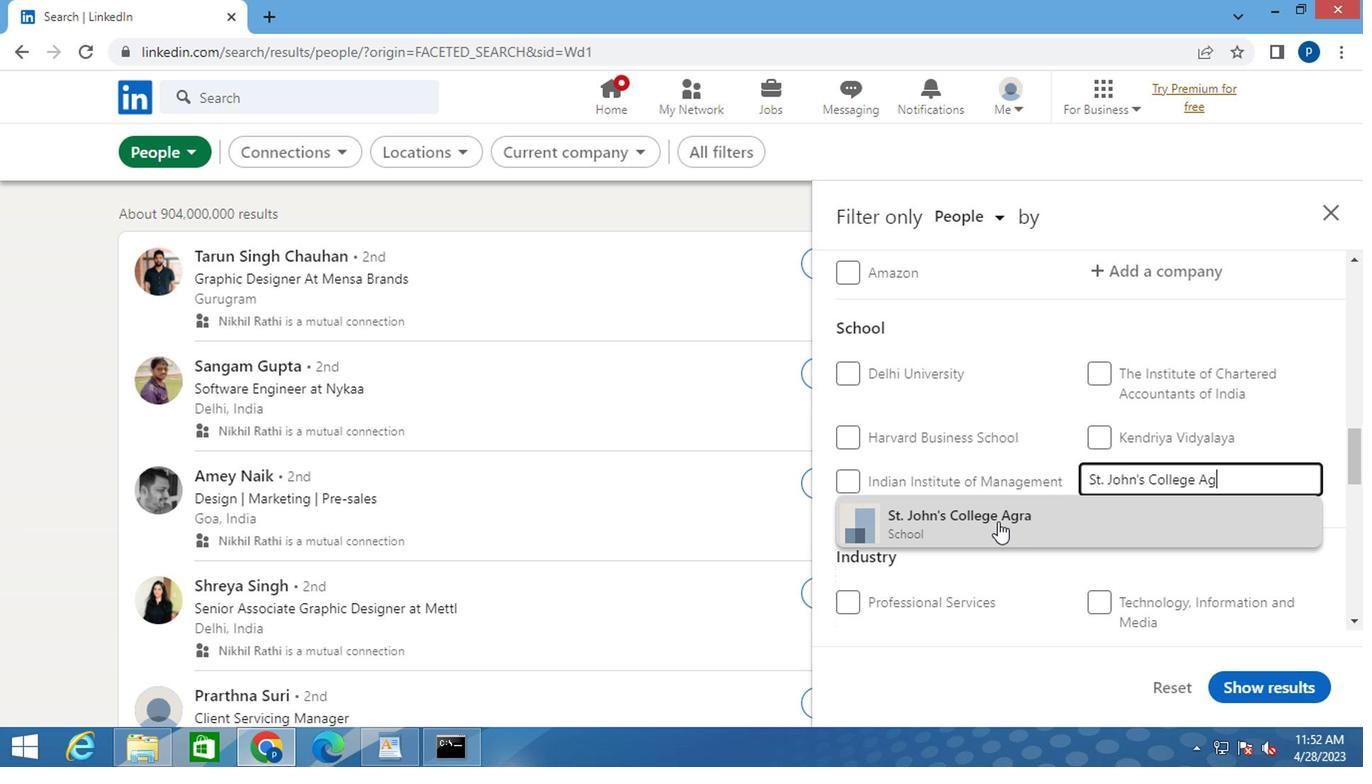
Action: Mouse pressed left at (991, 516)
Screenshot: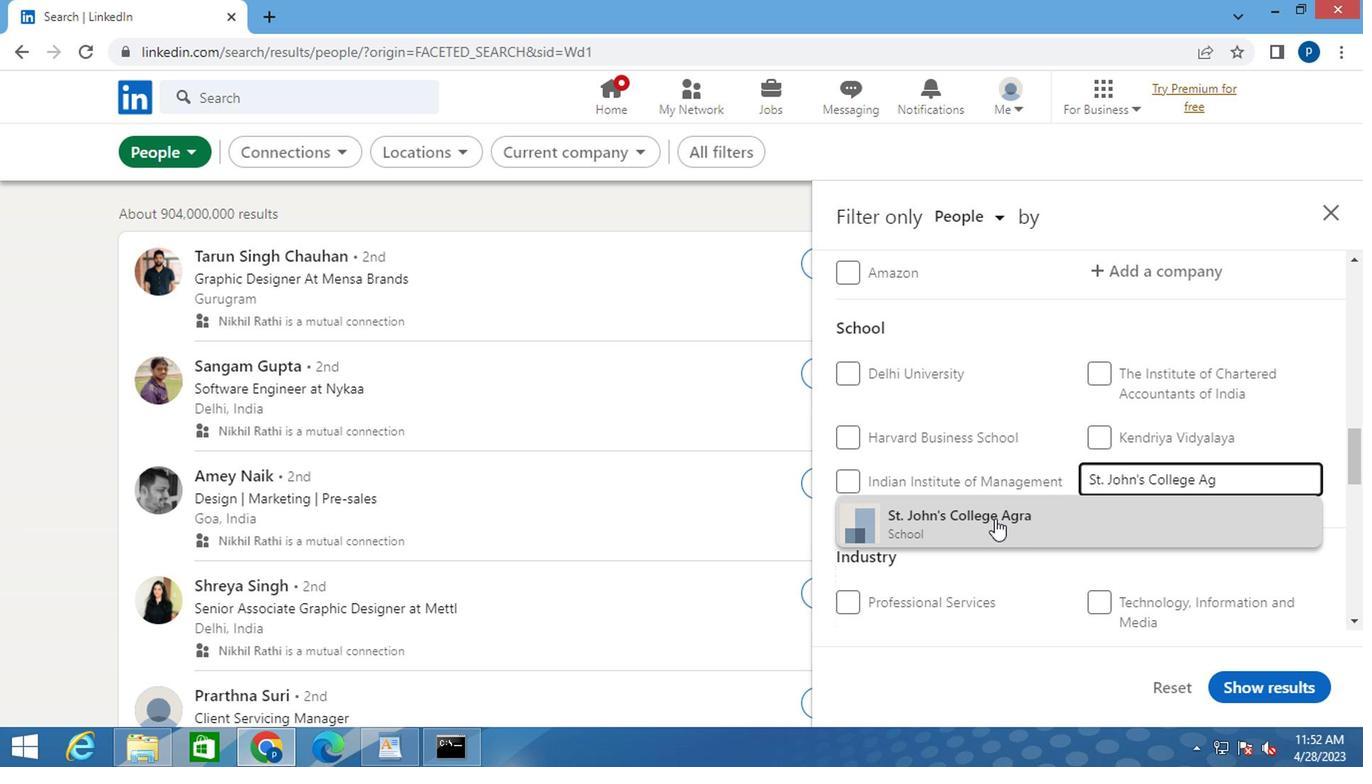 
Action: Mouse scrolled (991, 515) with delta (0, 0)
Screenshot: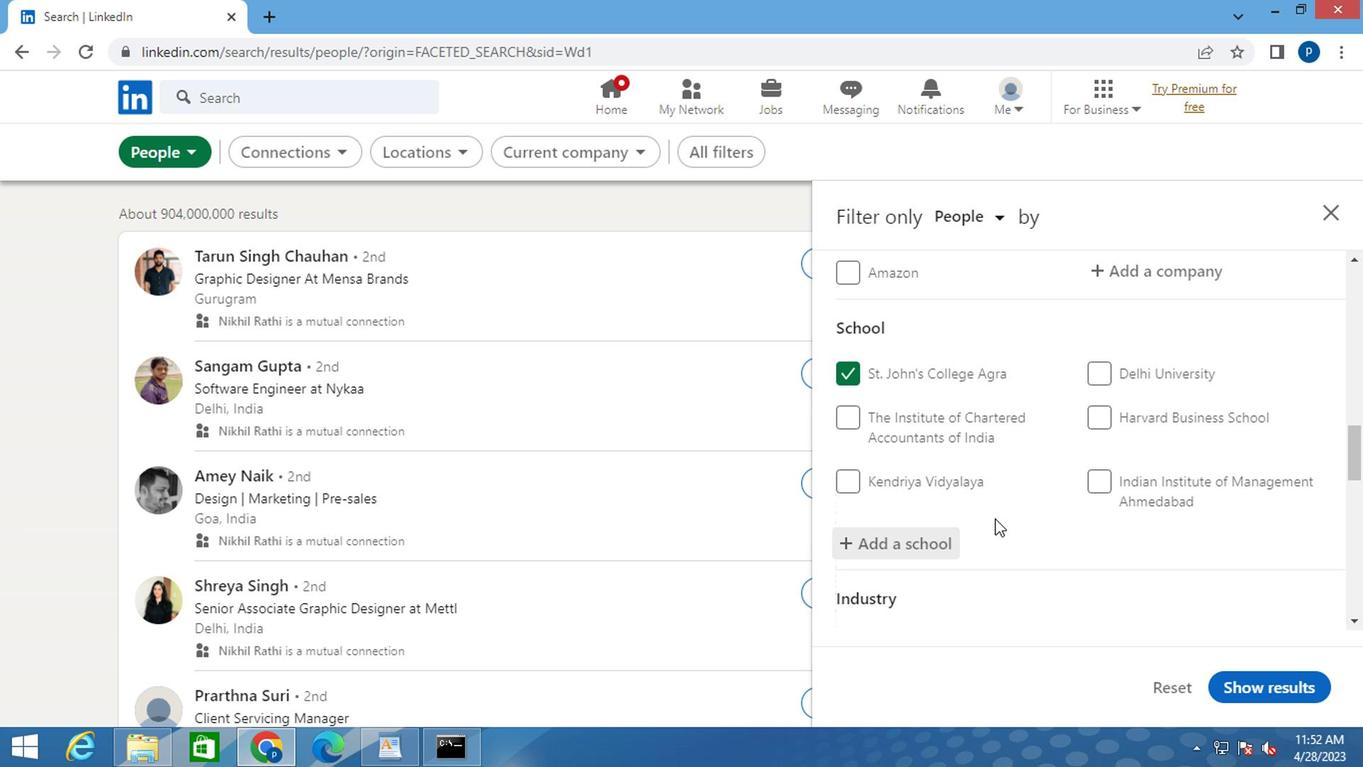 
Action: Mouse moved to (991, 516)
Screenshot: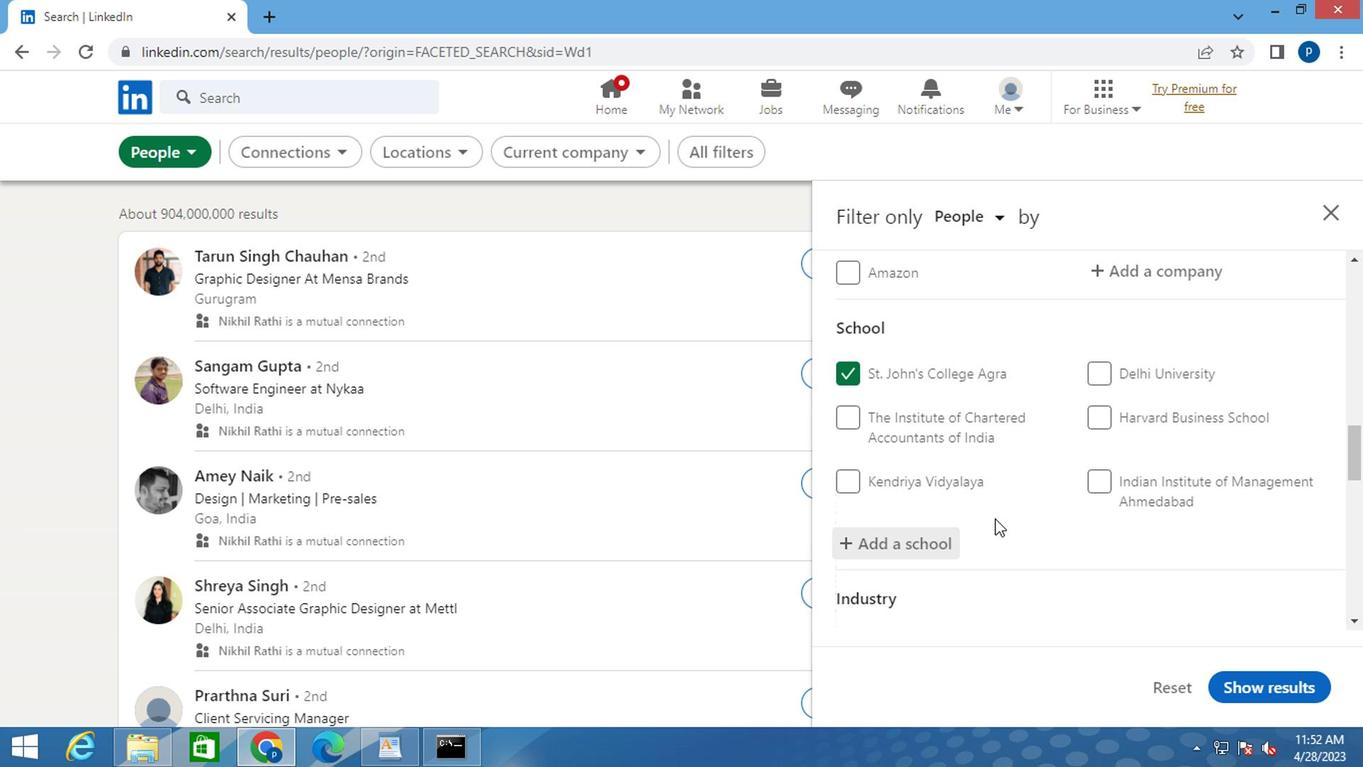 
Action: Mouse scrolled (991, 515) with delta (0, 0)
Screenshot: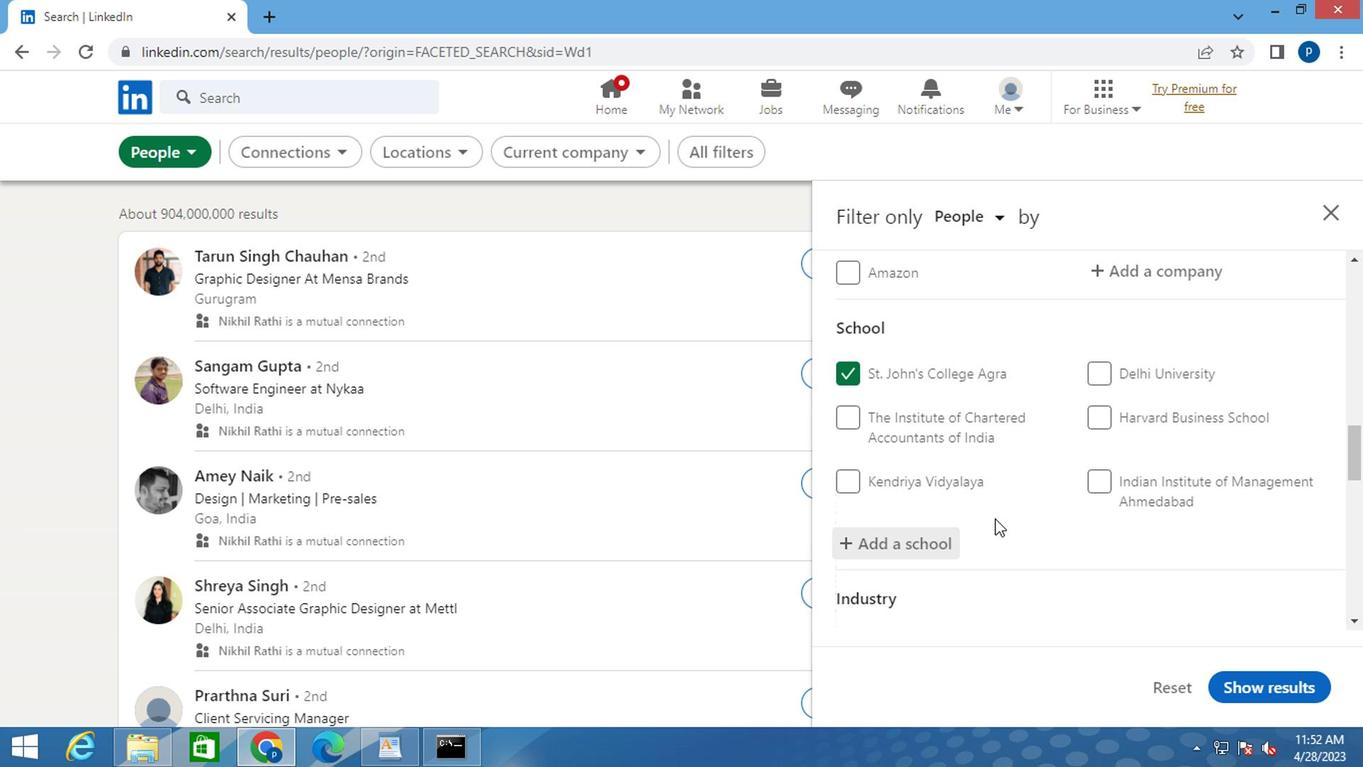 
Action: Mouse scrolled (991, 515) with delta (0, 0)
Screenshot: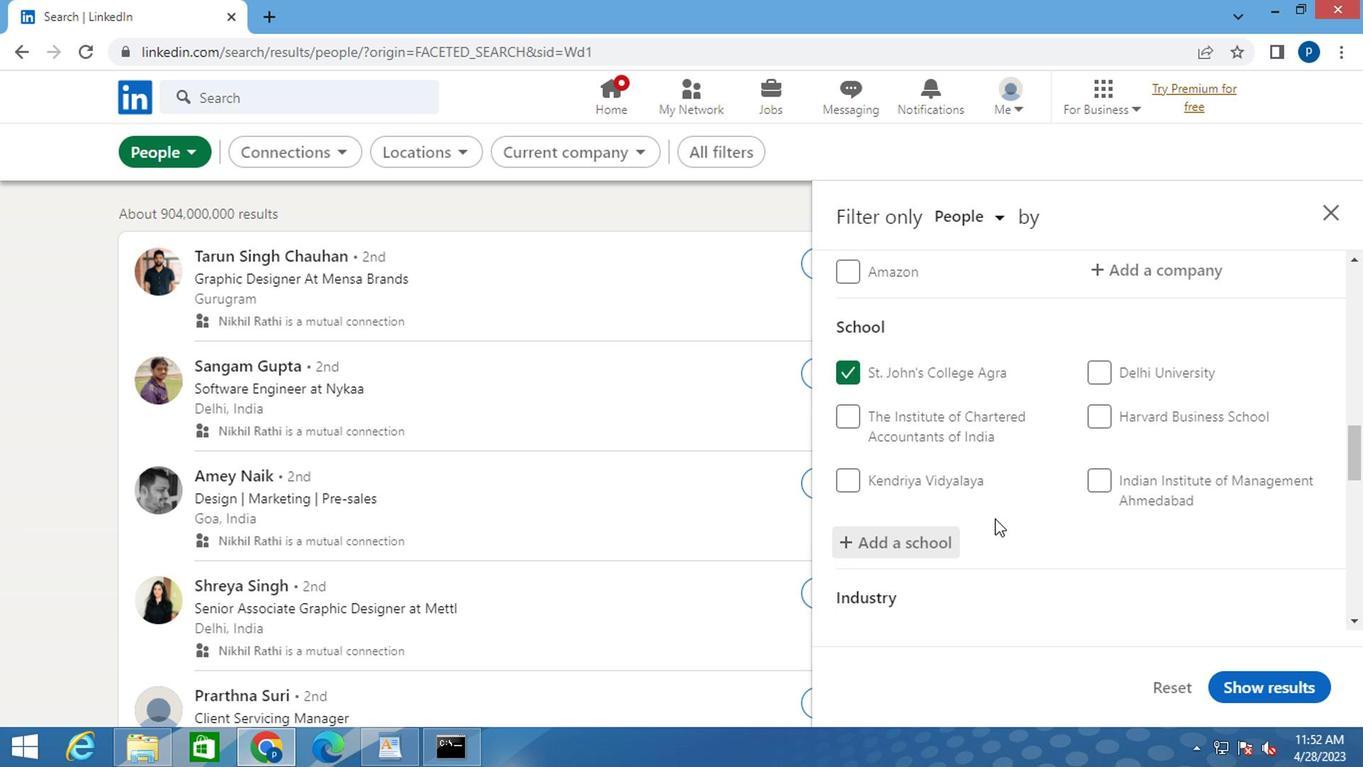 
Action: Mouse moved to (1139, 474)
Screenshot: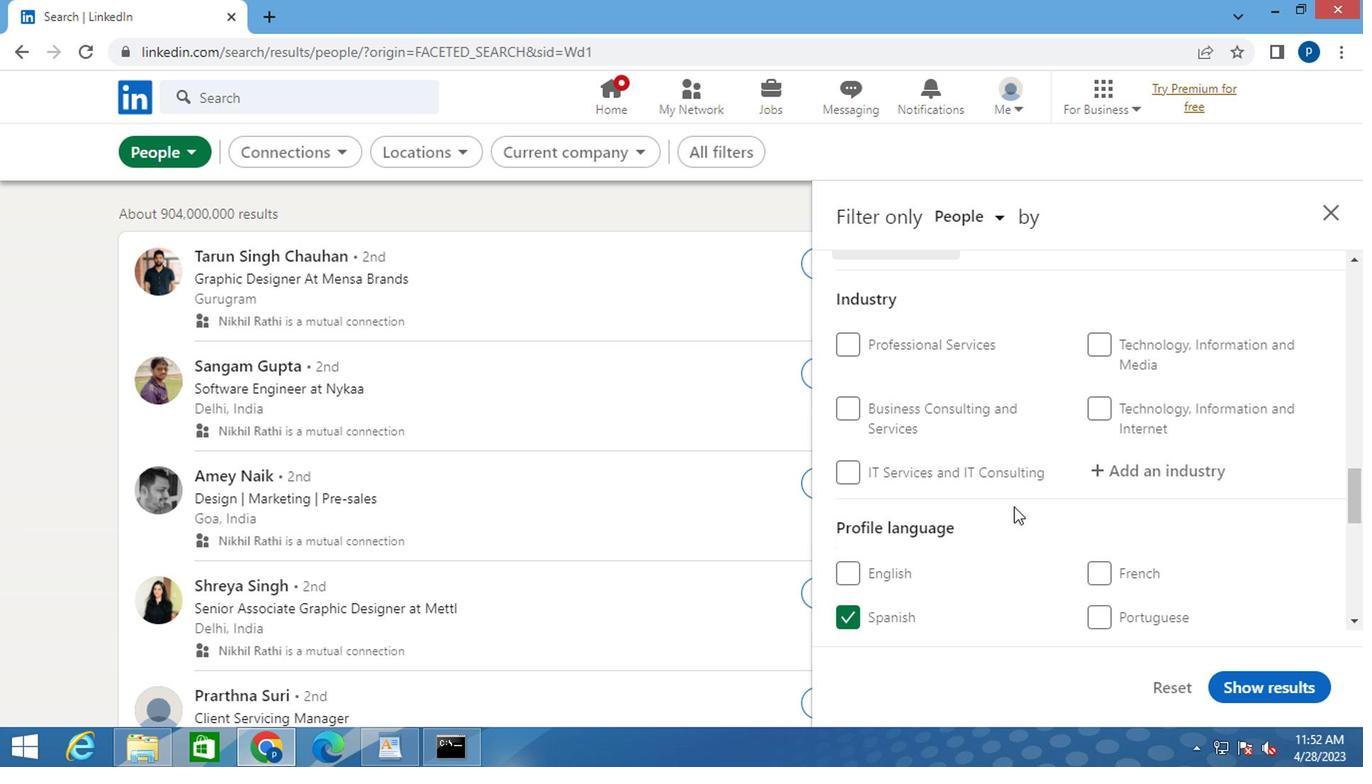 
Action: Mouse pressed left at (1139, 474)
Screenshot: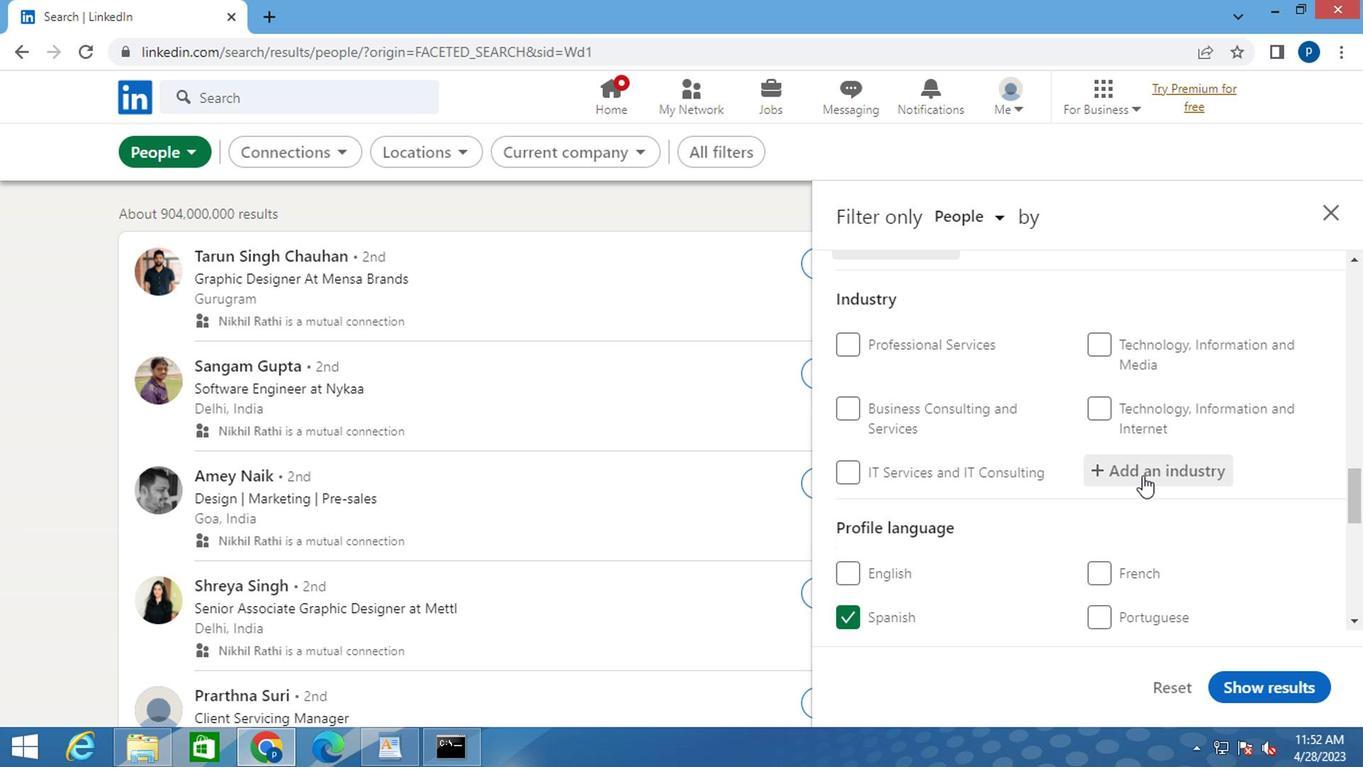 
Action: Mouse moved to (1140, 474)
Screenshot: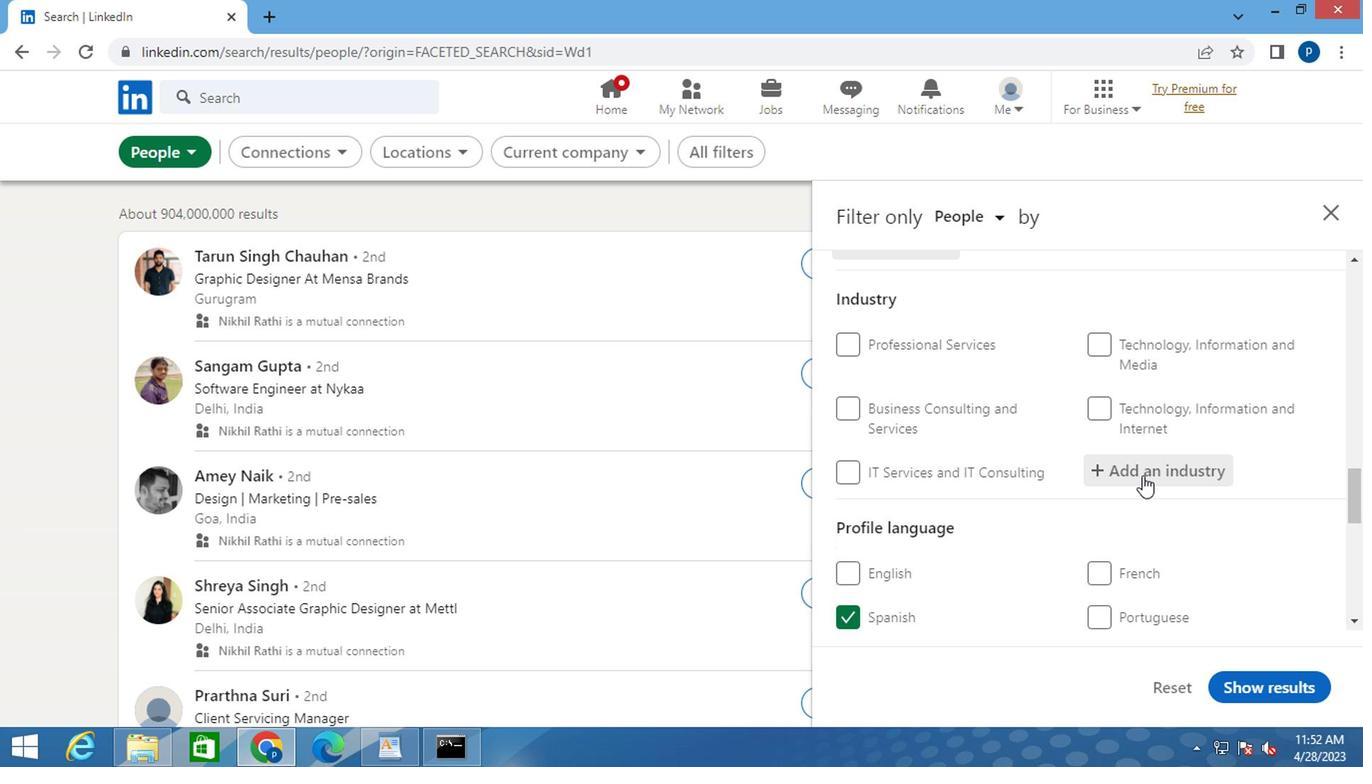 
Action: Mouse pressed left at (1140, 474)
Screenshot: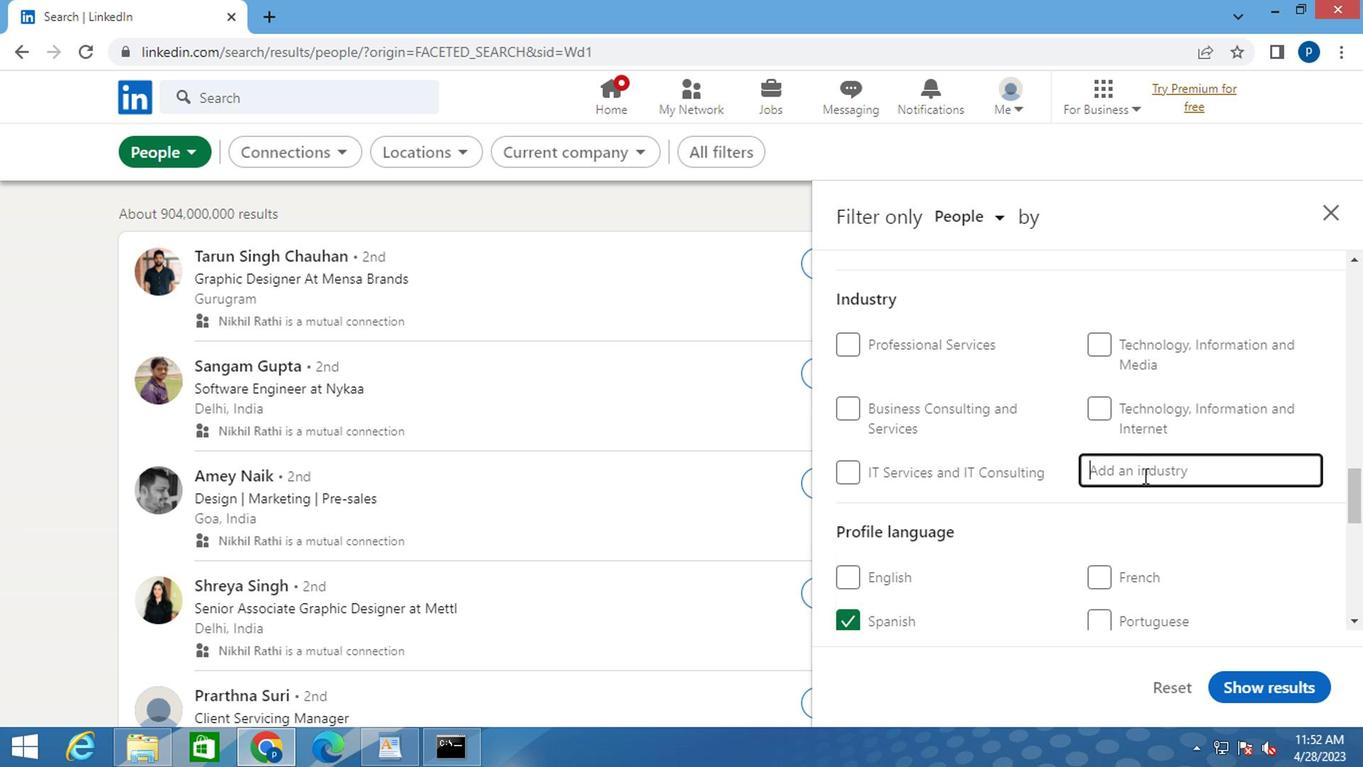 
Action: Key pressed <Key.caps_lock>I<Key.caps_lock>NTERNATIONAL
Screenshot: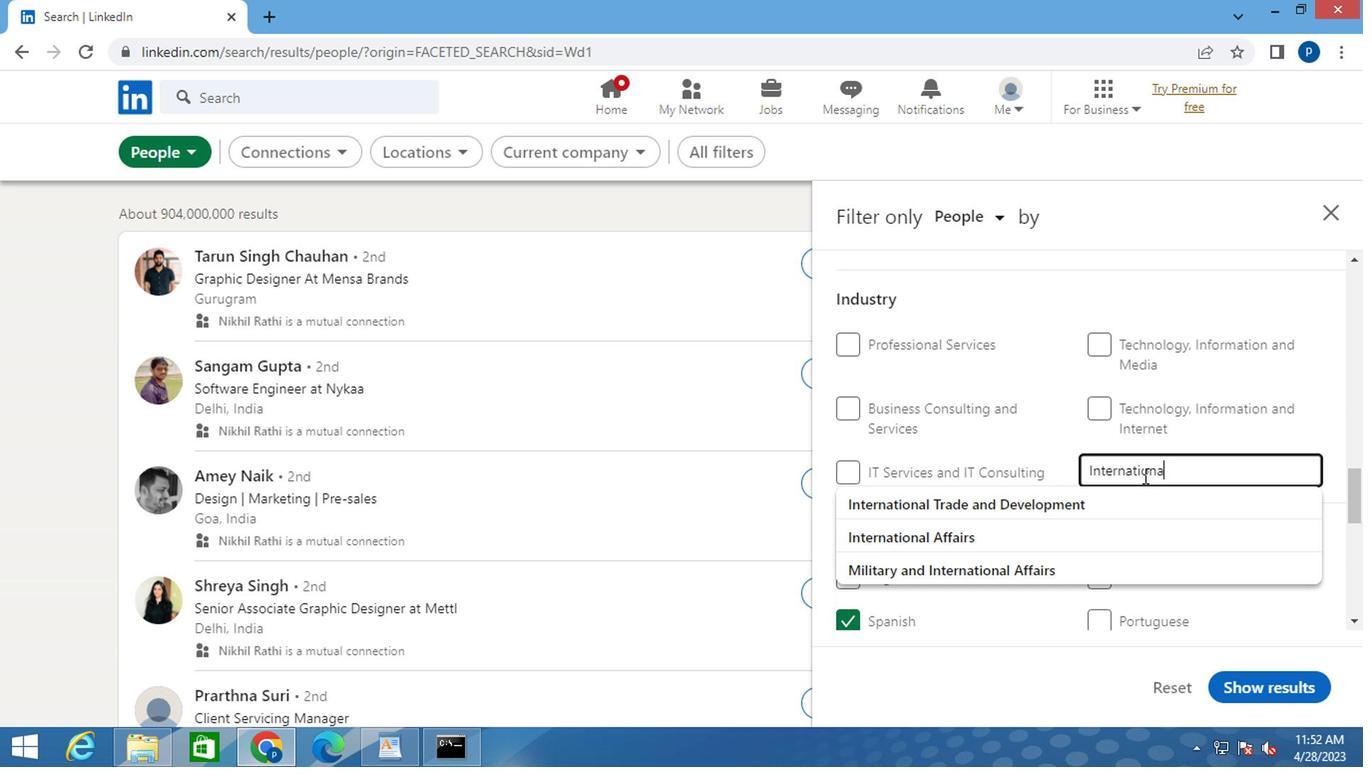 
Action: Mouse moved to (1086, 502)
Screenshot: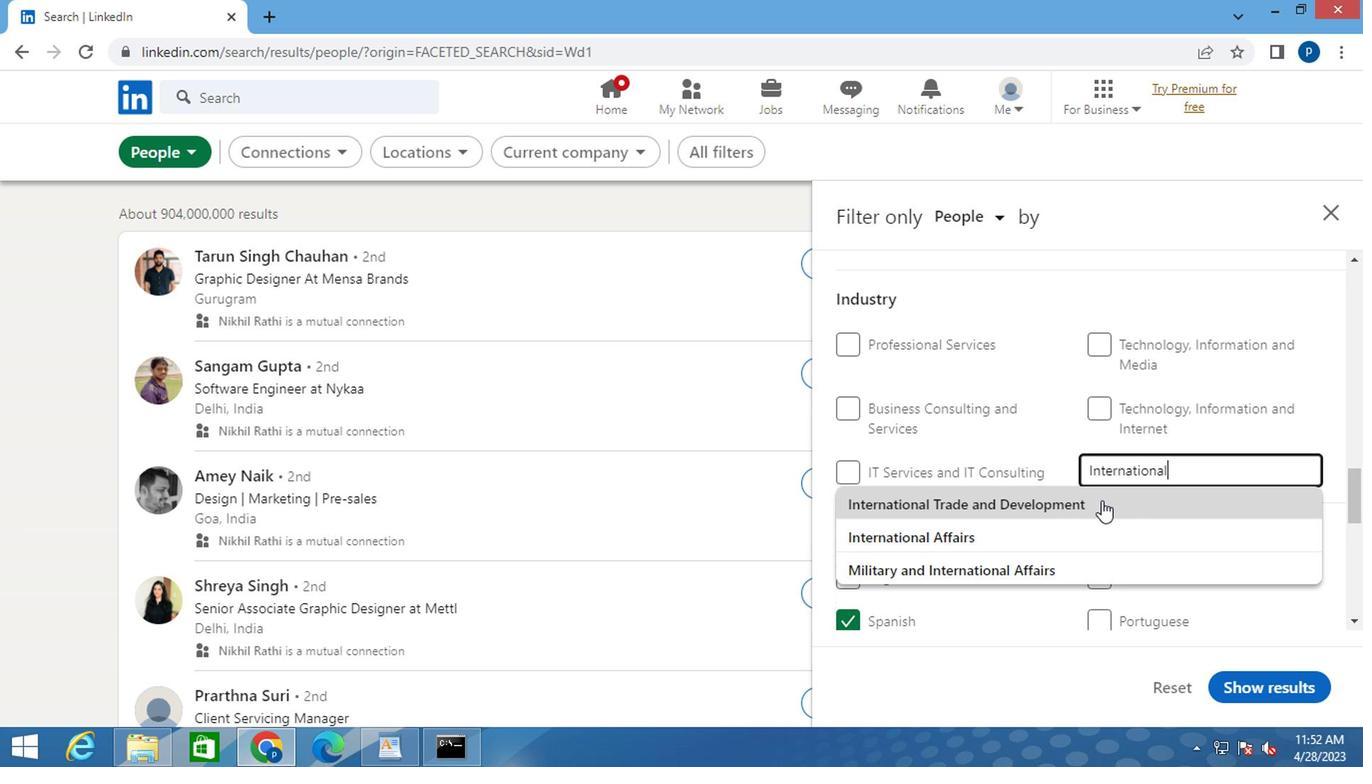 
Action: Mouse pressed left at (1086, 502)
Screenshot: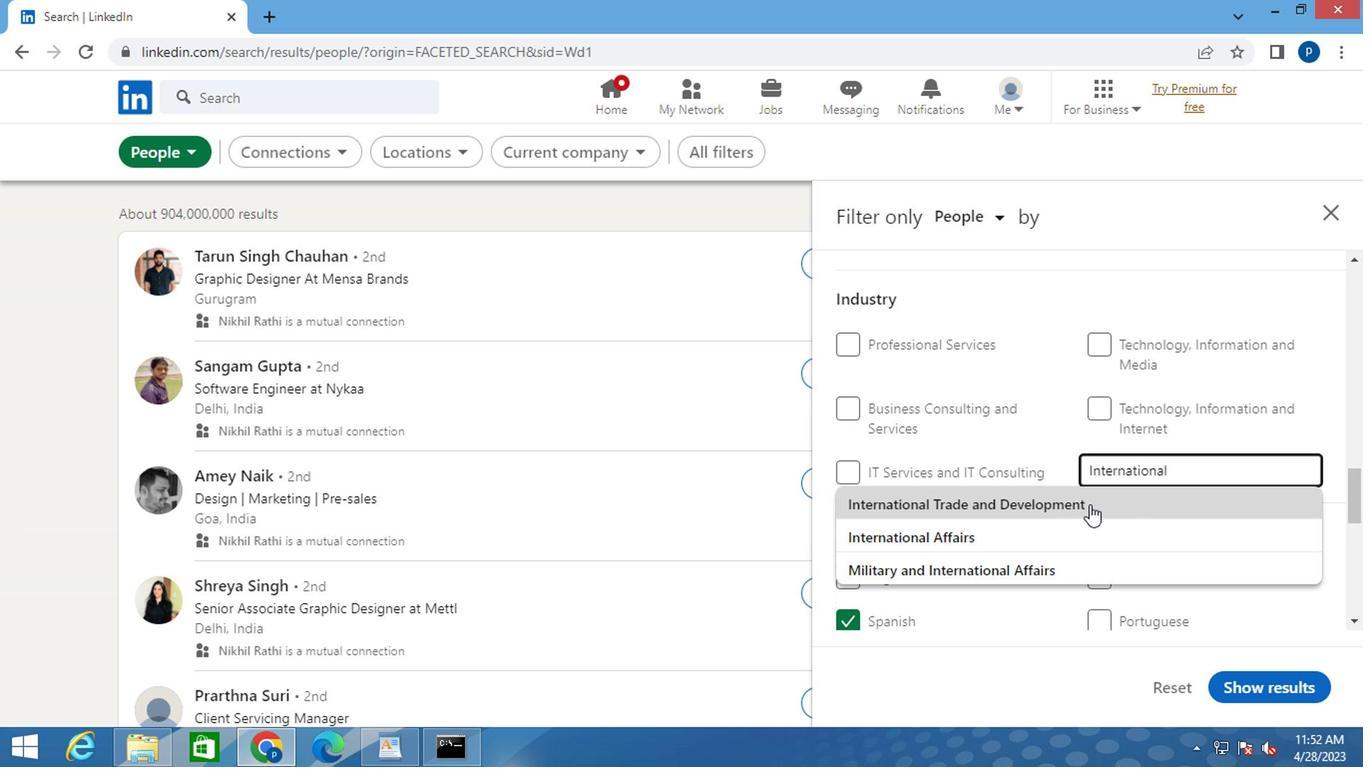 
Action: Mouse moved to (1060, 496)
Screenshot: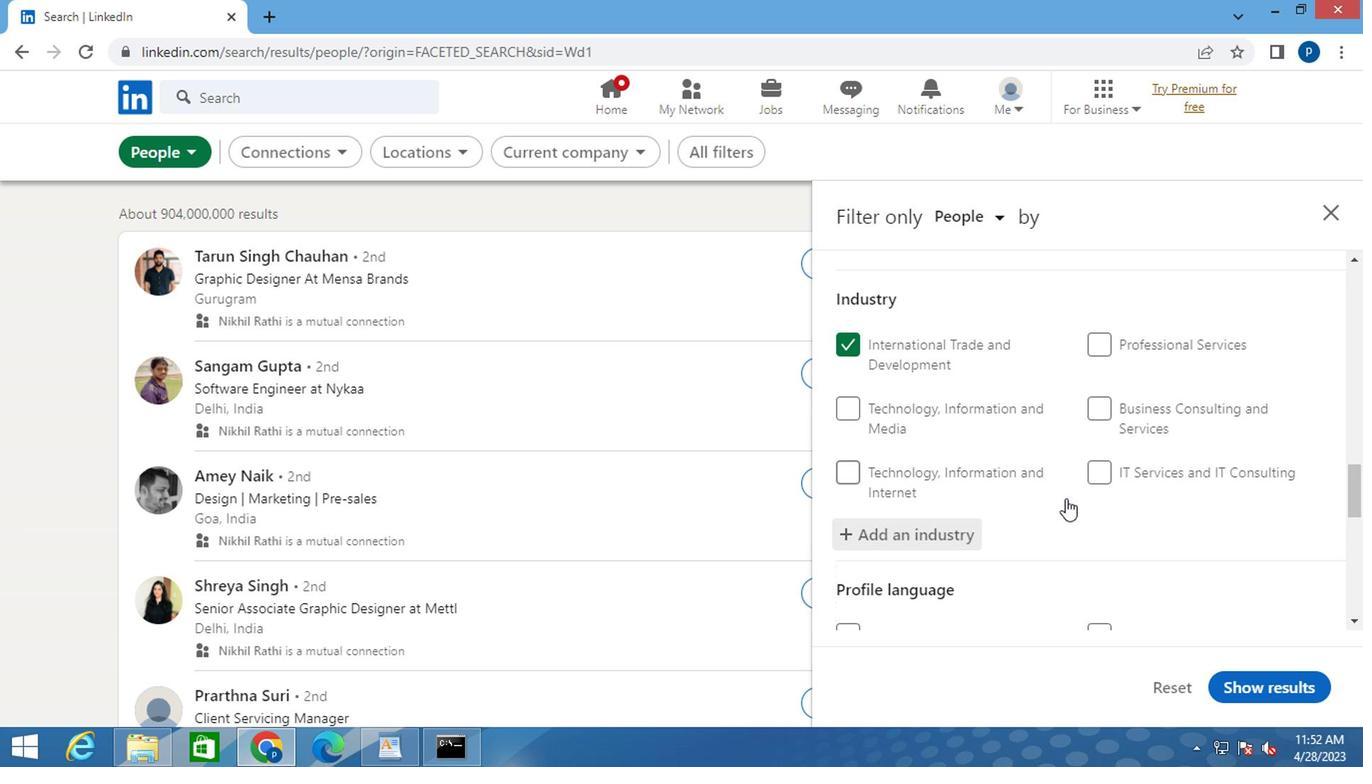 
Action: Mouse scrolled (1060, 495) with delta (0, 0)
Screenshot: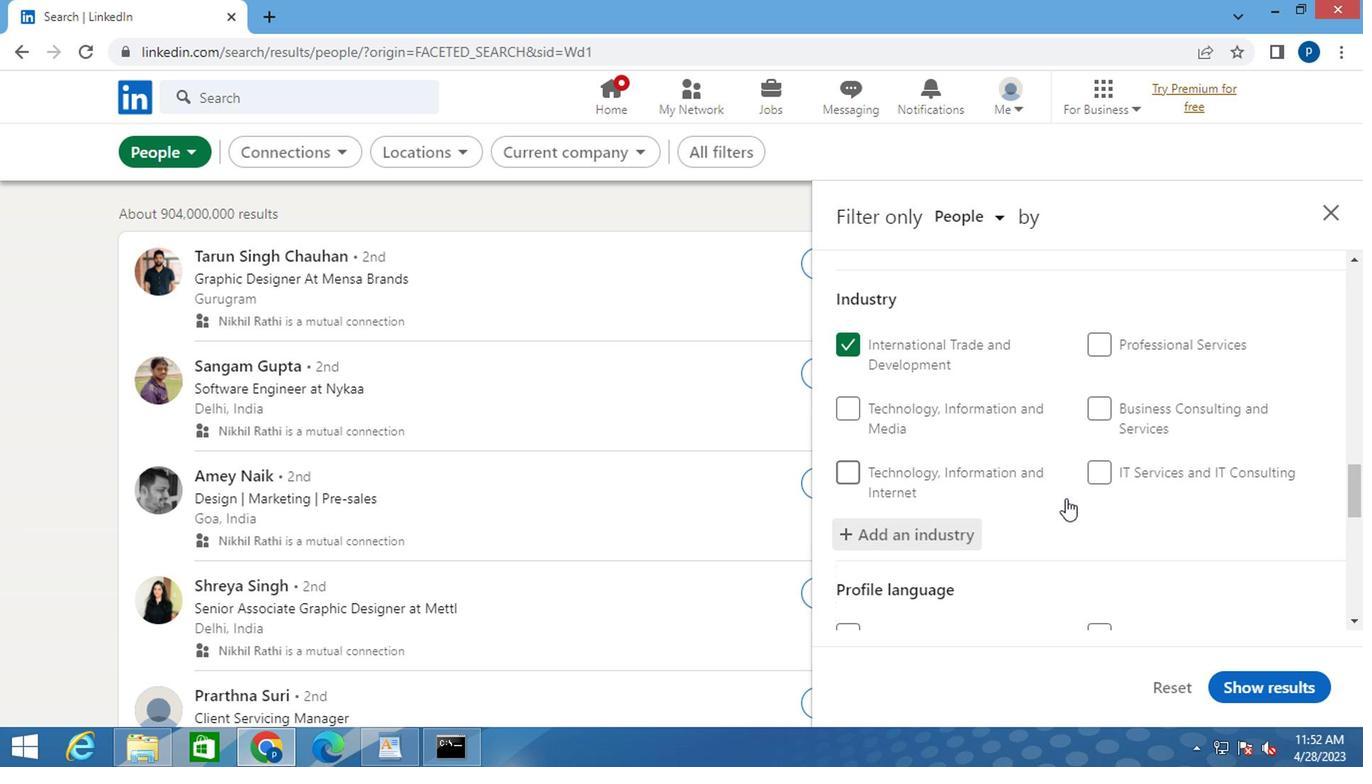 
Action: Mouse moved to (1059, 496)
Screenshot: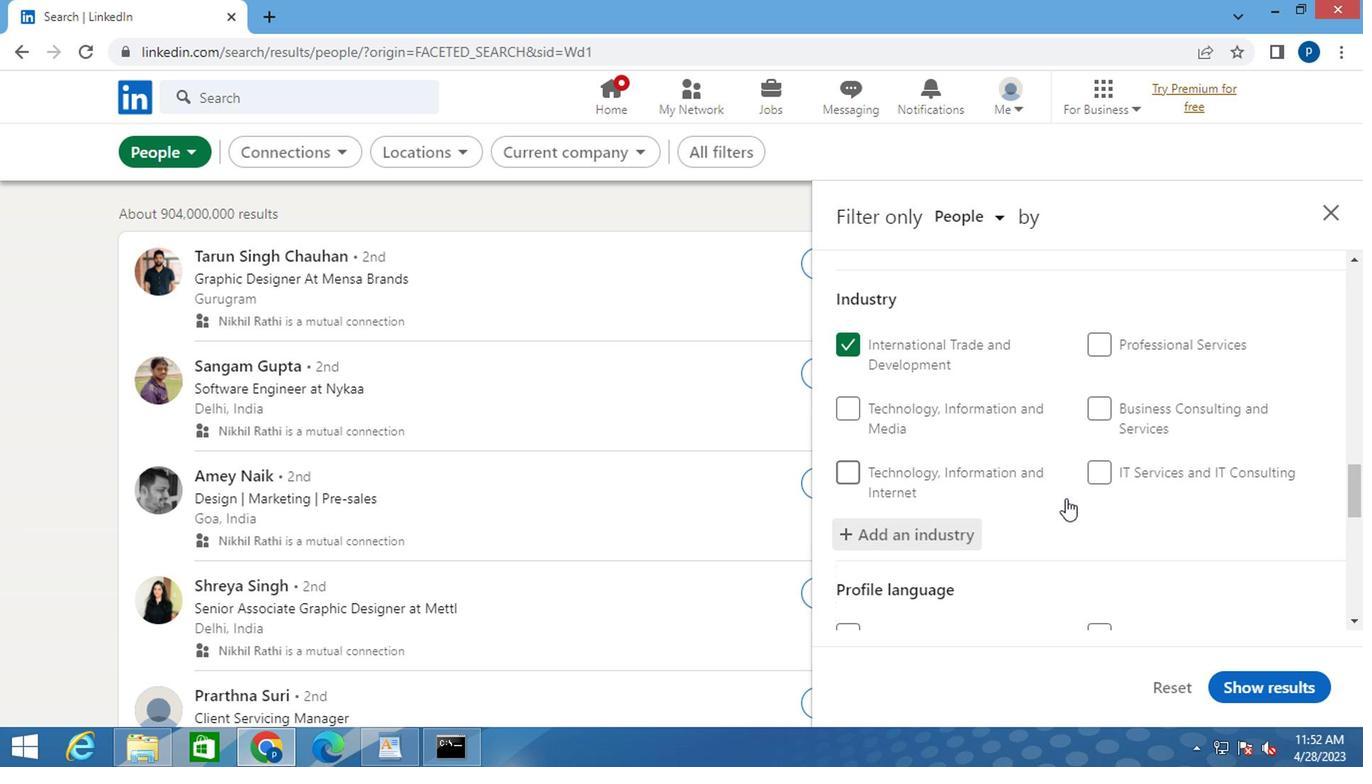 
Action: Mouse scrolled (1059, 495) with delta (0, 0)
Screenshot: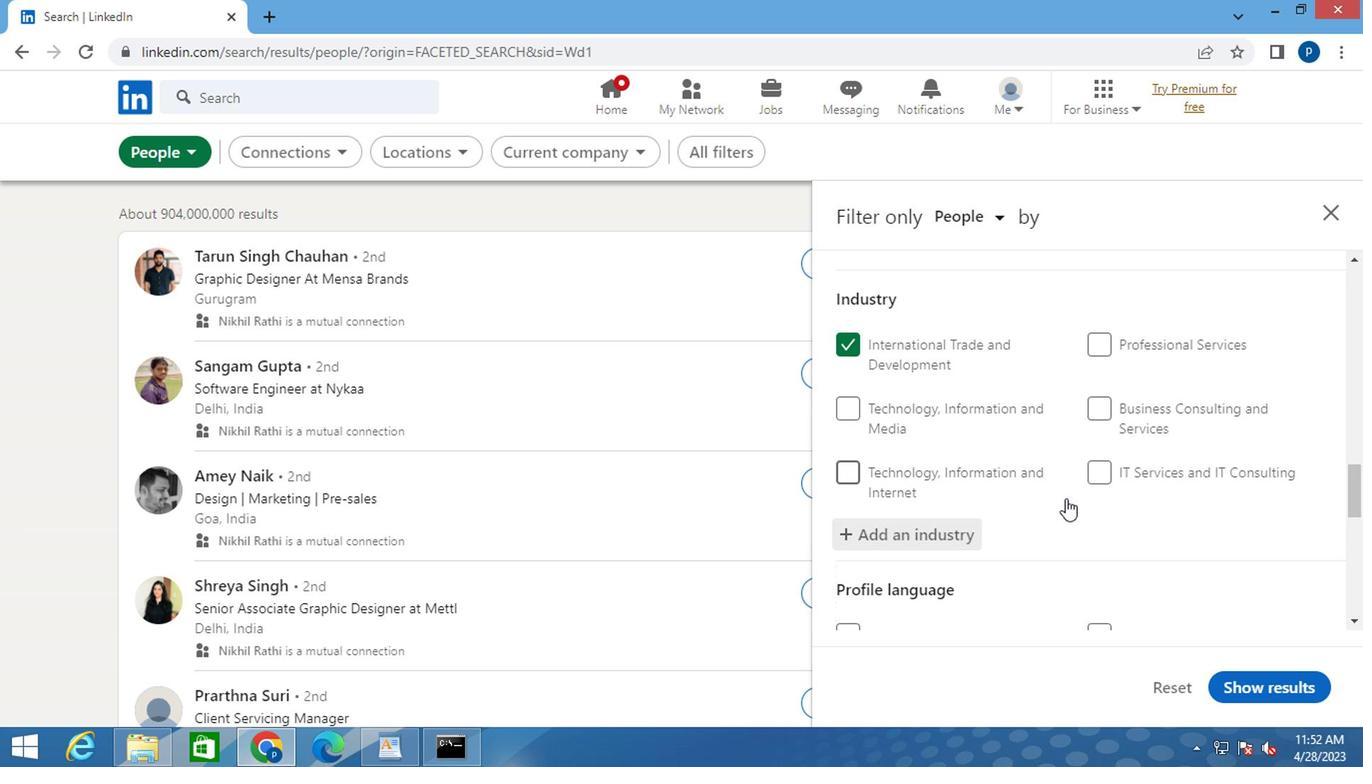 
Action: Mouse moved to (1058, 495)
Screenshot: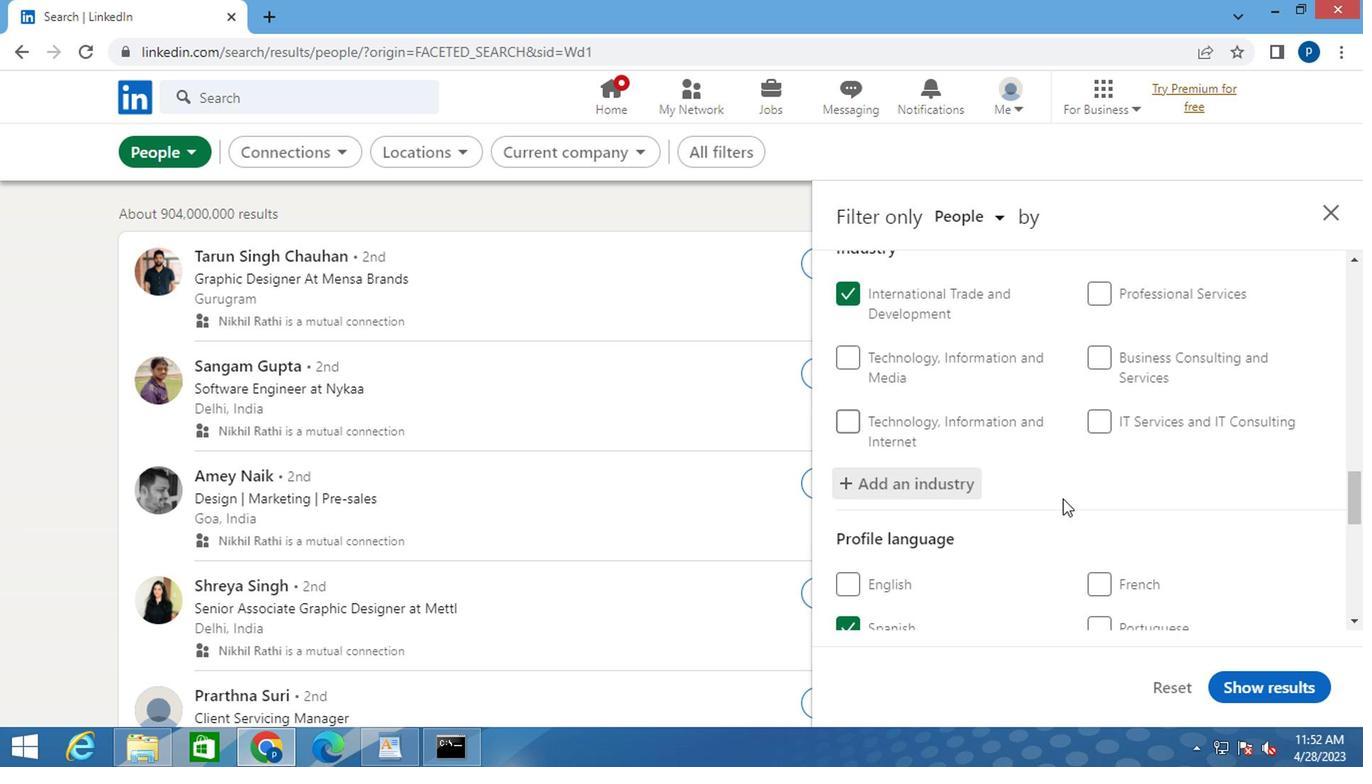 
Action: Mouse scrolled (1058, 493) with delta (0, -1)
Screenshot: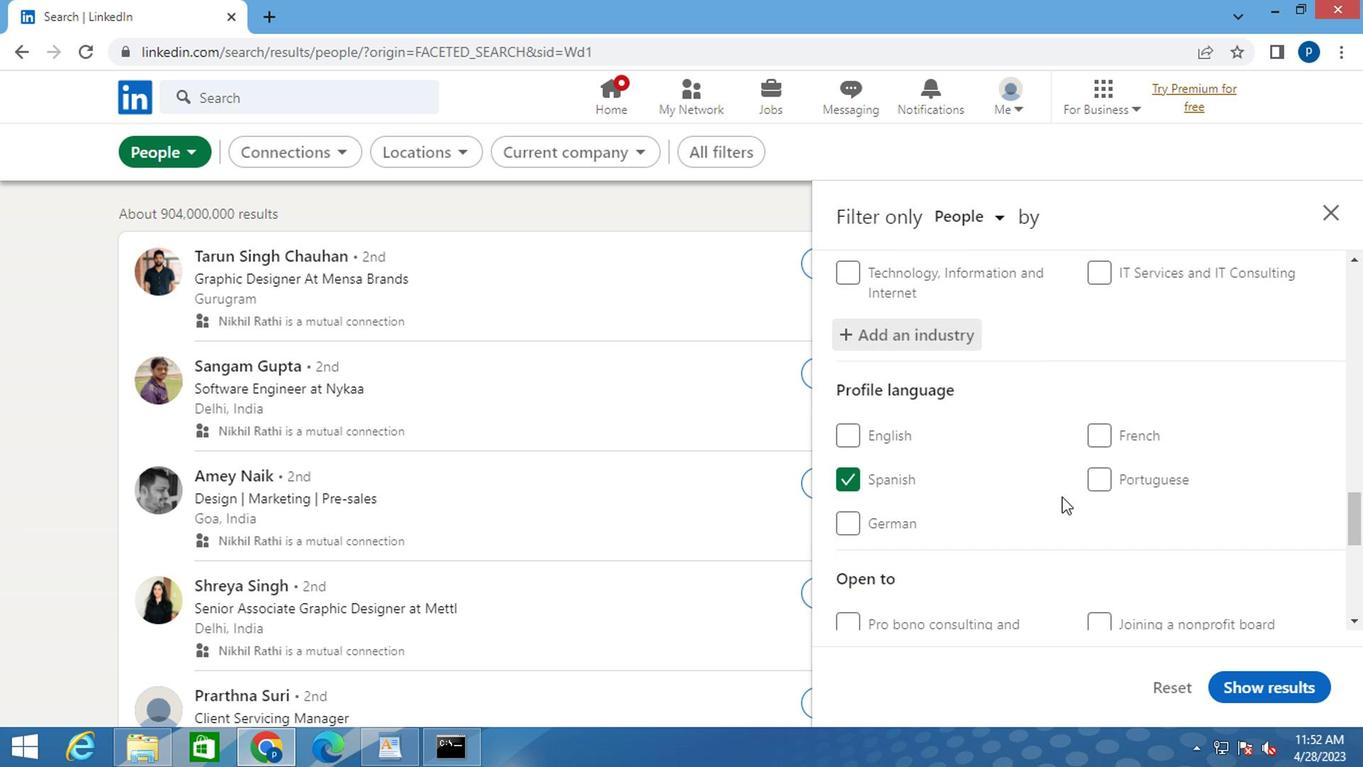 
Action: Mouse scrolled (1058, 493) with delta (0, -1)
Screenshot: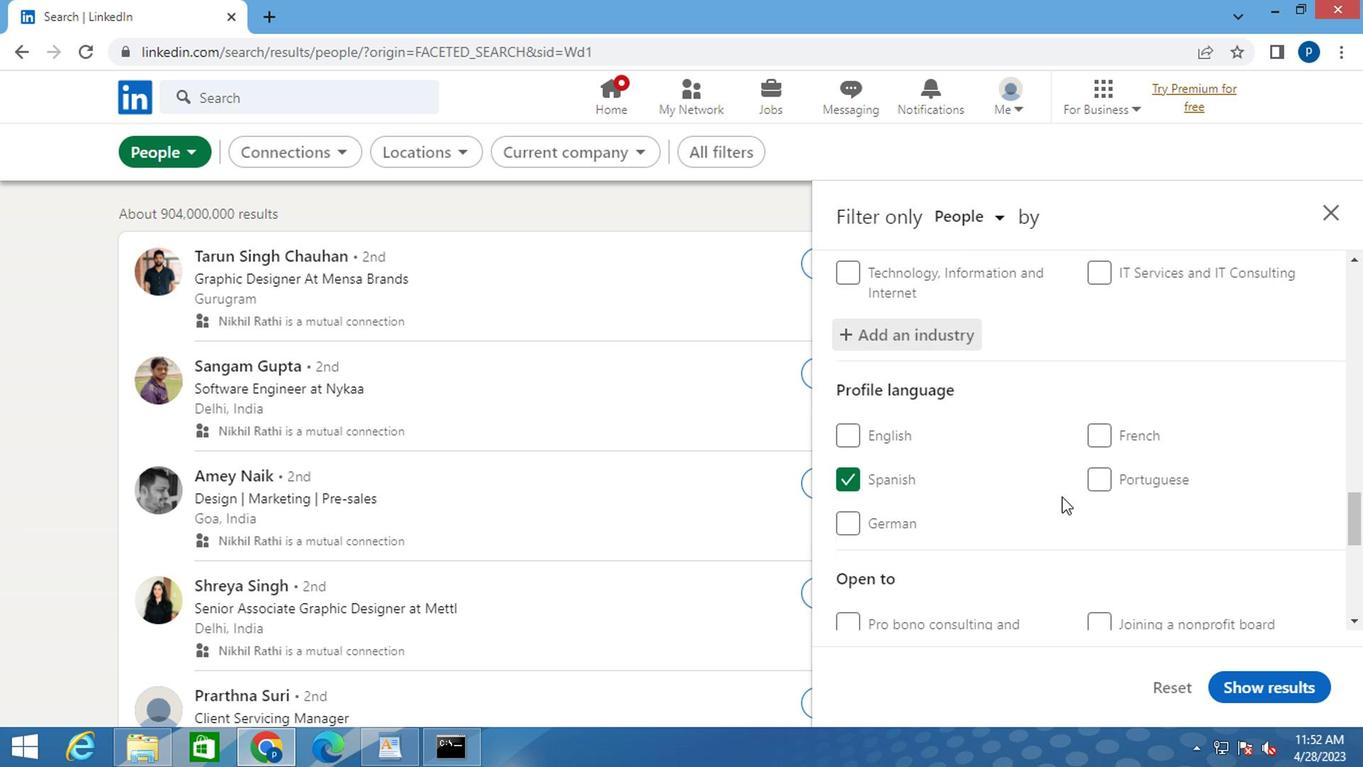 
Action: Mouse moved to (1090, 507)
Screenshot: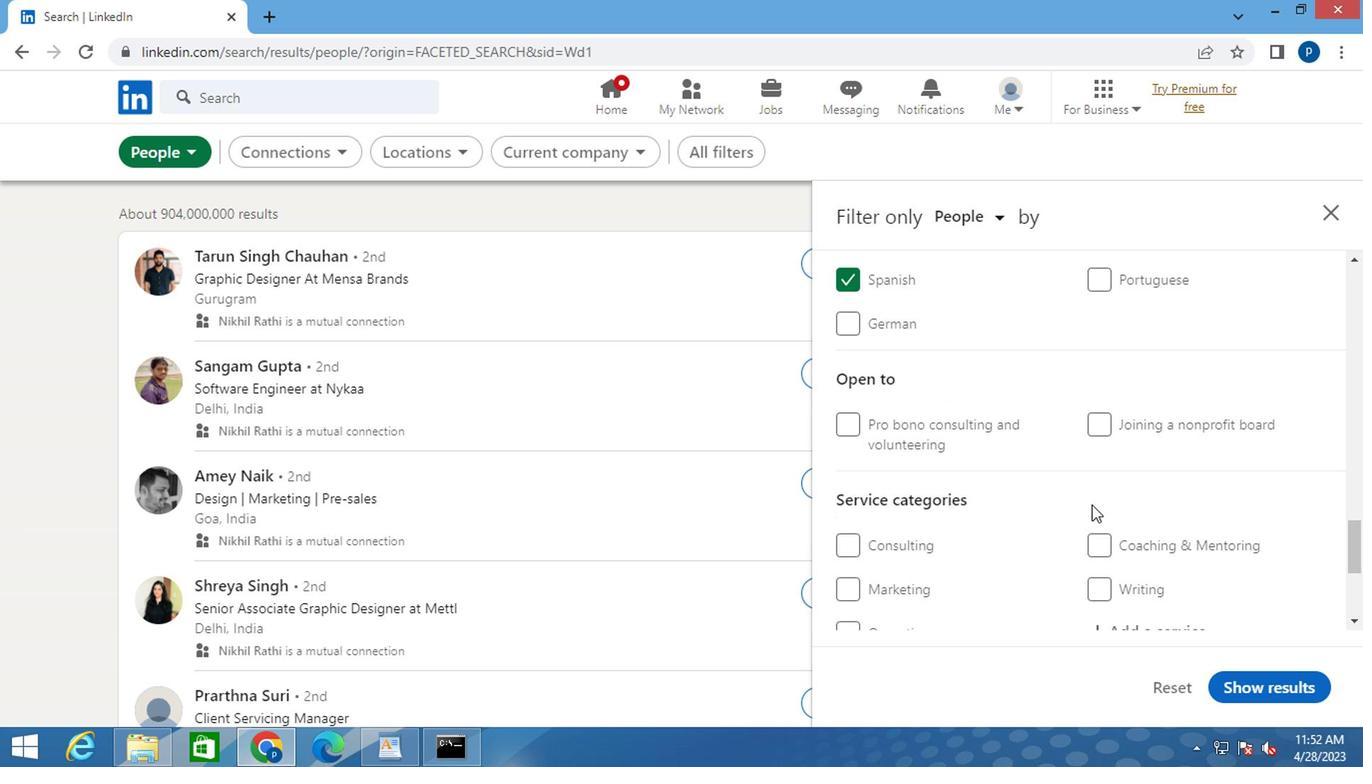 
Action: Mouse scrolled (1090, 506) with delta (0, -1)
Screenshot: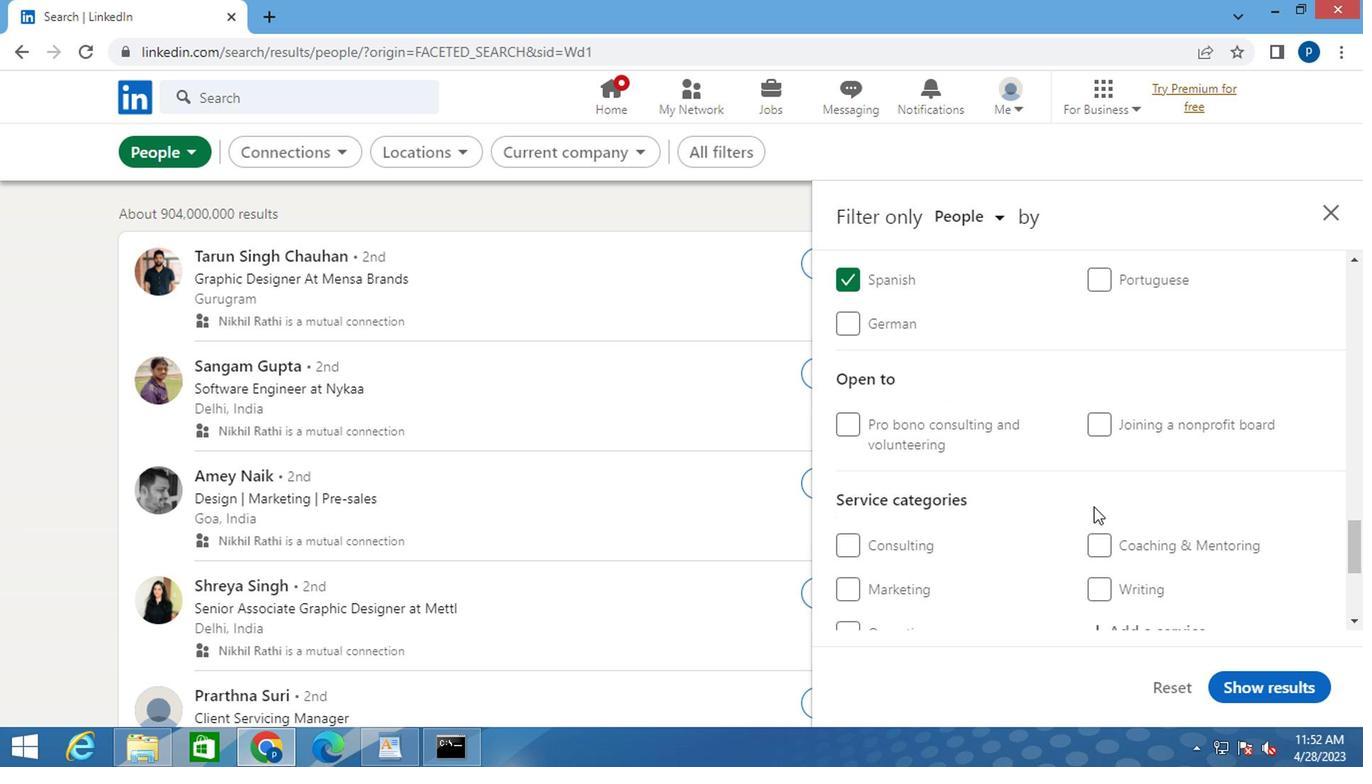 
Action: Mouse moved to (1120, 532)
Screenshot: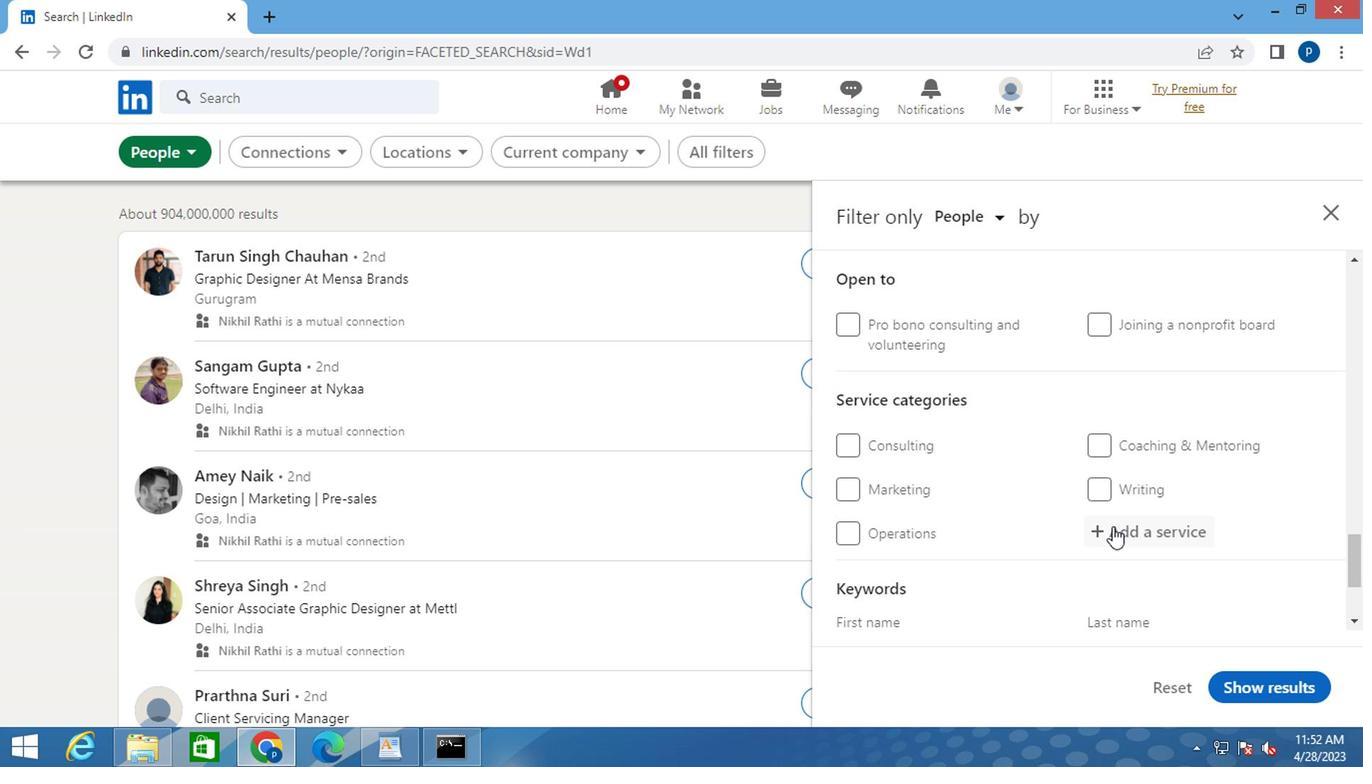
Action: Mouse pressed left at (1120, 532)
Screenshot: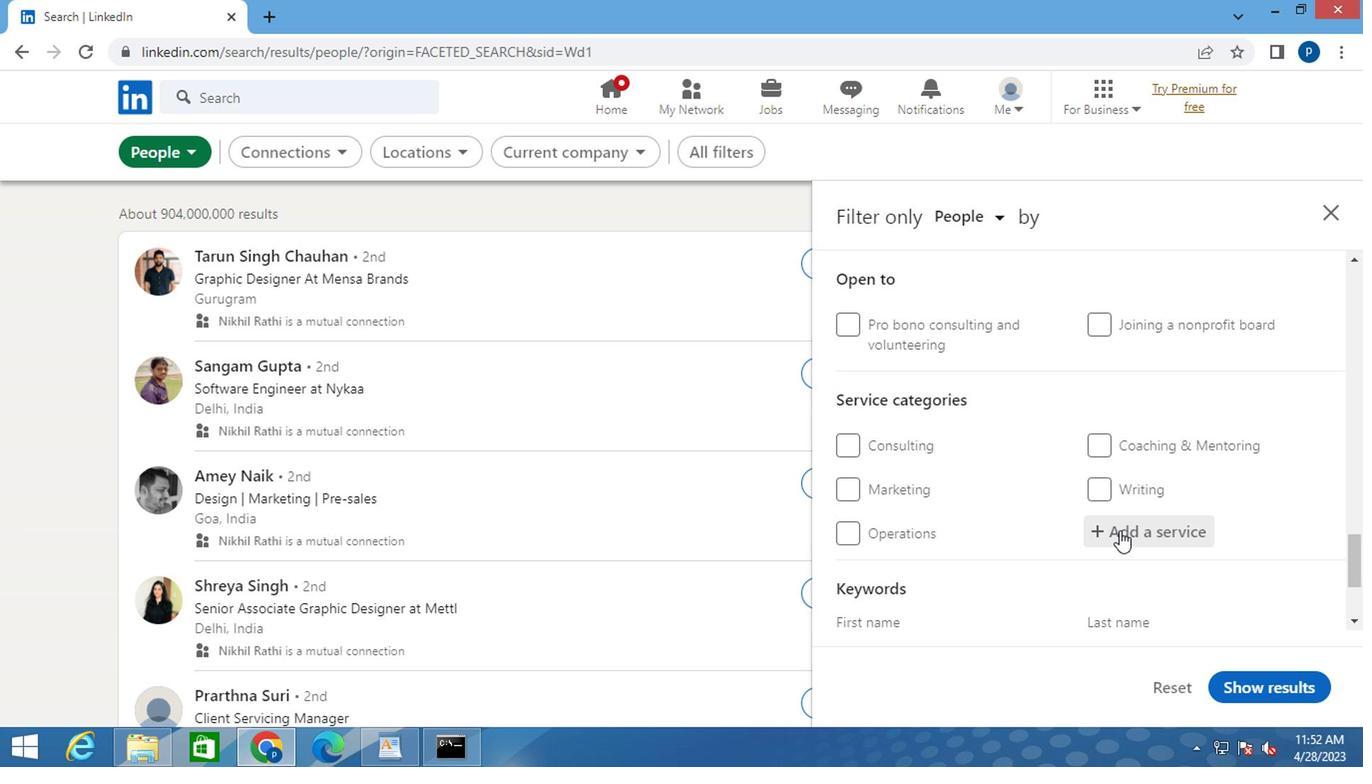 
Action: Mouse moved to (1121, 531)
Screenshot: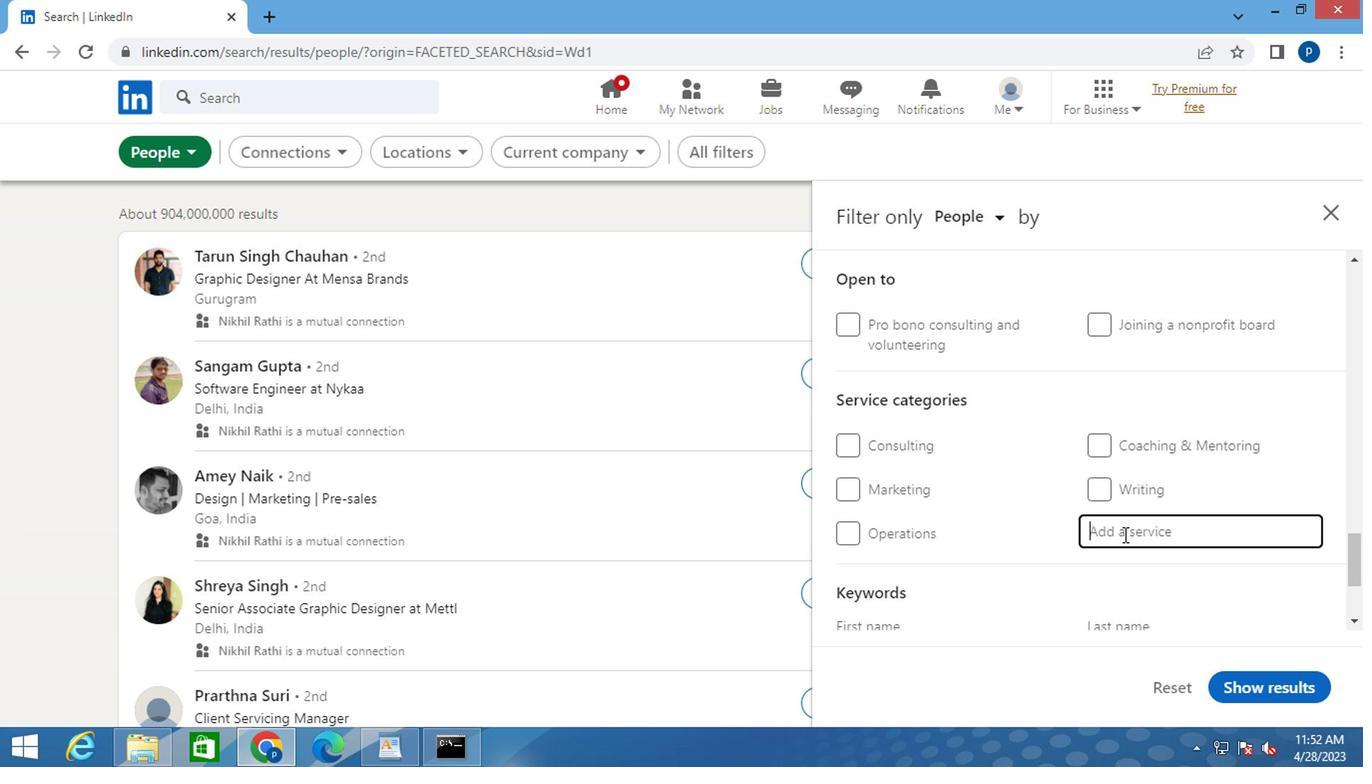 
Action: Mouse pressed left at (1121, 531)
Screenshot: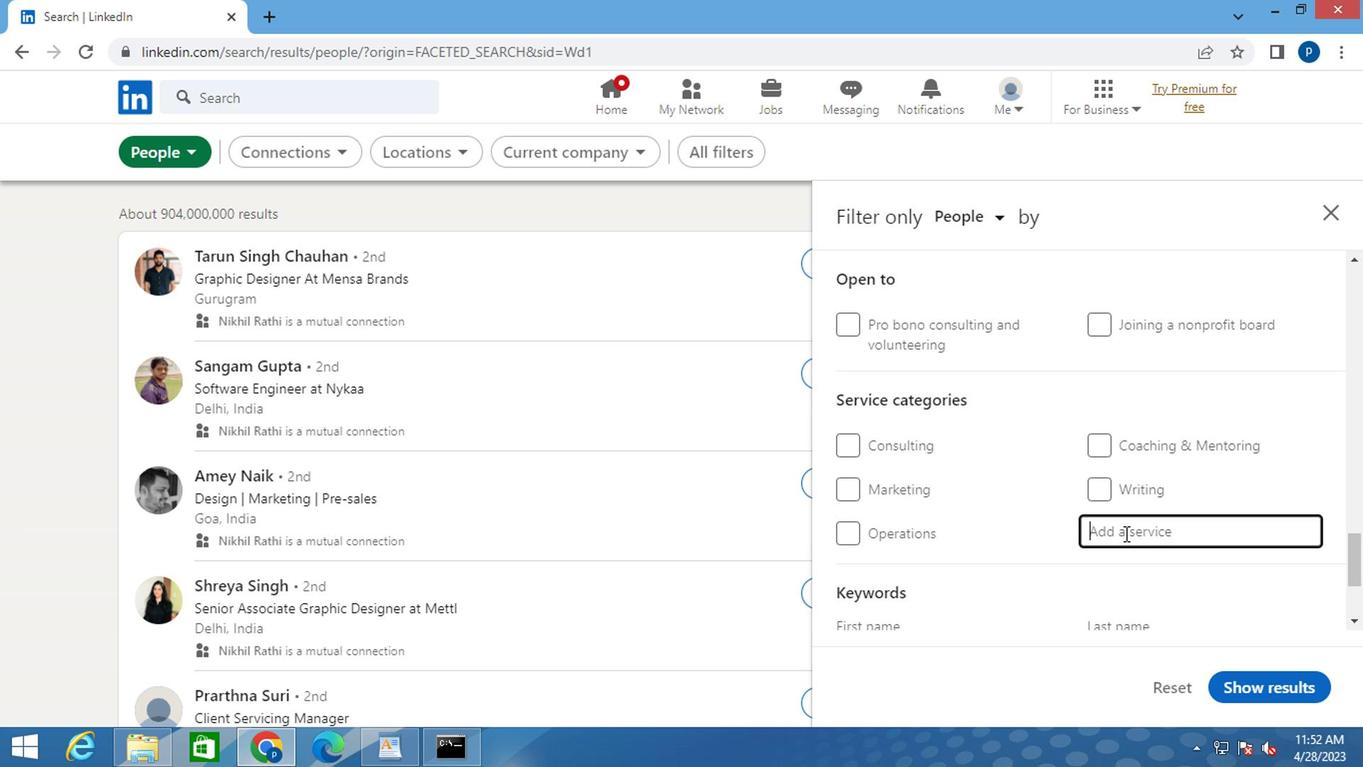 
Action: Key pressed <Key.caps_lock>C<Key.caps_lock>USTOMER
Screenshot: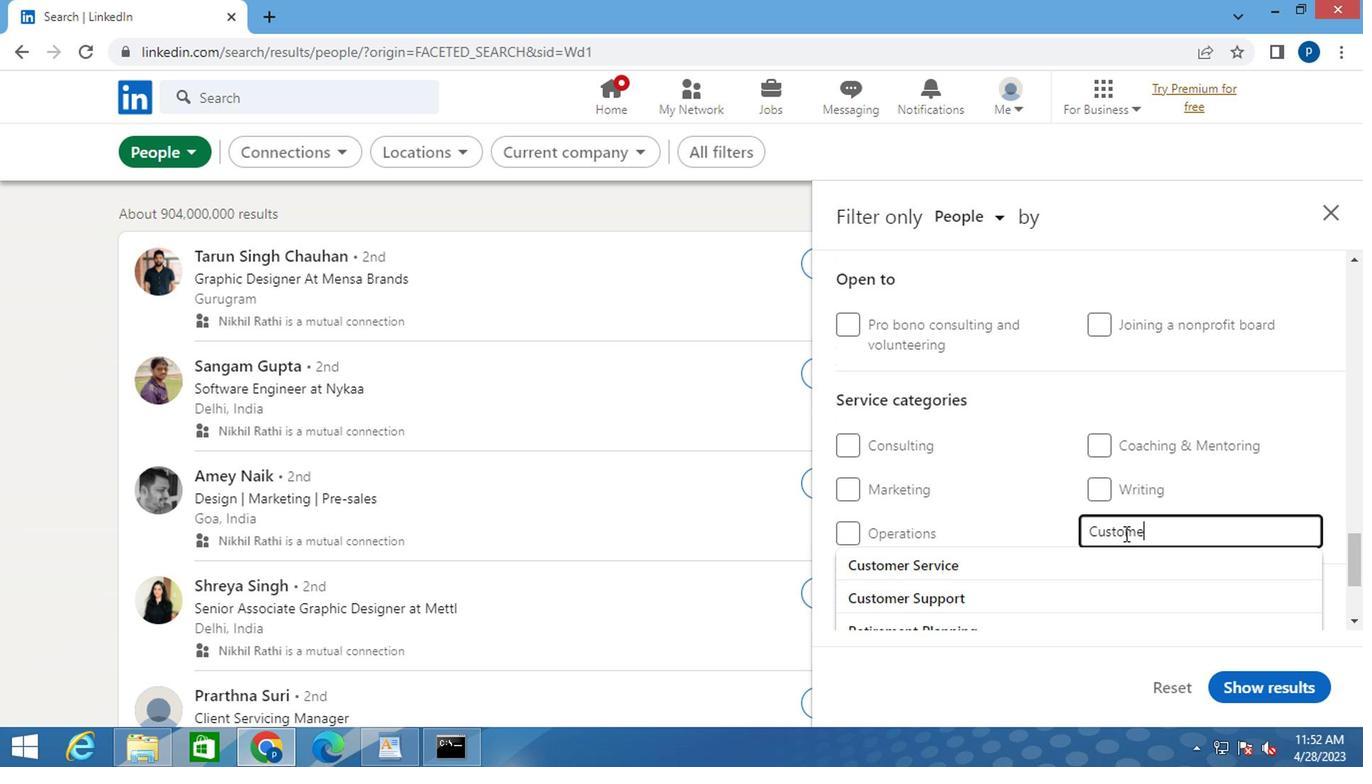 
Action: Mouse moved to (937, 602)
Screenshot: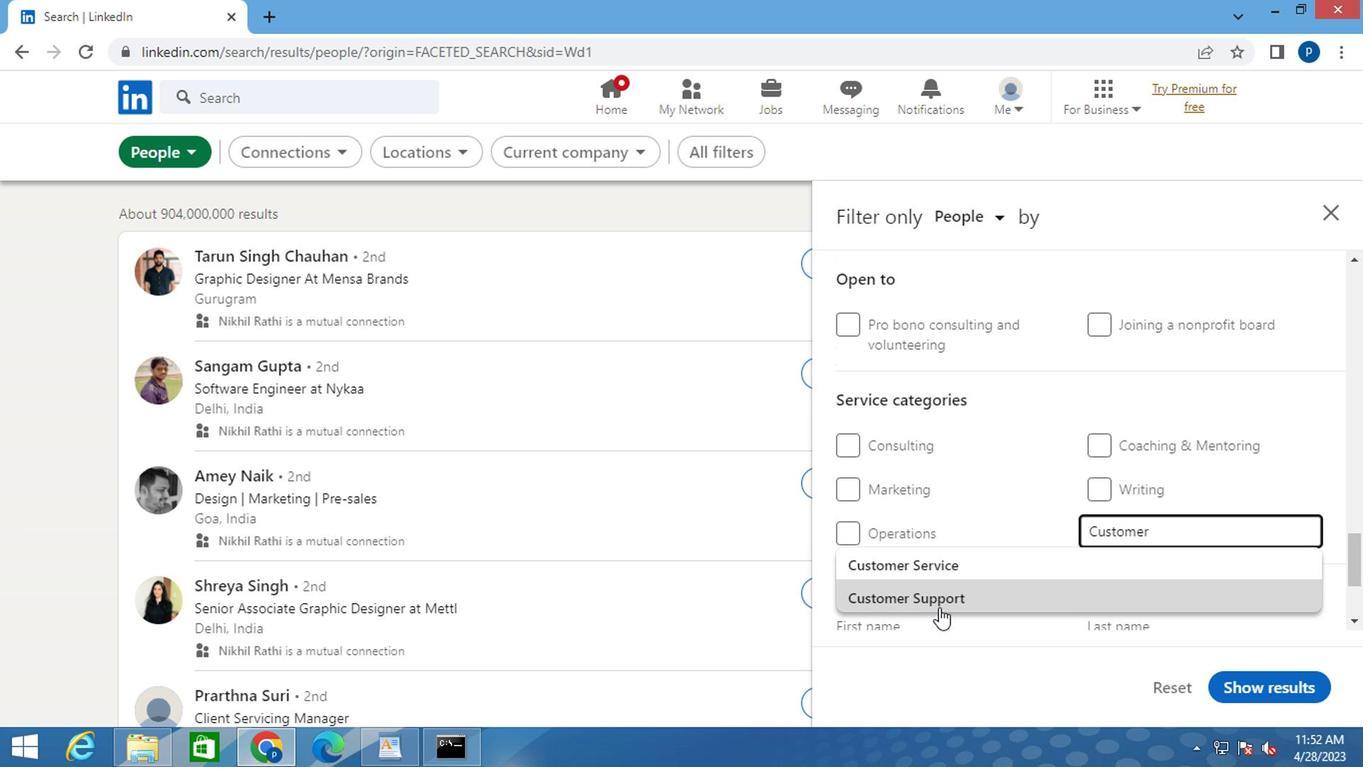 
Action: Mouse pressed left at (937, 602)
Screenshot: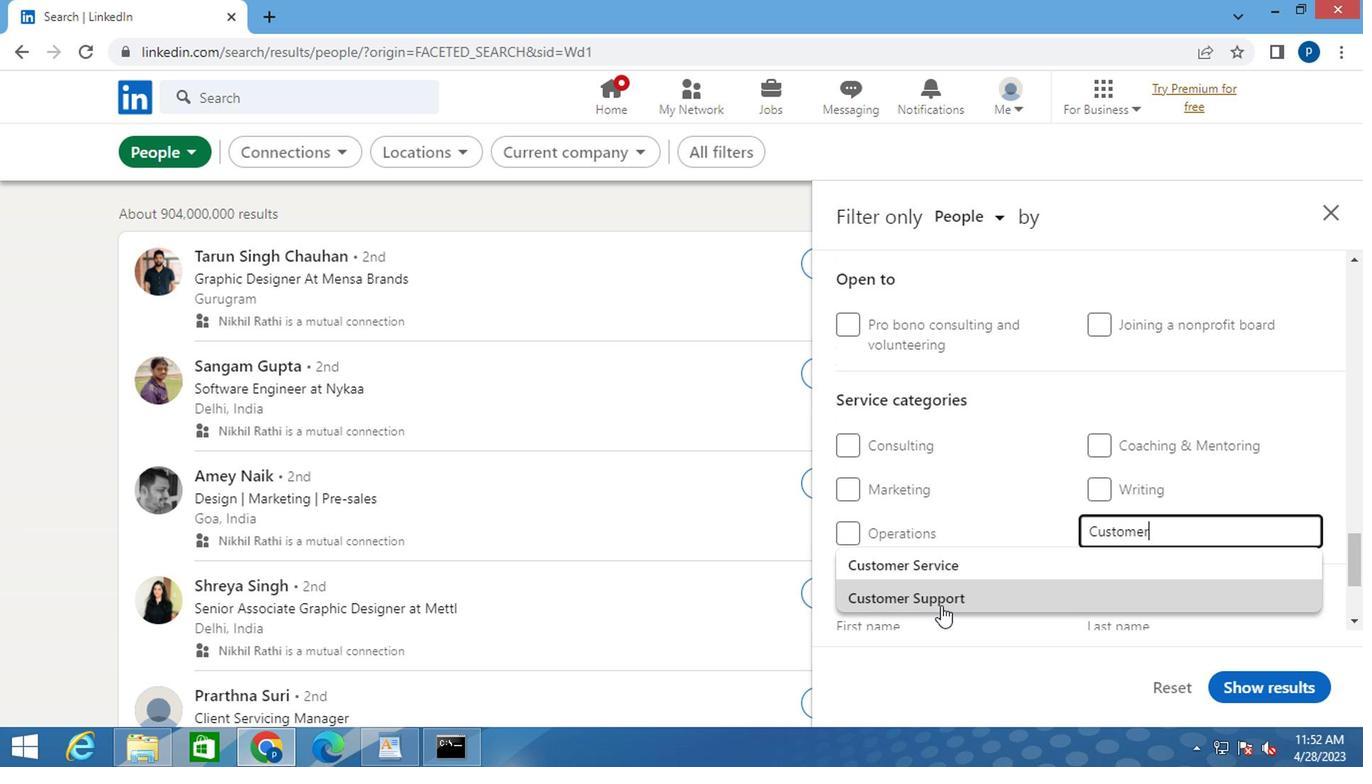 
Action: Mouse moved to (947, 572)
Screenshot: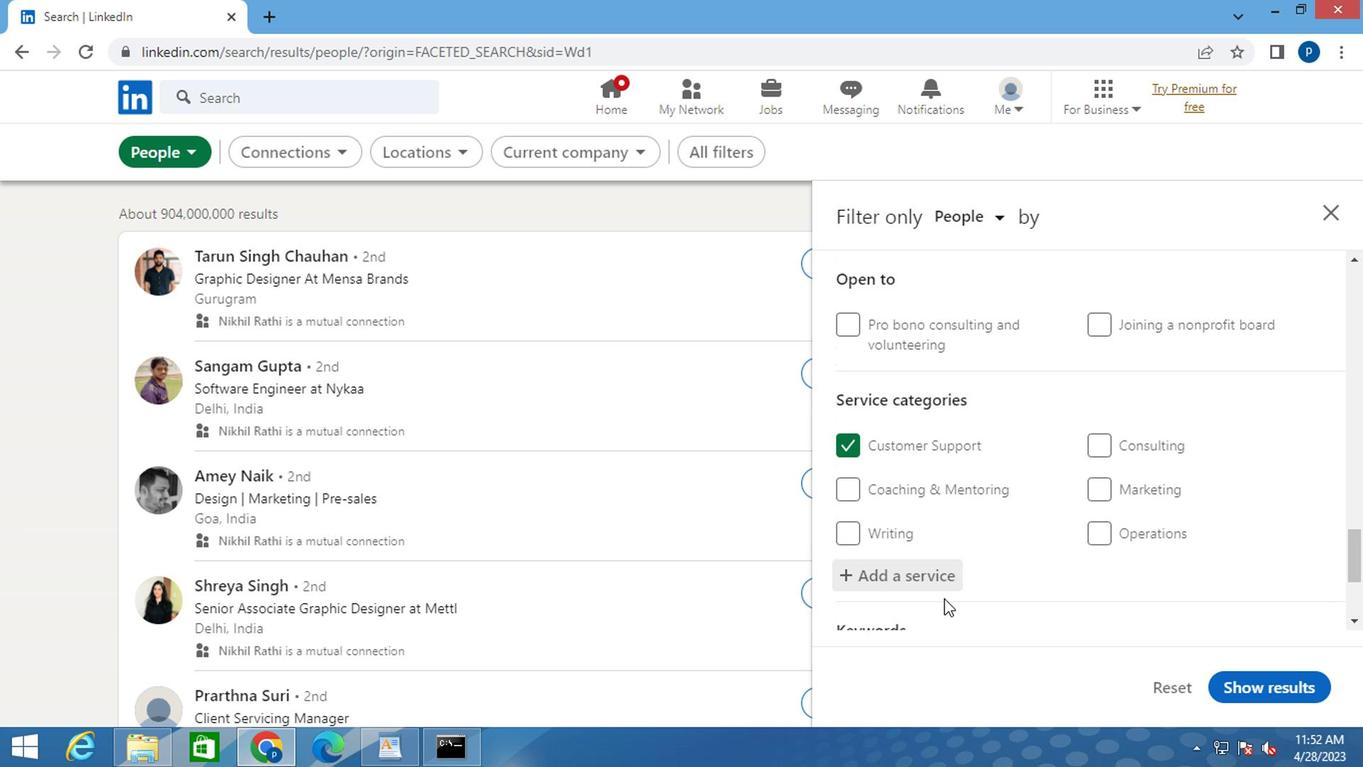 
Action: Mouse scrolled (947, 571) with delta (0, 0)
Screenshot: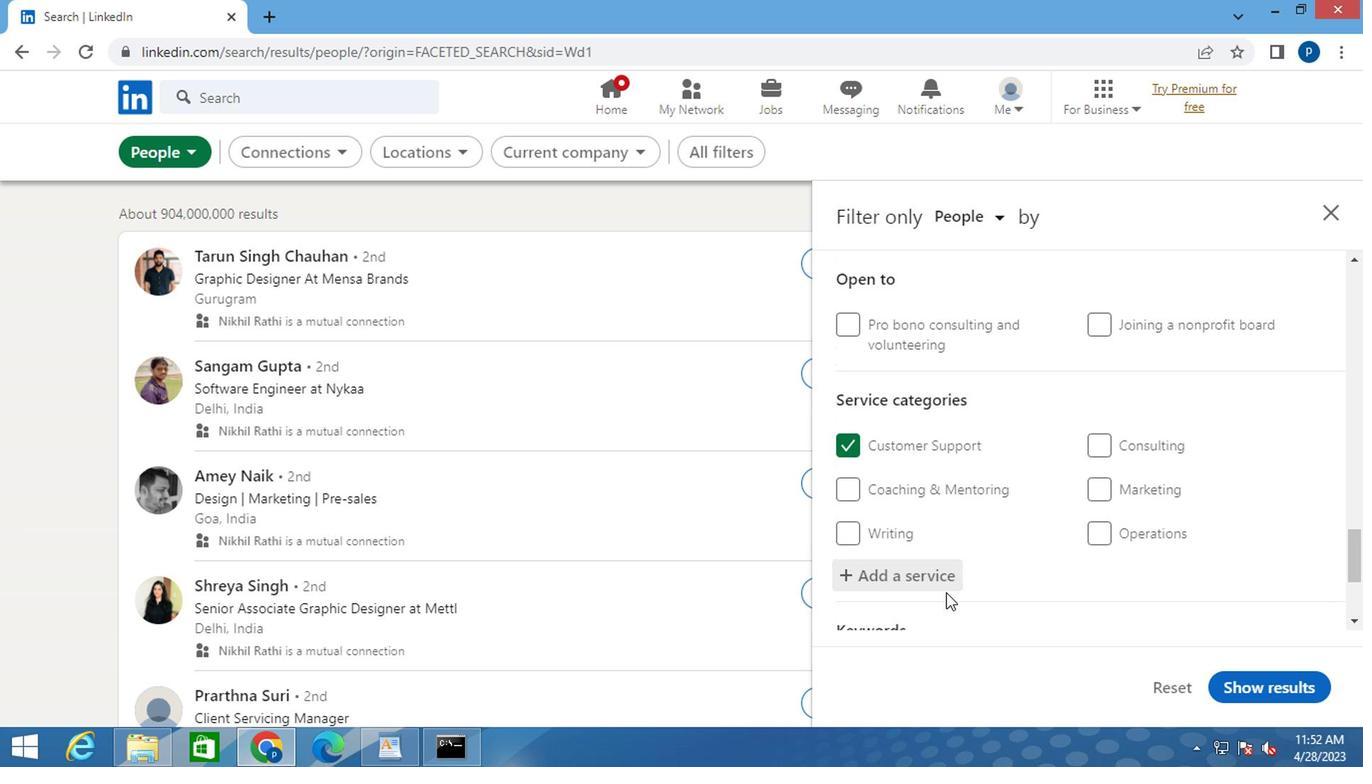 
Action: Mouse scrolled (947, 571) with delta (0, 0)
Screenshot: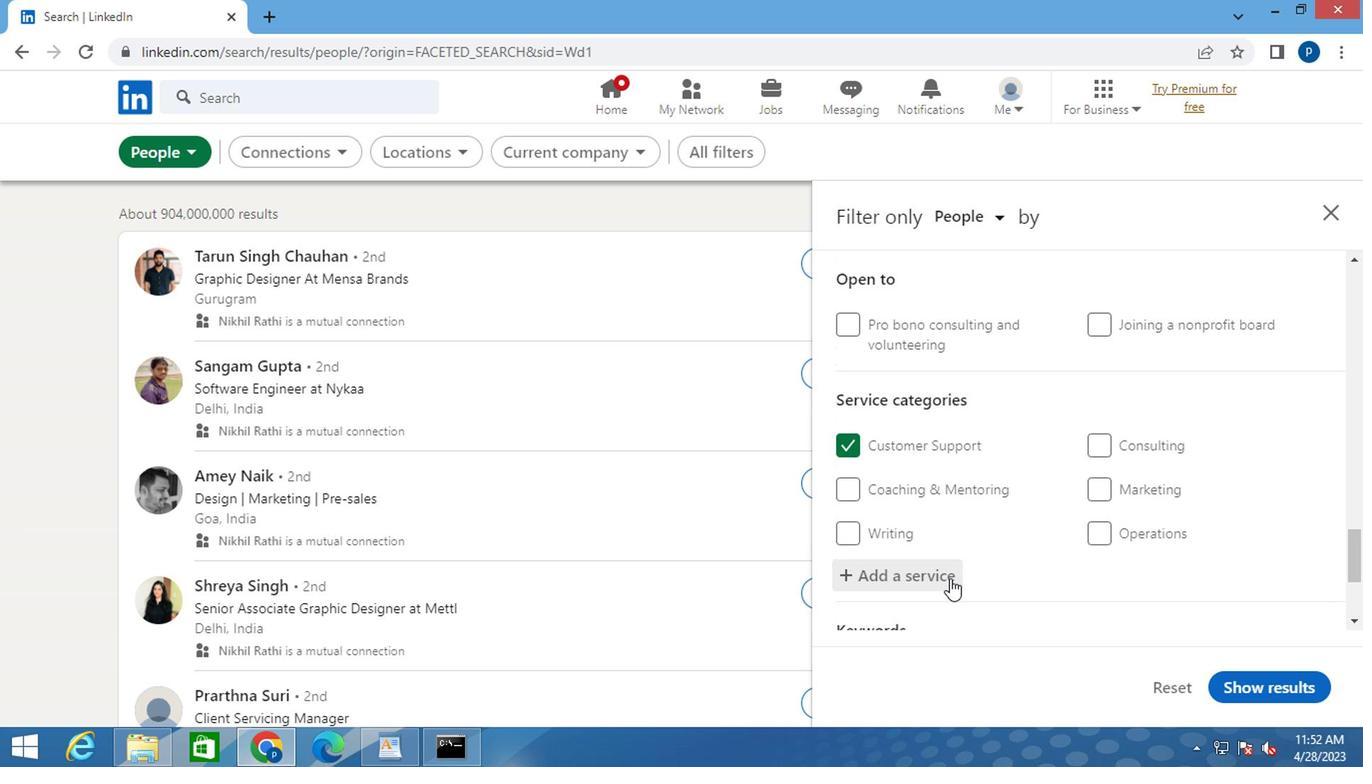 
Action: Mouse scrolled (947, 571) with delta (0, 0)
Screenshot: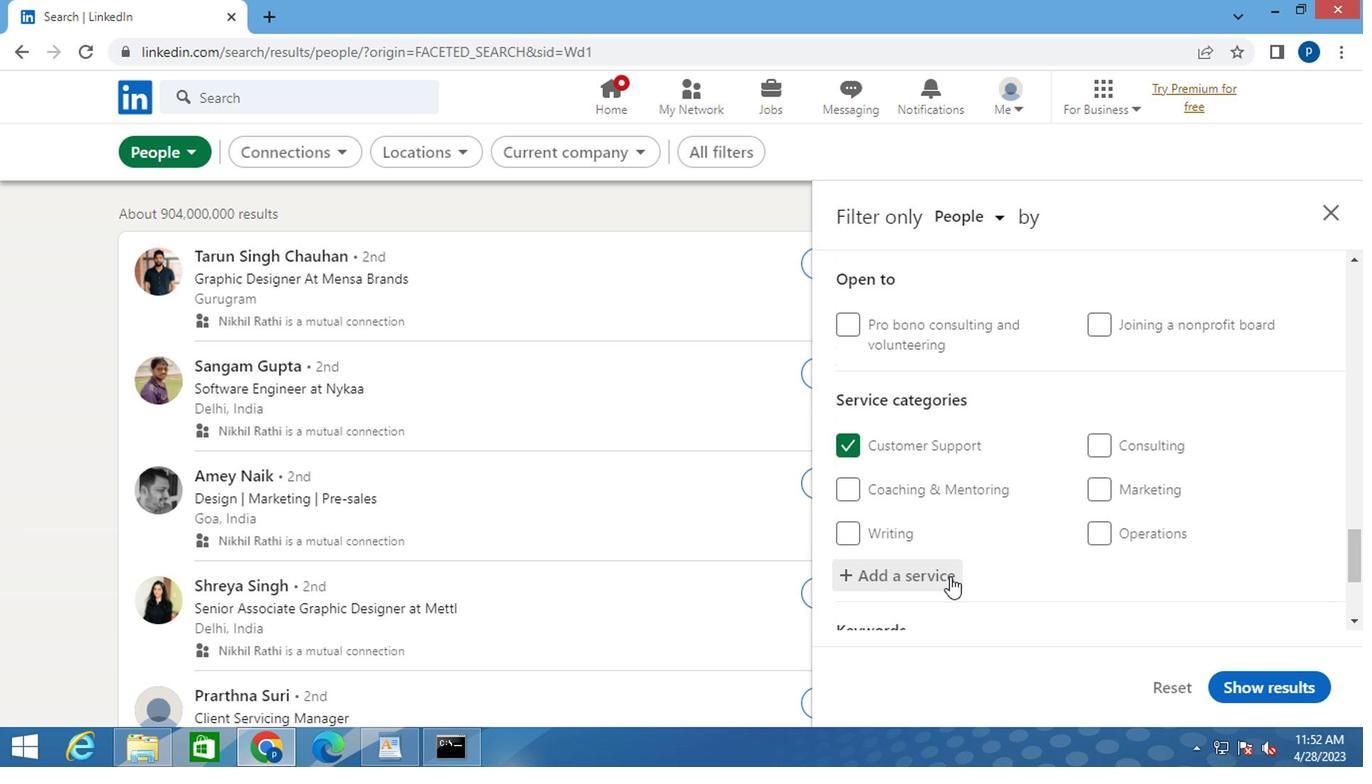 
Action: Mouse moved to (900, 541)
Screenshot: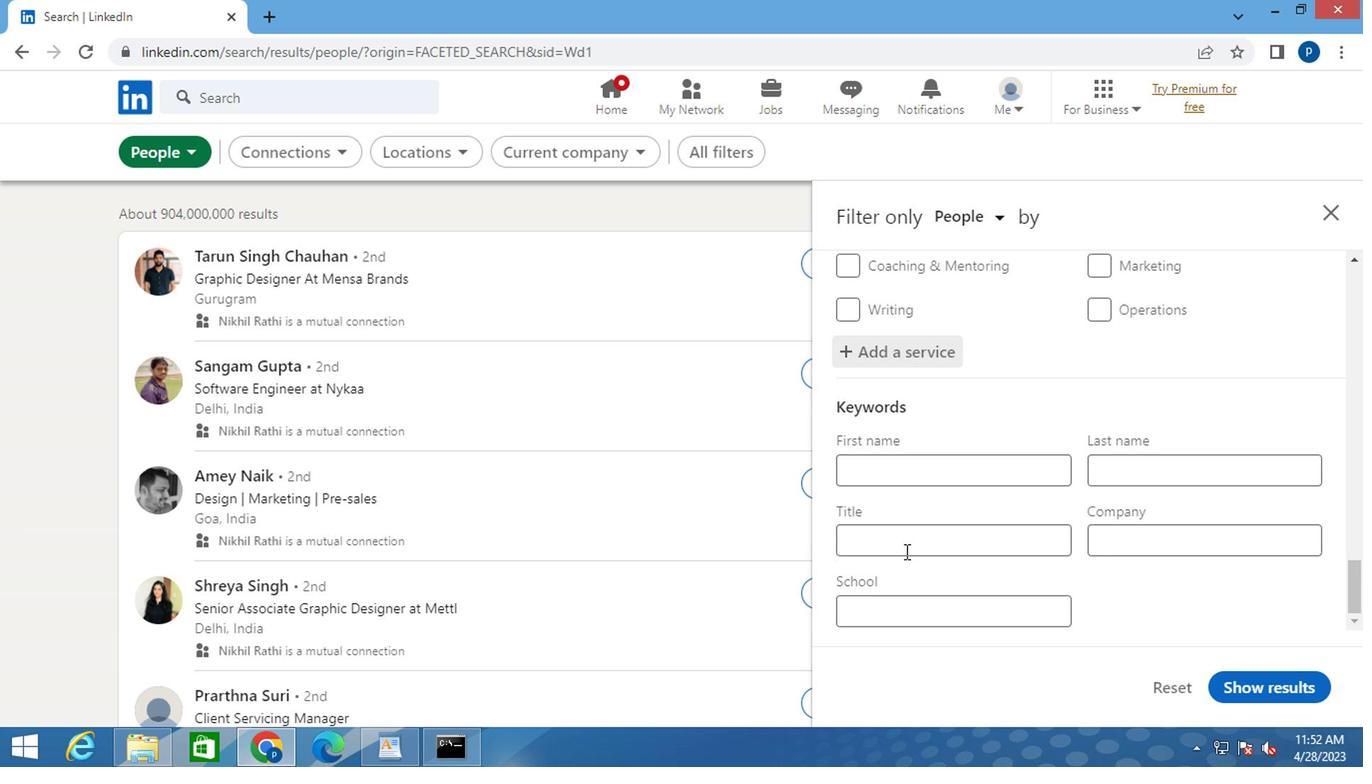 
Action: Mouse pressed left at (900, 541)
Screenshot: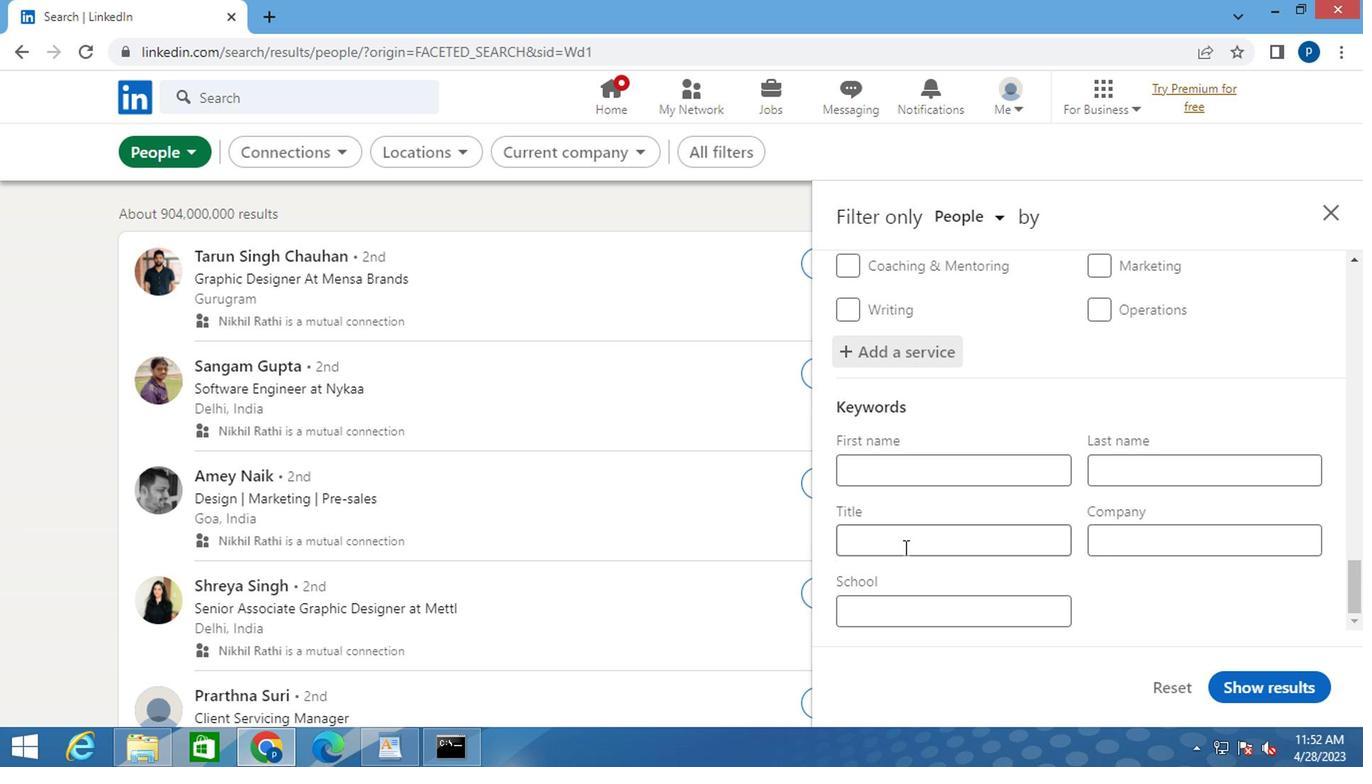 
Action: Key pressed <Key.caps_lock>M<Key.caps_lock>ATHEMATICIAN<Key.space>
Screenshot: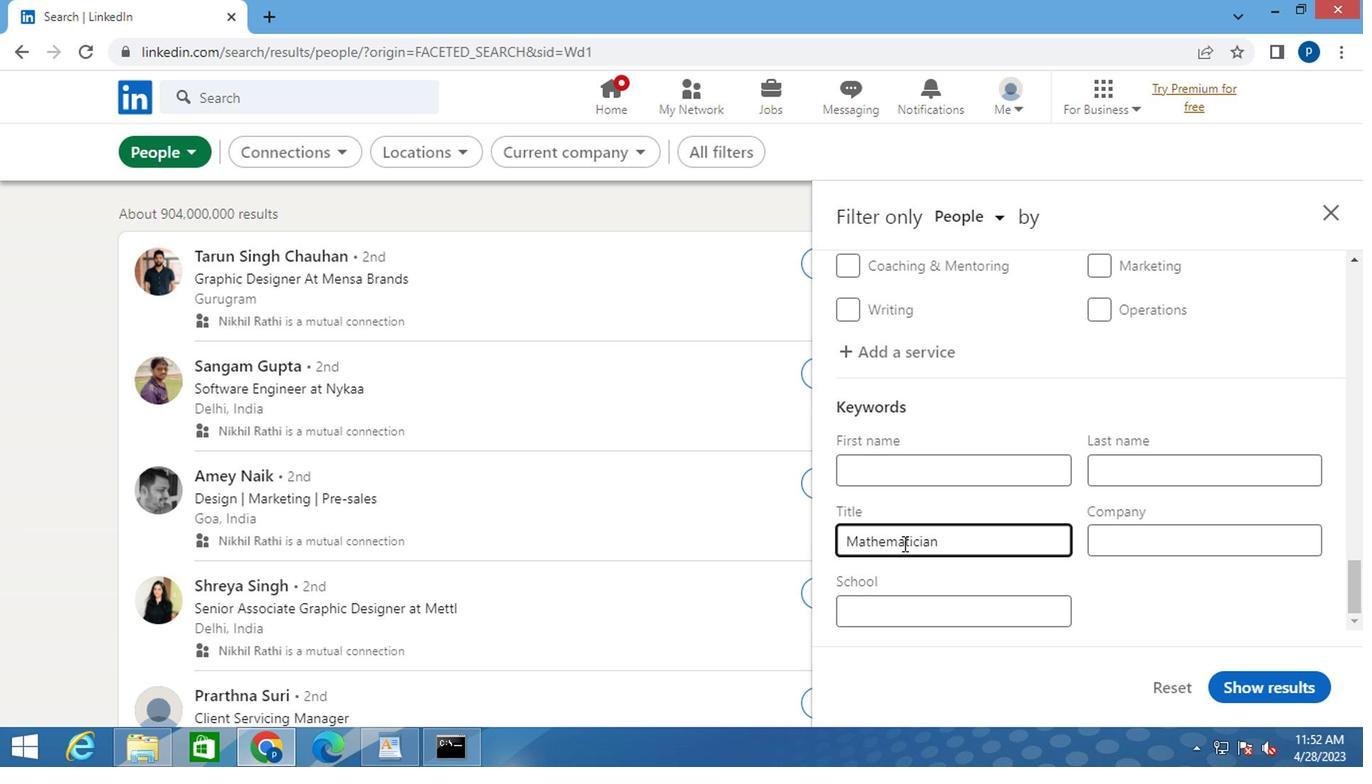 
Action: Mouse moved to (1242, 672)
Screenshot: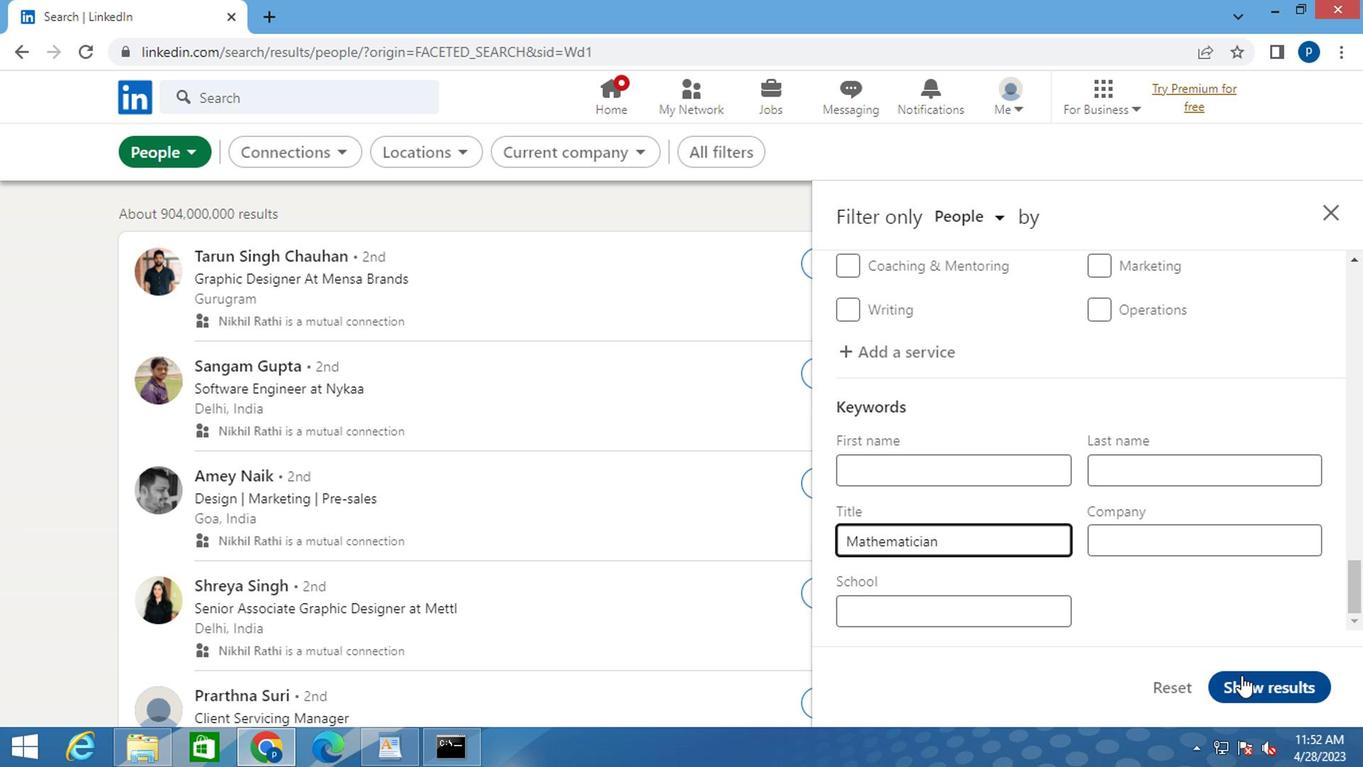
Action: Mouse pressed left at (1242, 672)
Screenshot: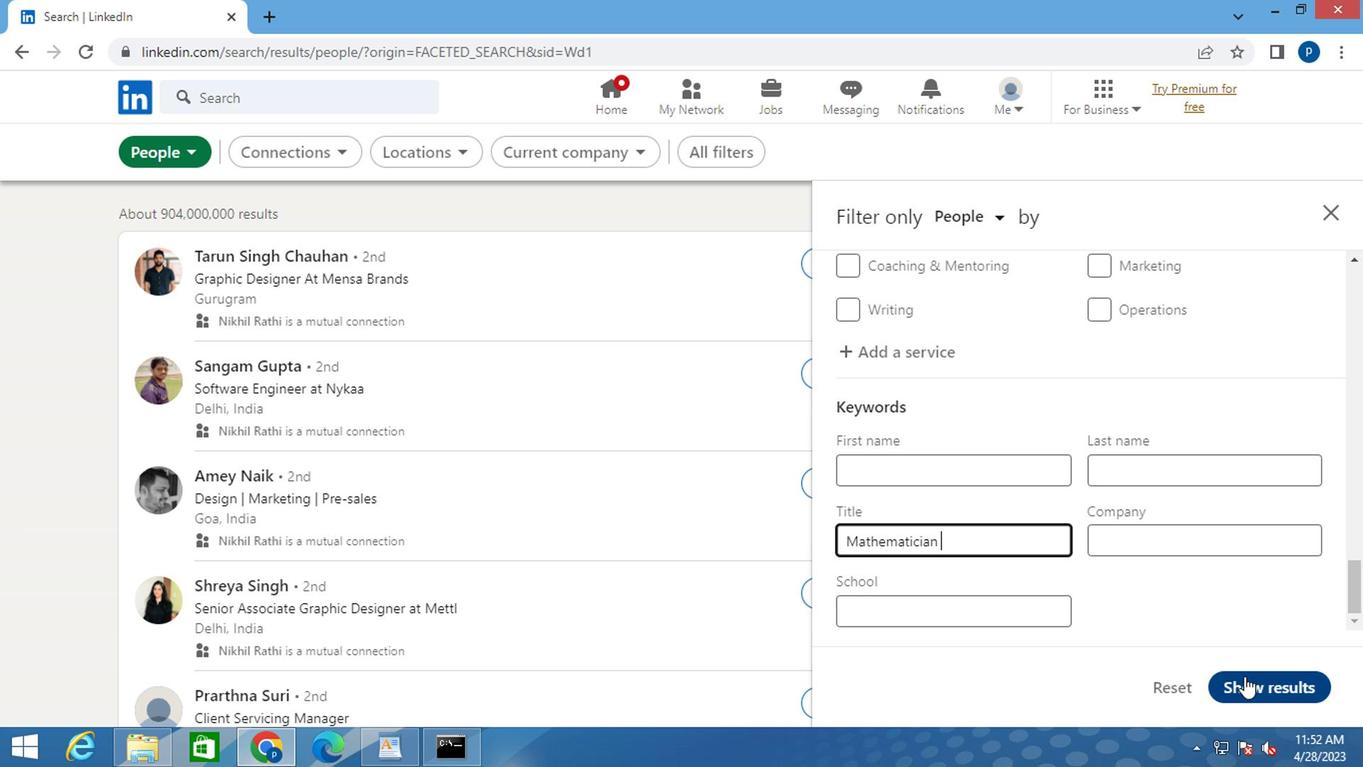 
